 Task: Look for space in Pearl, United States from 6th September, 2023 to 15th September, 2023 for 6 adults in price range Rs.8000 to Rs.12000. Place can be entire place or private room with 6 bedrooms having 6 beds and 6 bathrooms. Property type can be house, flat, guest house. Amenities needed are: wifi, TV, free parkinig on premises, gym, breakfast. Booking option can be shelf check-in. Required host language is English.
Action: Mouse moved to (539, 121)
Screenshot: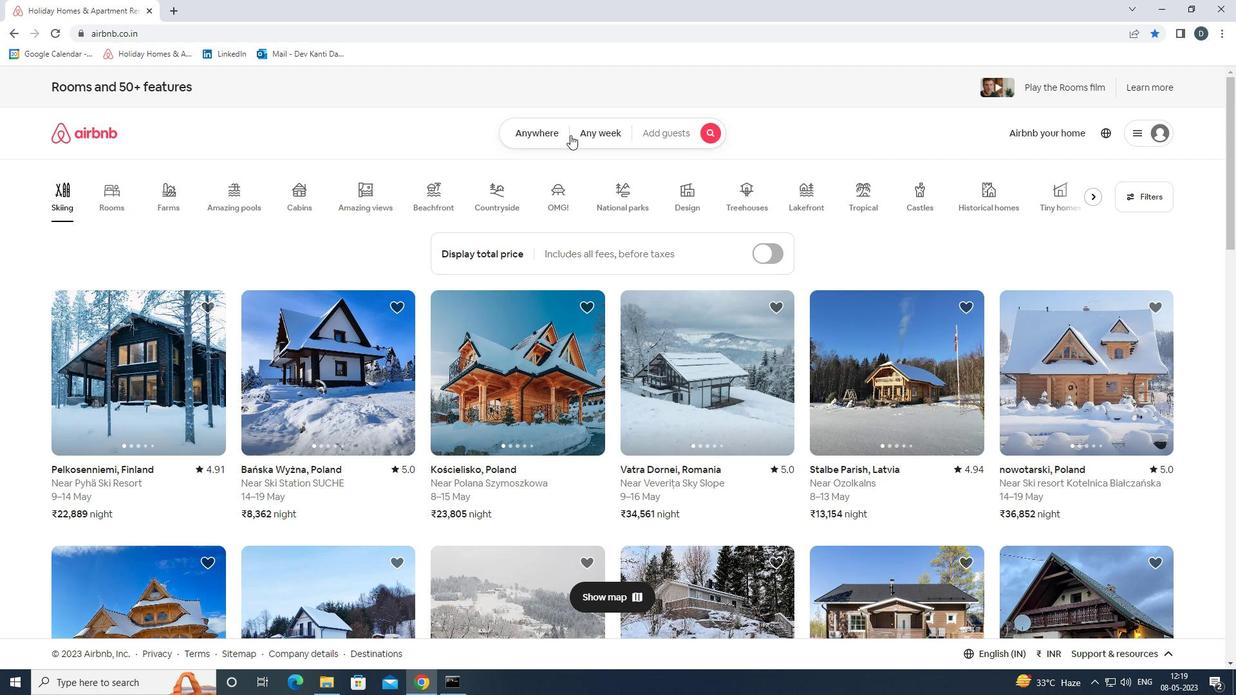 
Action: Mouse pressed left at (539, 121)
Screenshot: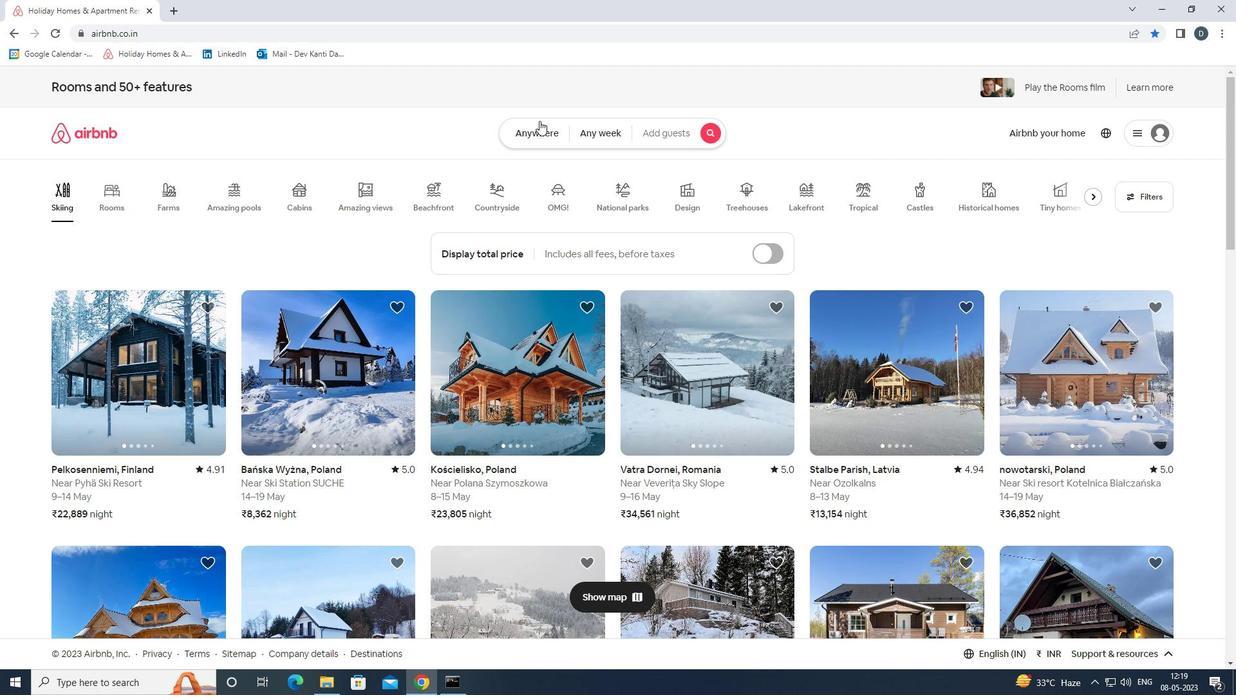 
Action: Mouse moved to (447, 183)
Screenshot: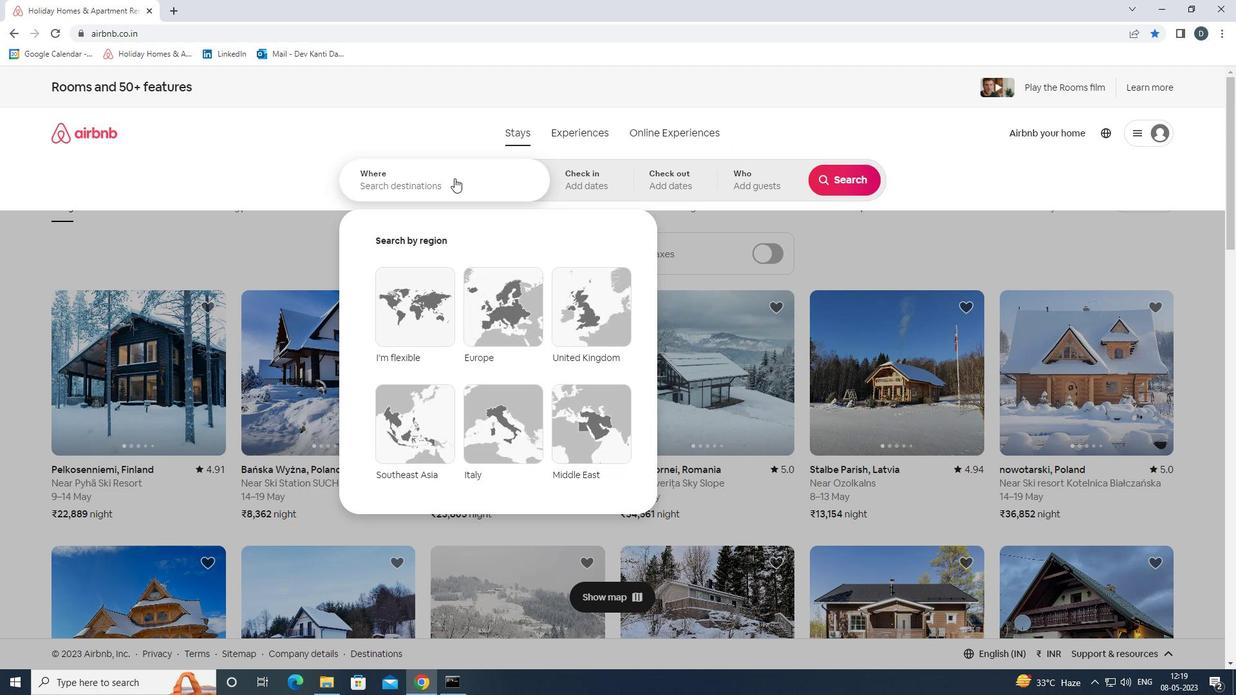 
Action: Mouse pressed left at (447, 183)
Screenshot: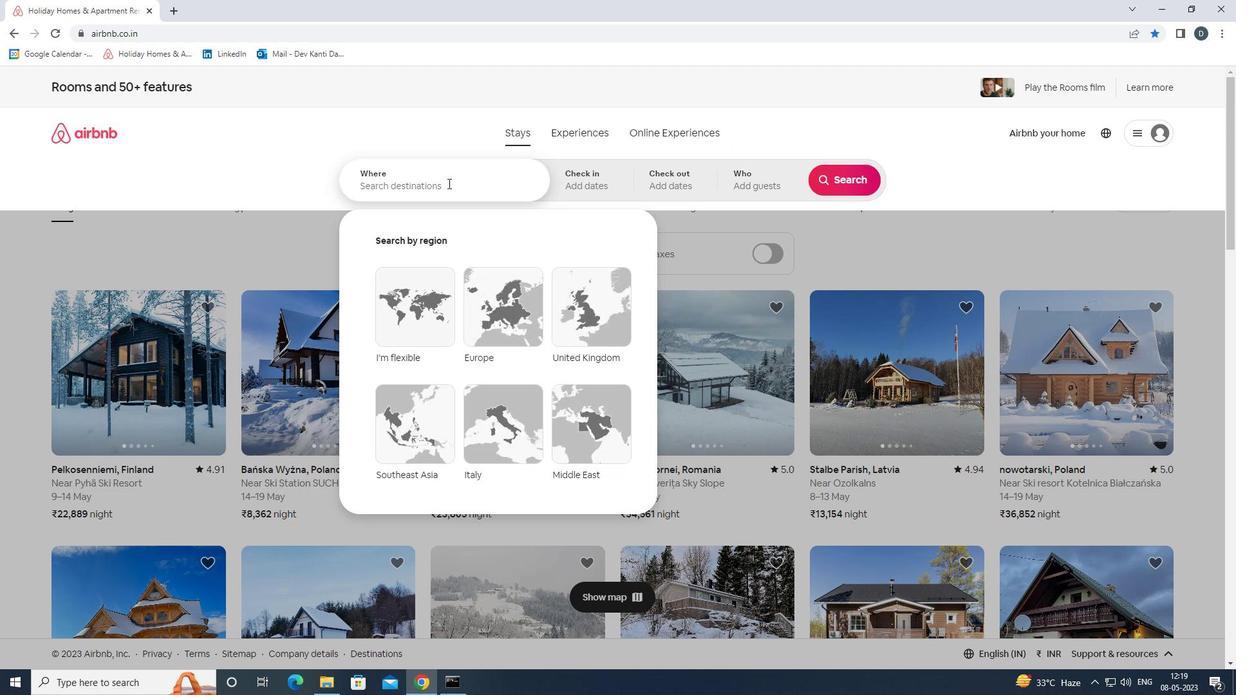 
Action: Mouse moved to (446, 177)
Screenshot: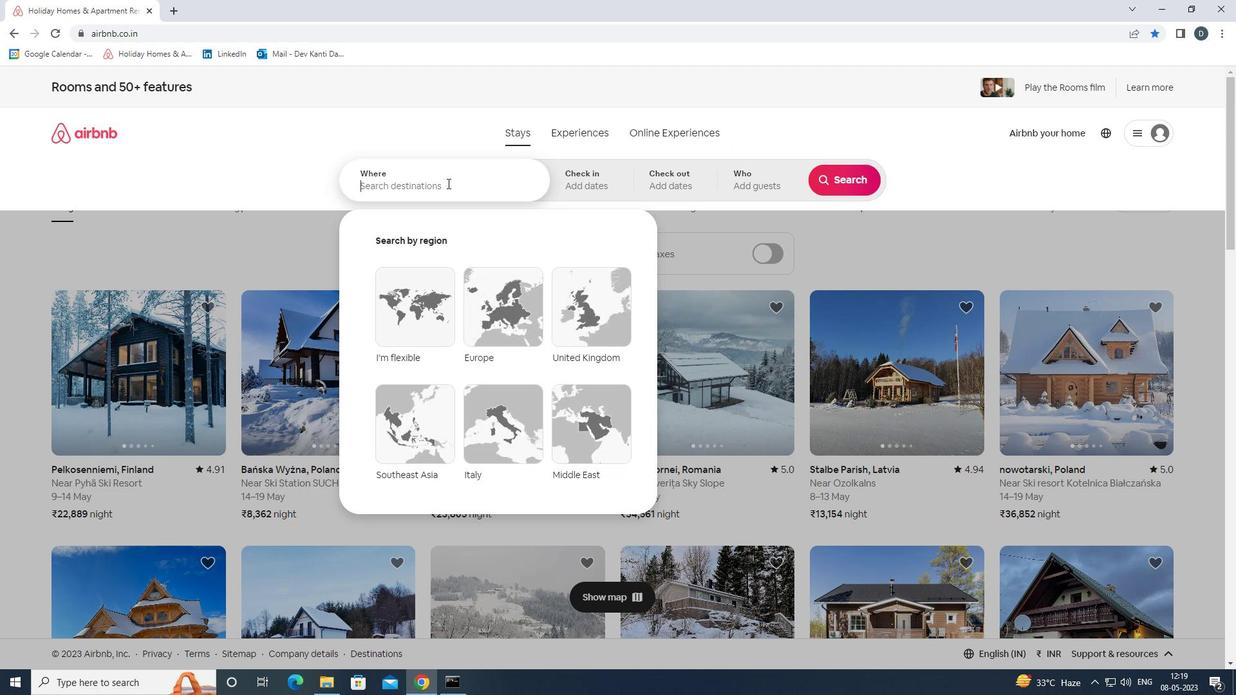 
Action: Key pressed <Key.shift>
Screenshot: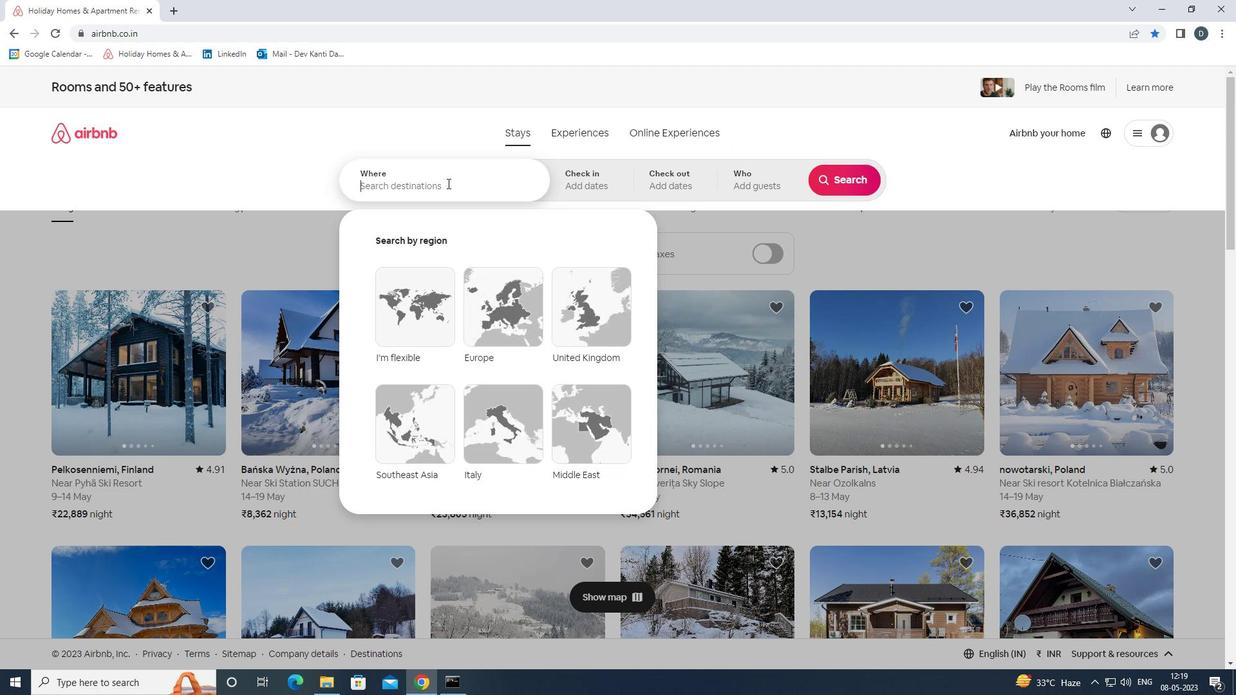 
Action: Mouse moved to (463, 173)
Screenshot: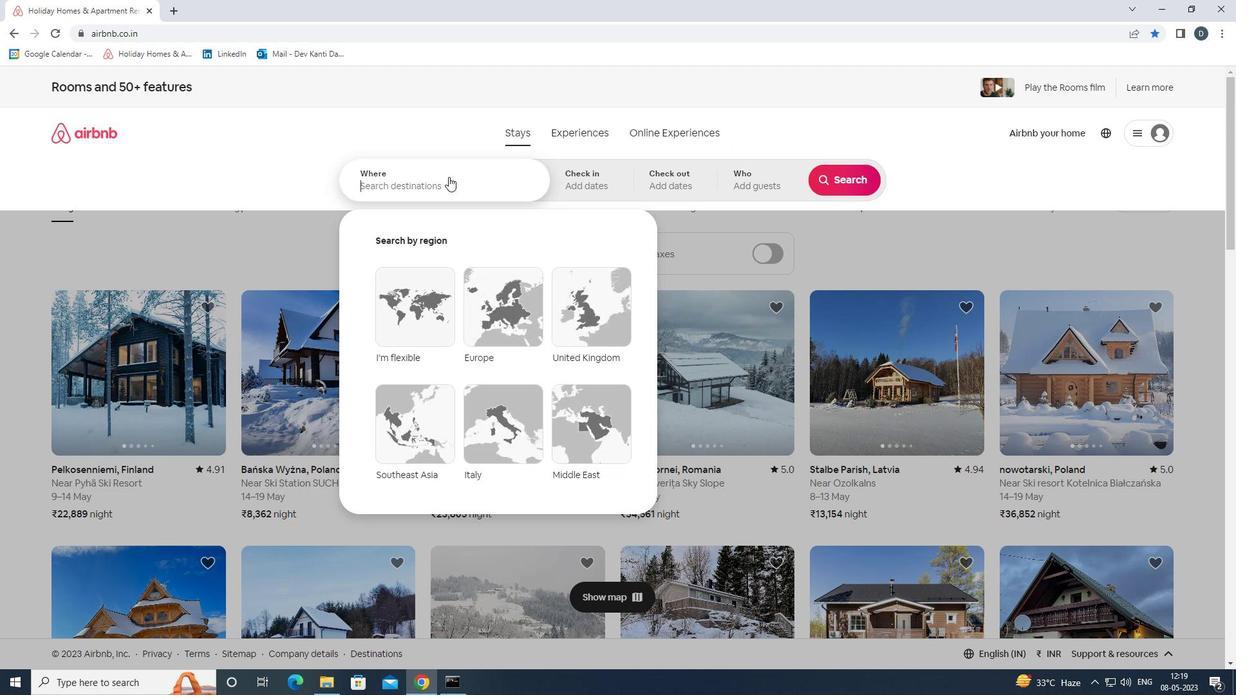 
Action: Key pressed <Key.shift><Key.shift><Key.shift><Key.shift><Key.shift><Key.shift><Key.shift>PEARL,<Key.space><Key.shift><Key.shift><Key.shift><Key.shift><Key.shift>UNITED<Key.space><Key.shift><Key.shift><Key.shift>STATESSSSSS<Key.backspace><Key.backspace><Key.backspace><Key.backspace><Key.backspace><Key.enter>
Screenshot: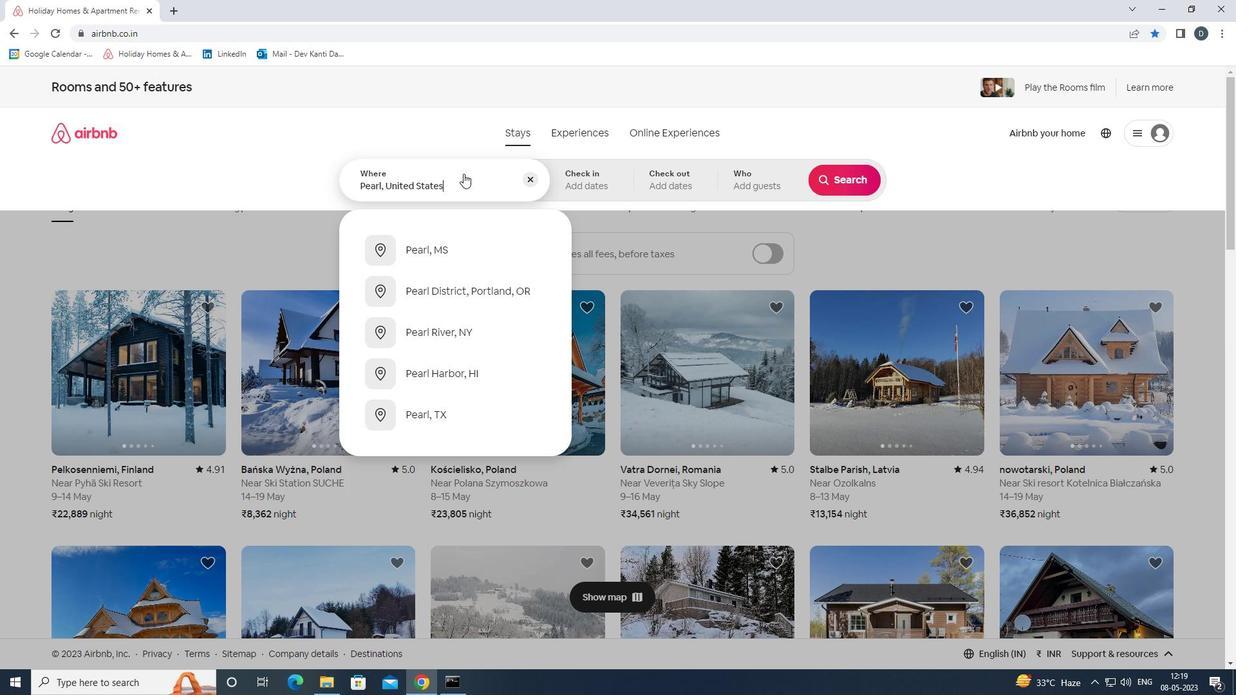
Action: Mouse moved to (847, 281)
Screenshot: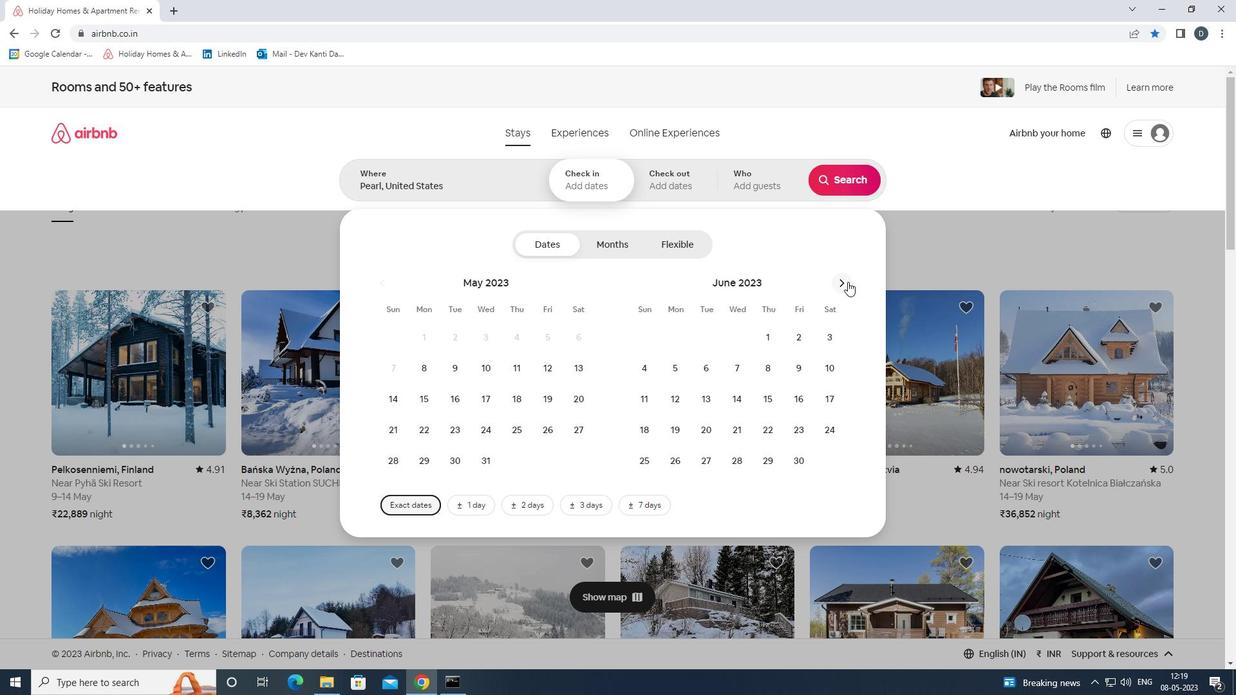 
Action: Mouse pressed left at (847, 281)
Screenshot: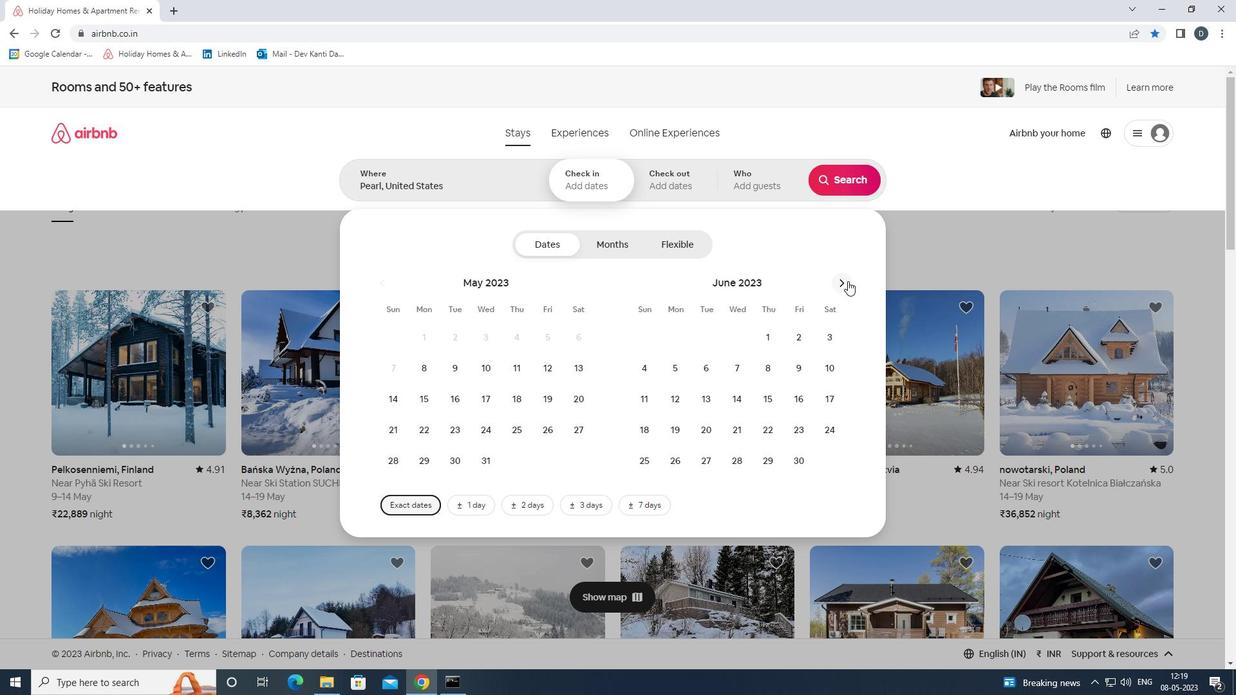 
Action: Mouse pressed left at (847, 281)
Screenshot: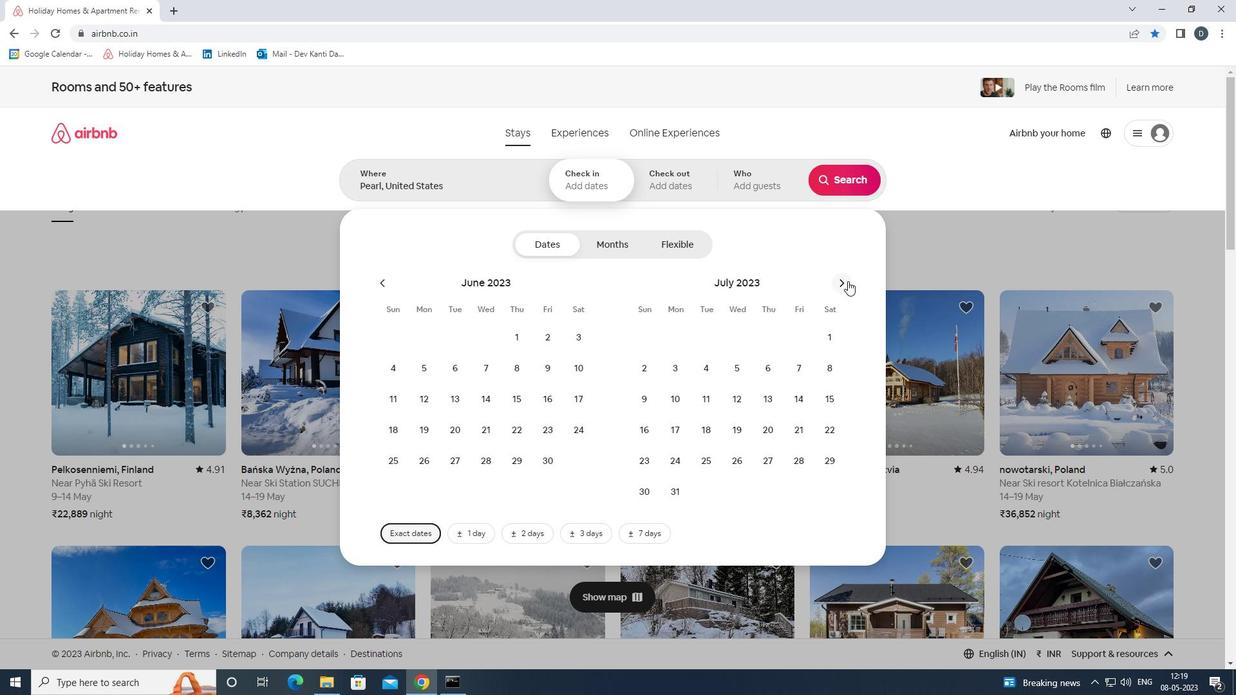 
Action: Mouse pressed left at (847, 281)
Screenshot: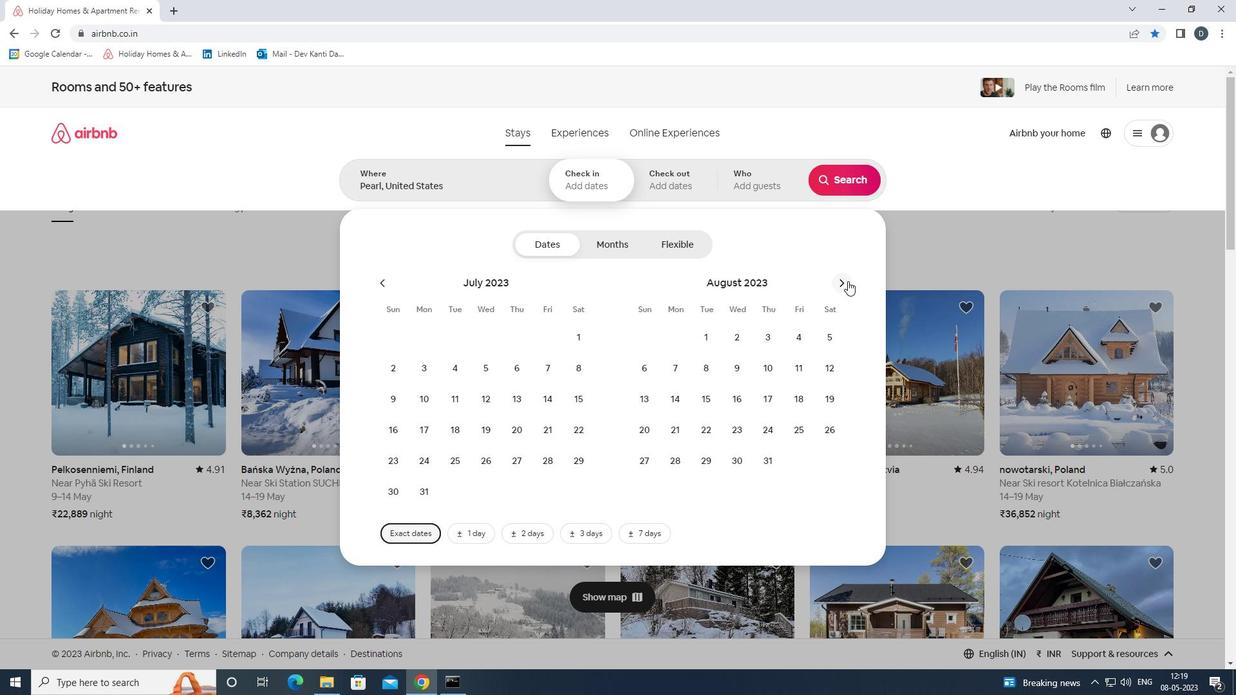 
Action: Mouse moved to (741, 364)
Screenshot: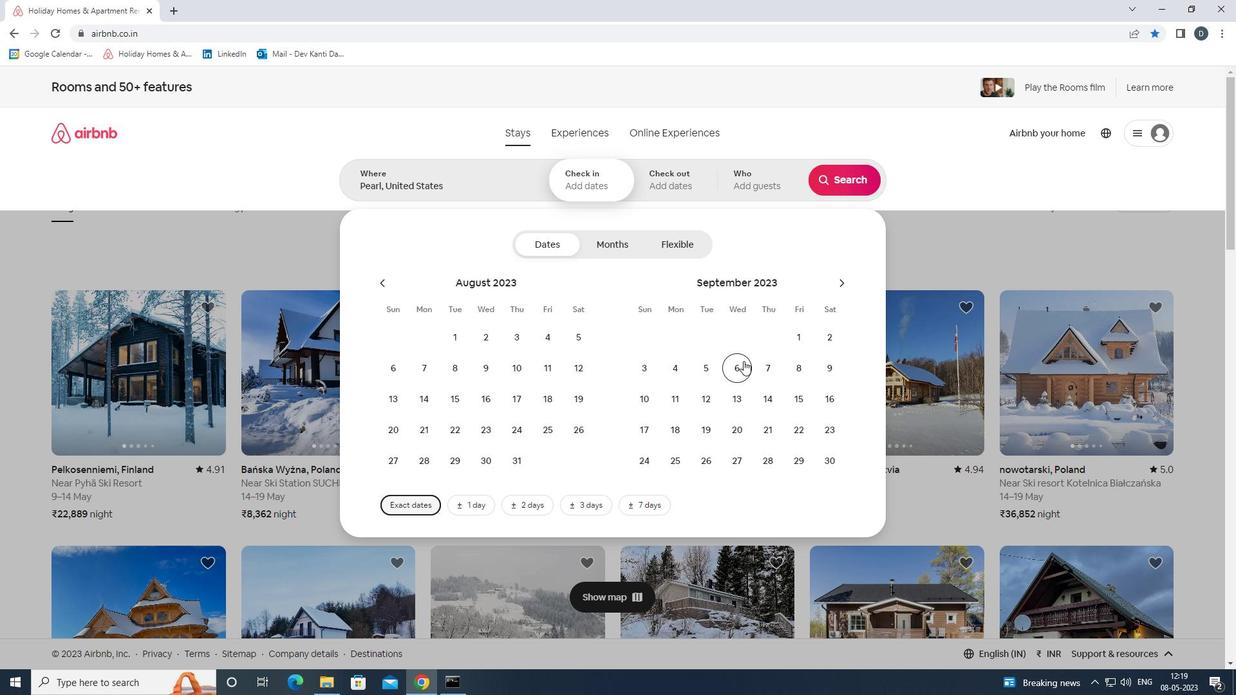 
Action: Mouse pressed left at (741, 364)
Screenshot: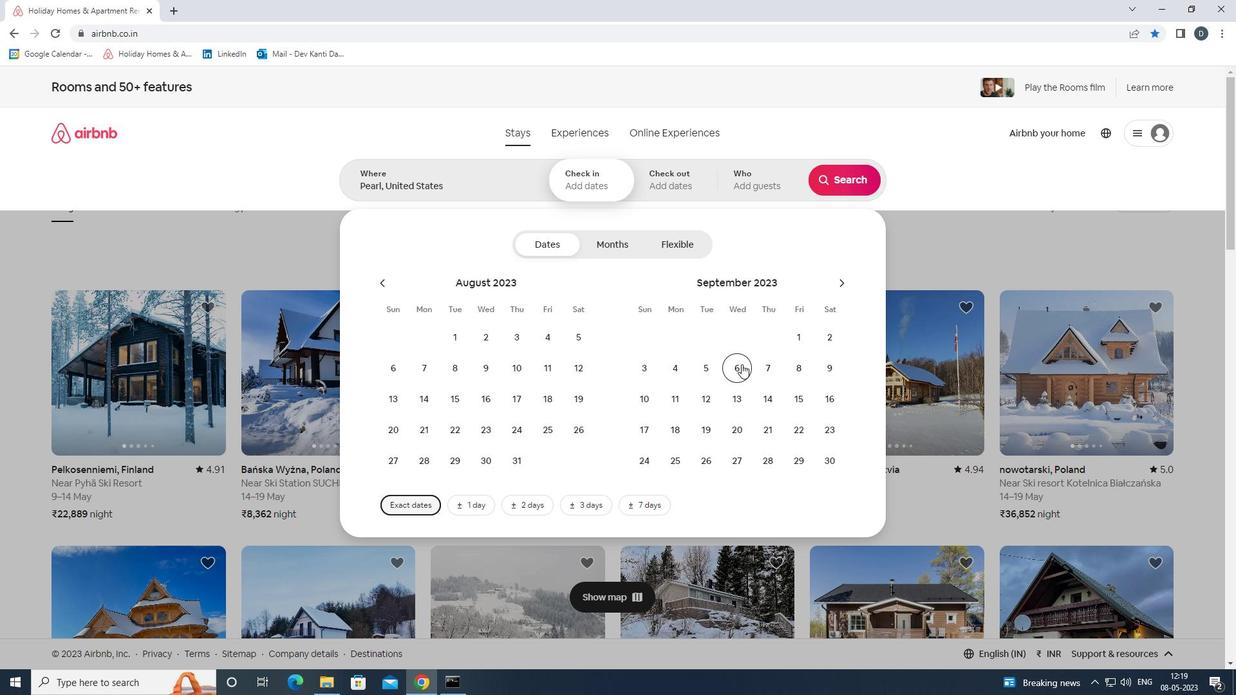
Action: Mouse moved to (792, 395)
Screenshot: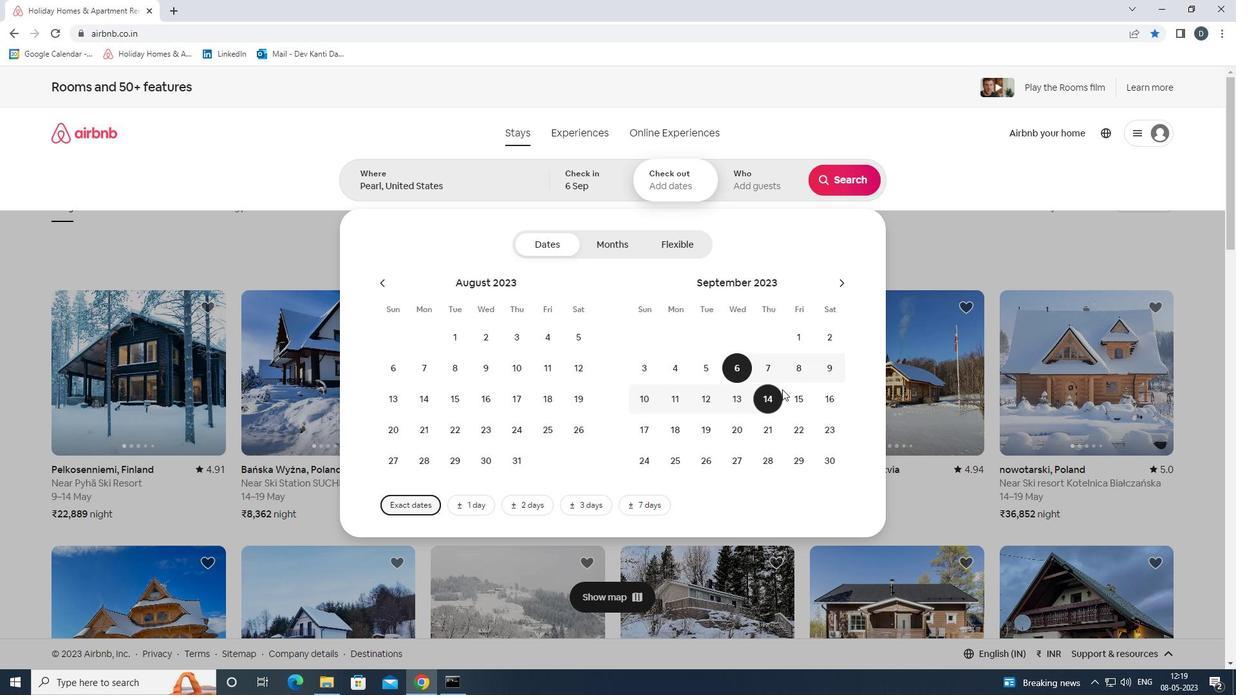
Action: Mouse pressed left at (792, 395)
Screenshot: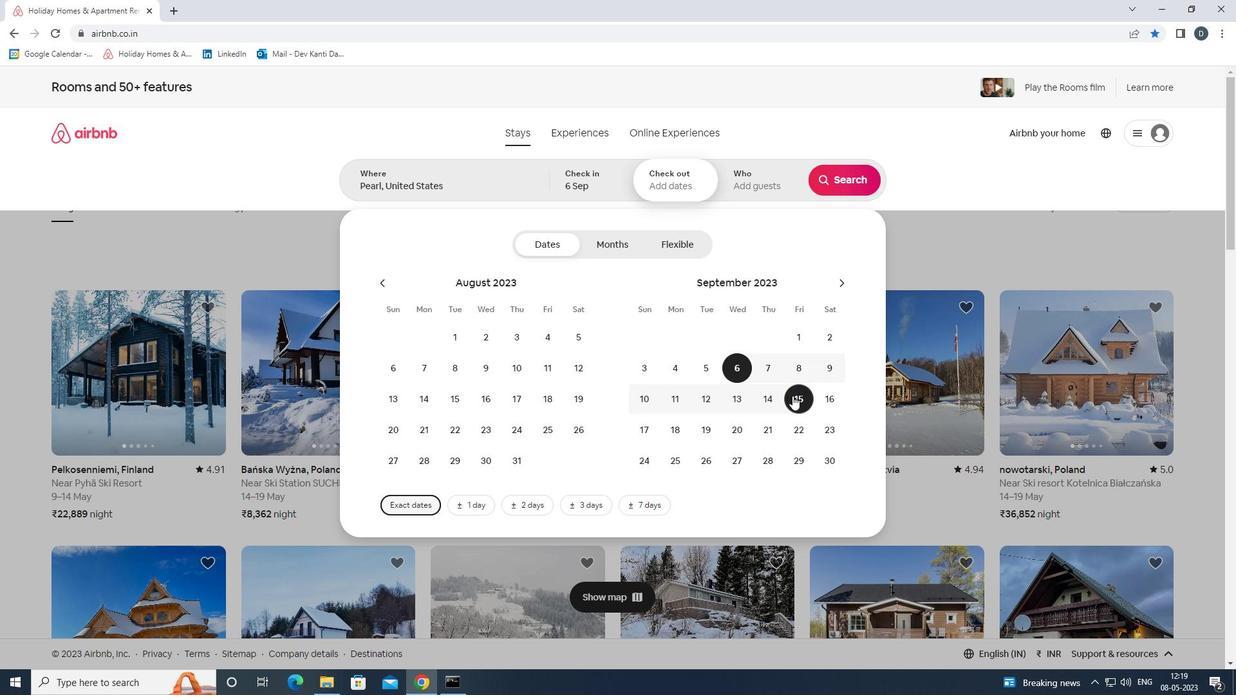 
Action: Mouse moved to (775, 192)
Screenshot: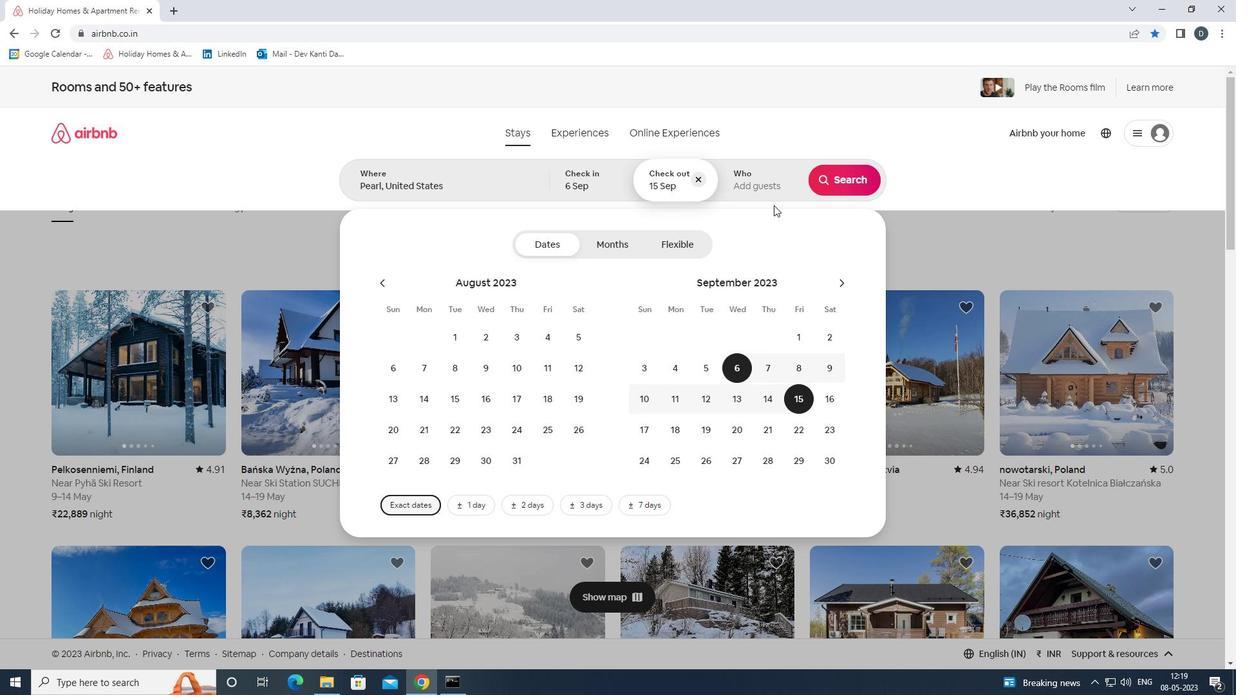 
Action: Mouse pressed left at (775, 192)
Screenshot: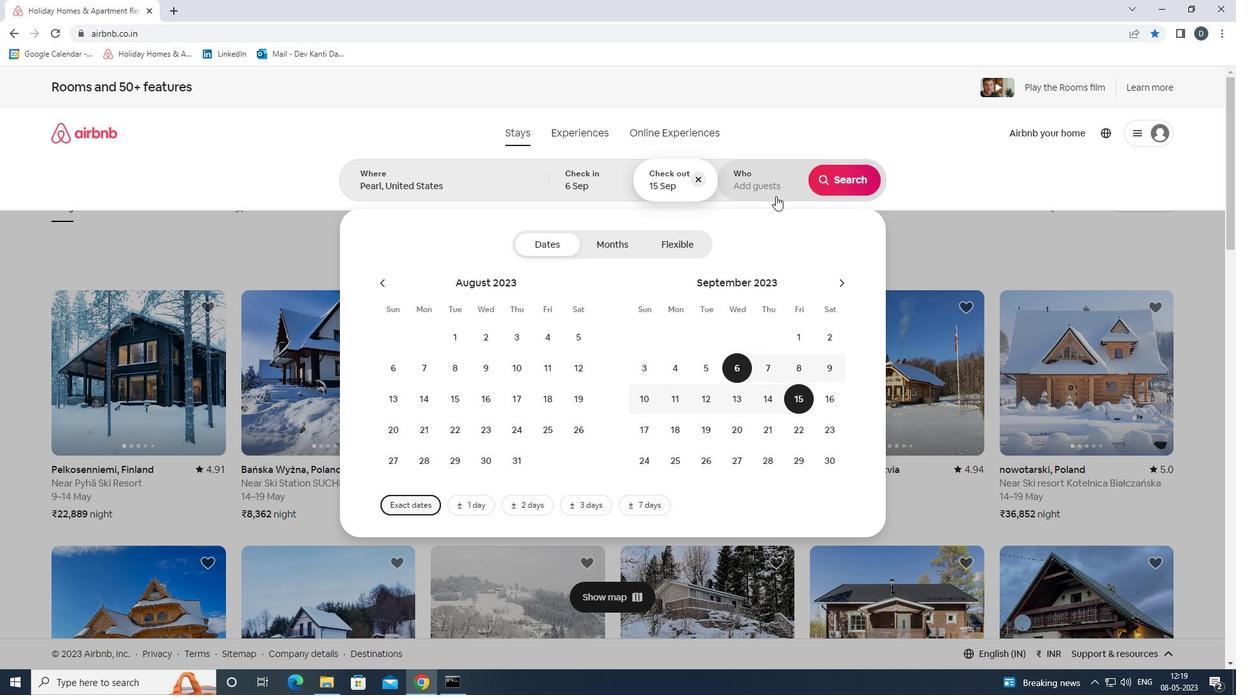 
Action: Mouse moved to (847, 247)
Screenshot: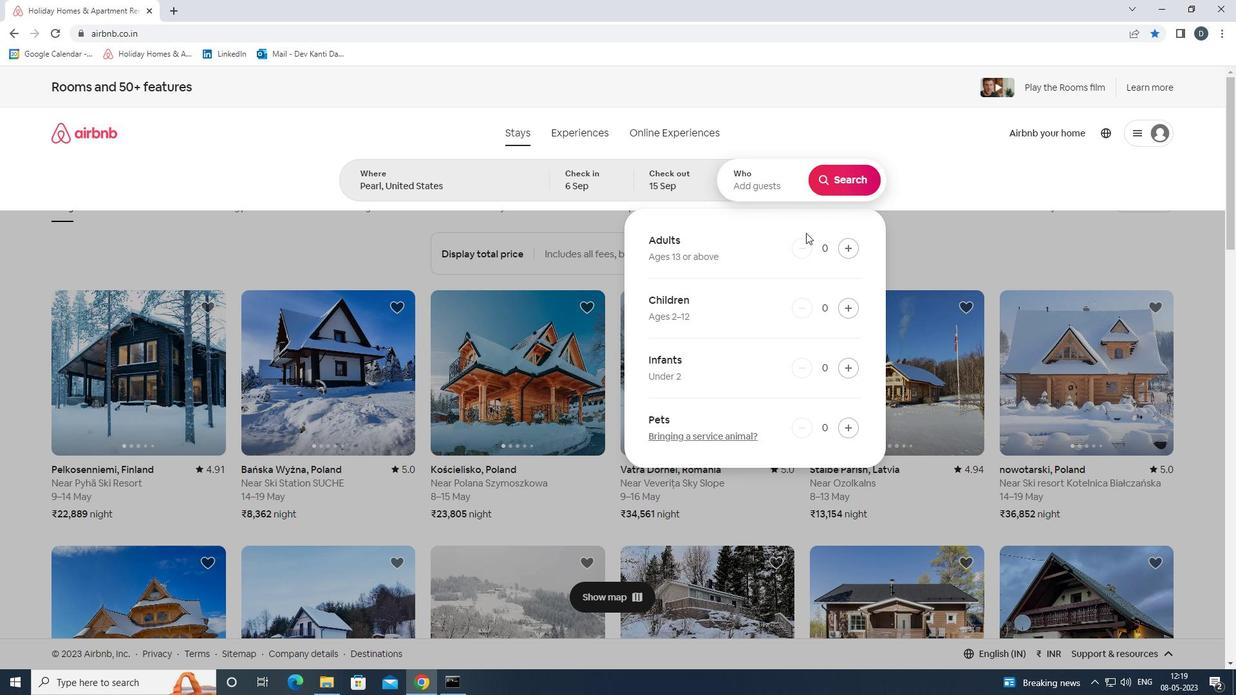 
Action: Mouse pressed left at (847, 247)
Screenshot: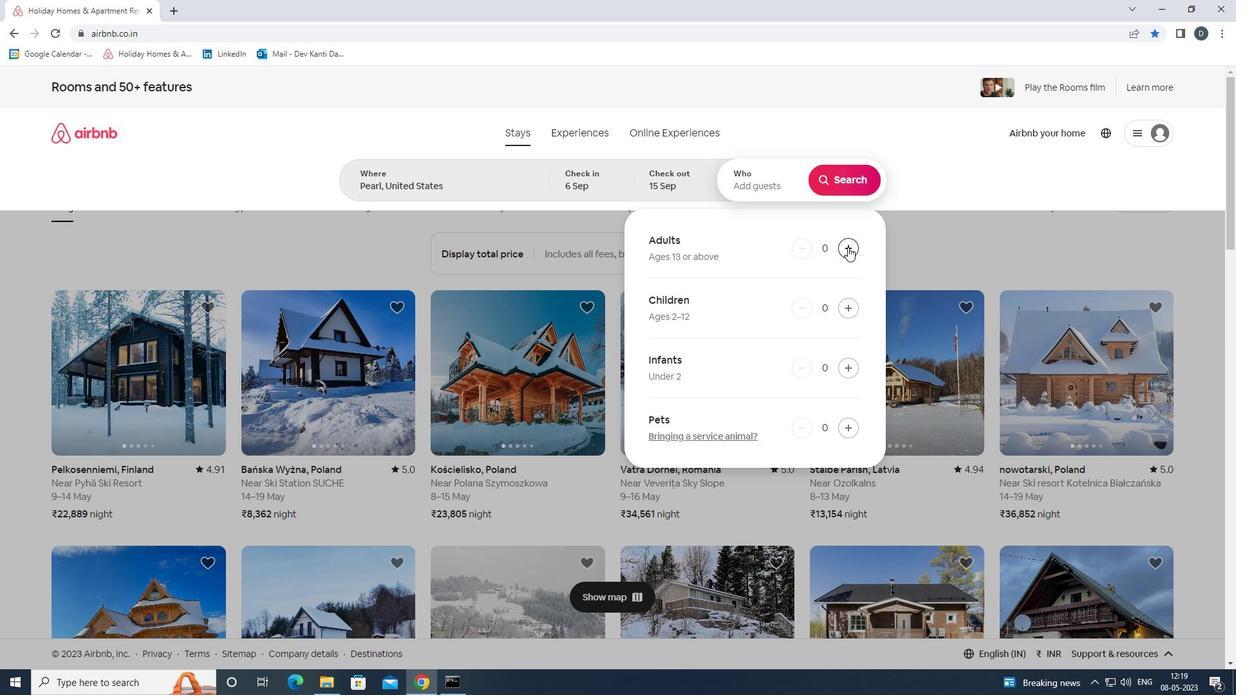 
Action: Mouse pressed left at (847, 247)
Screenshot: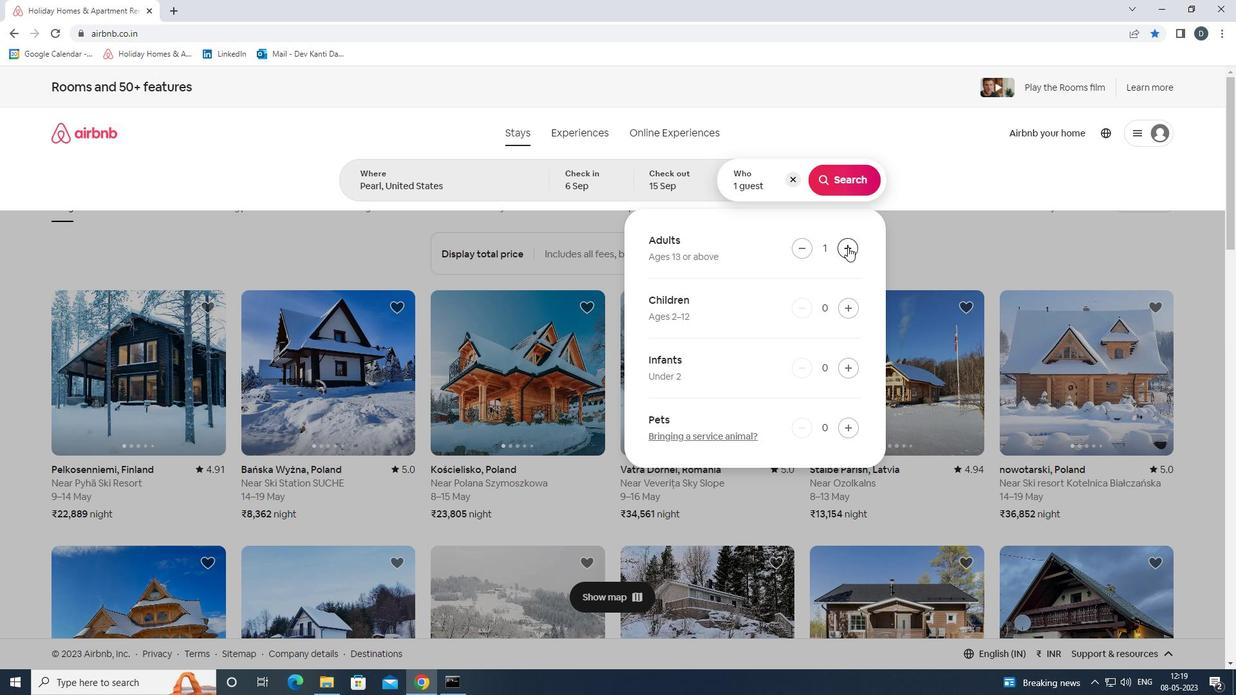 
Action: Mouse pressed left at (847, 247)
Screenshot: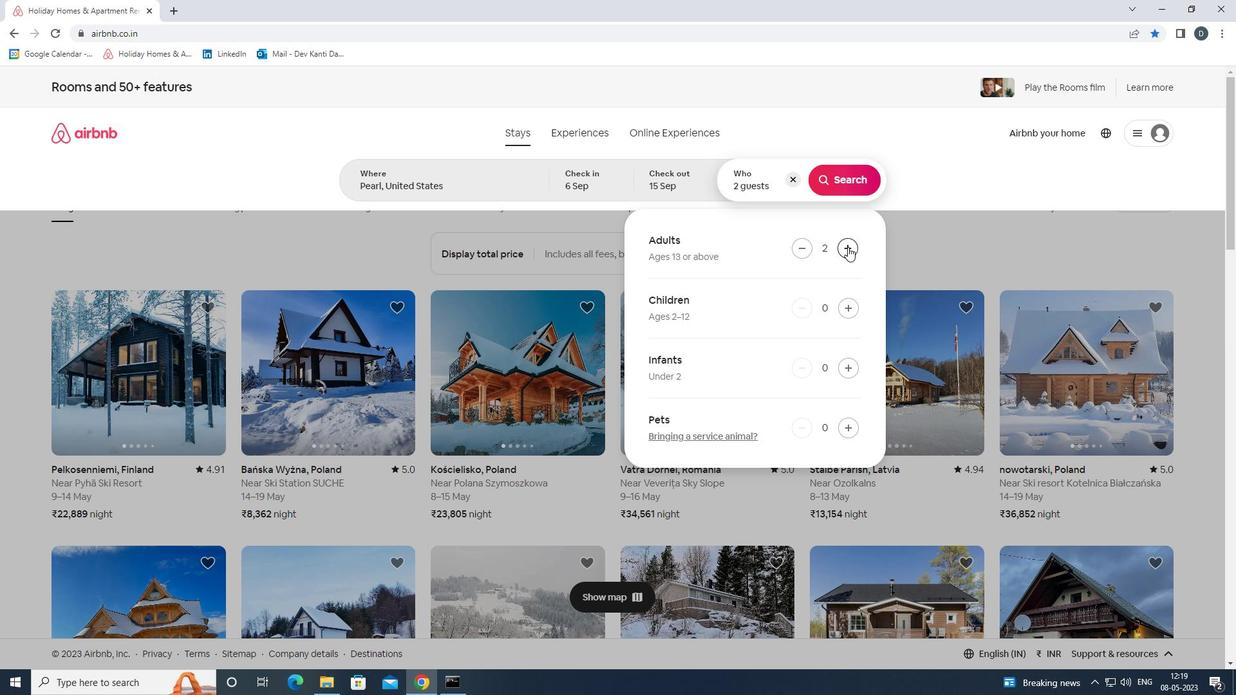 
Action: Mouse pressed left at (847, 247)
Screenshot: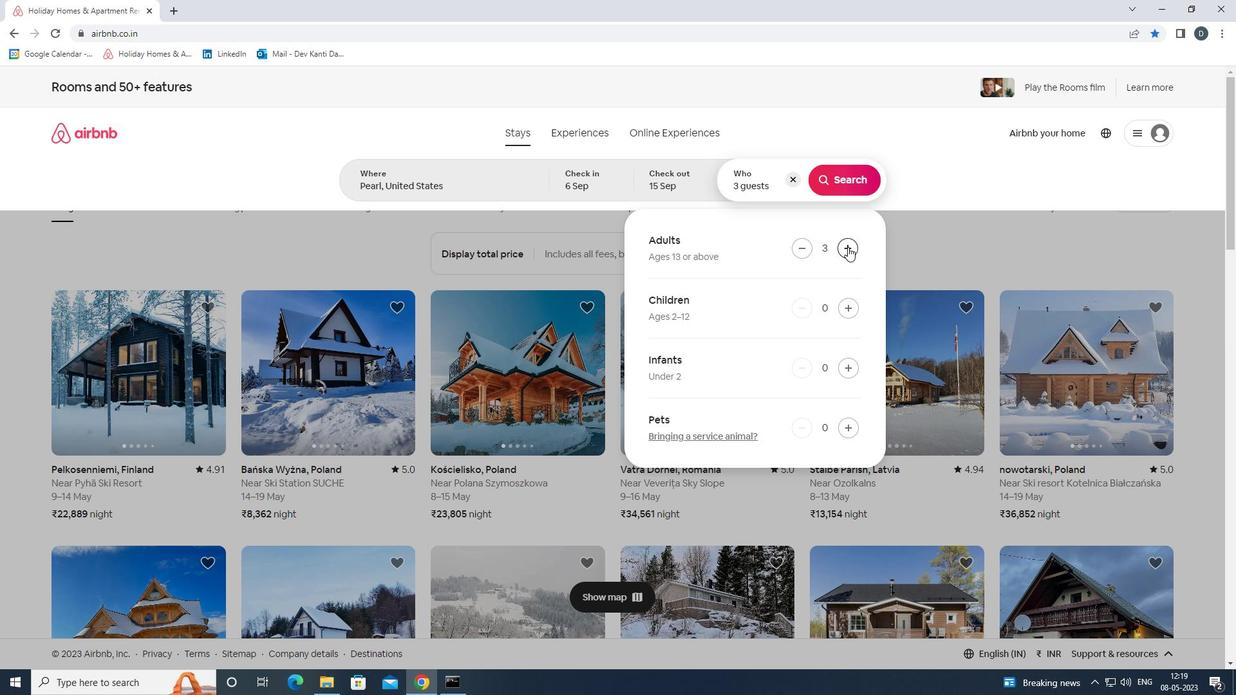 
Action: Mouse pressed left at (847, 247)
Screenshot: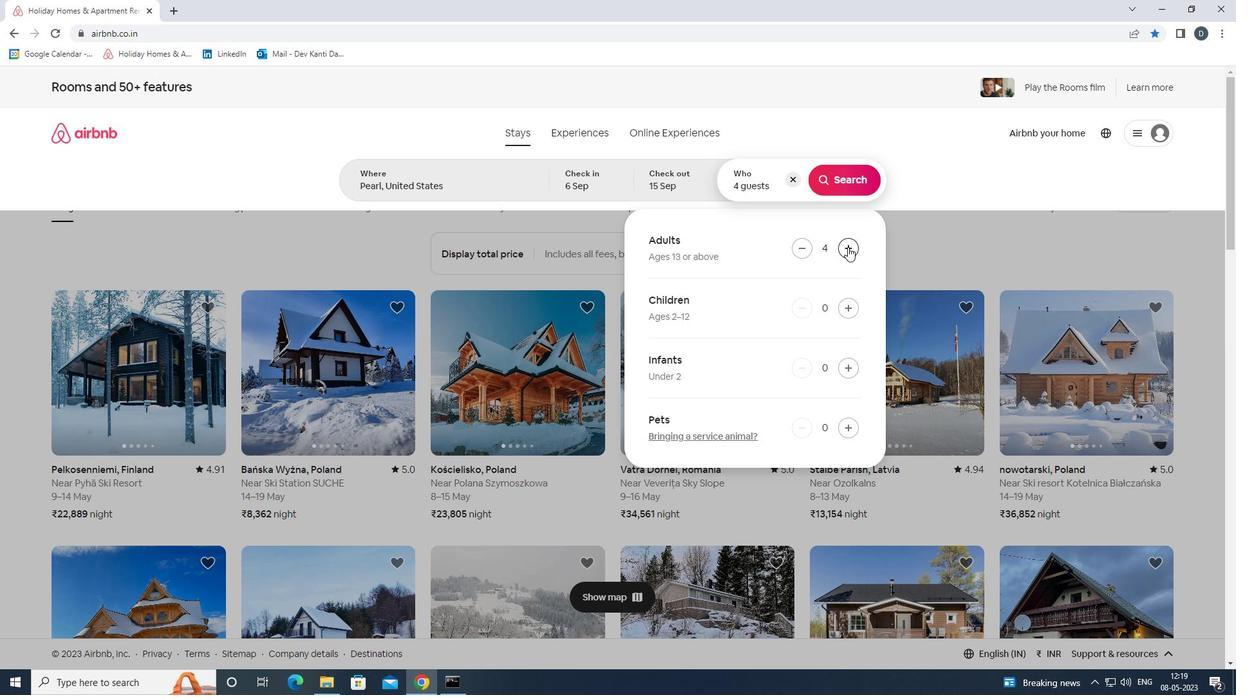 
Action: Mouse pressed left at (847, 247)
Screenshot: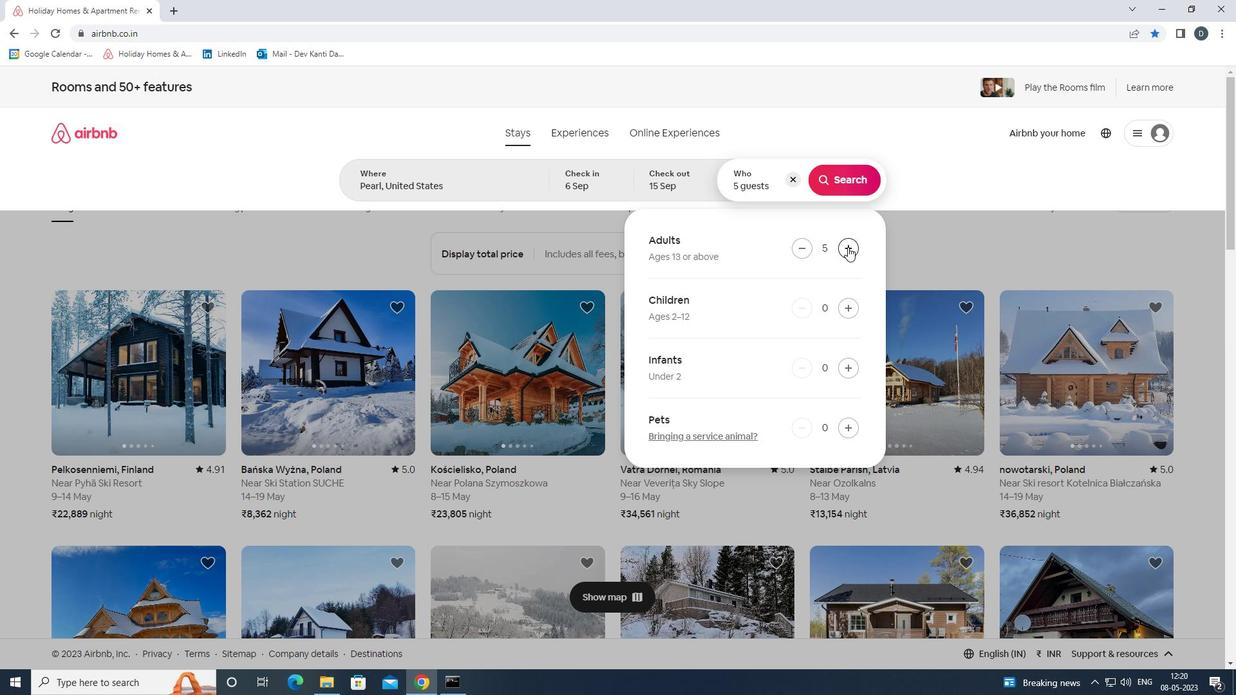 
Action: Mouse moved to (838, 188)
Screenshot: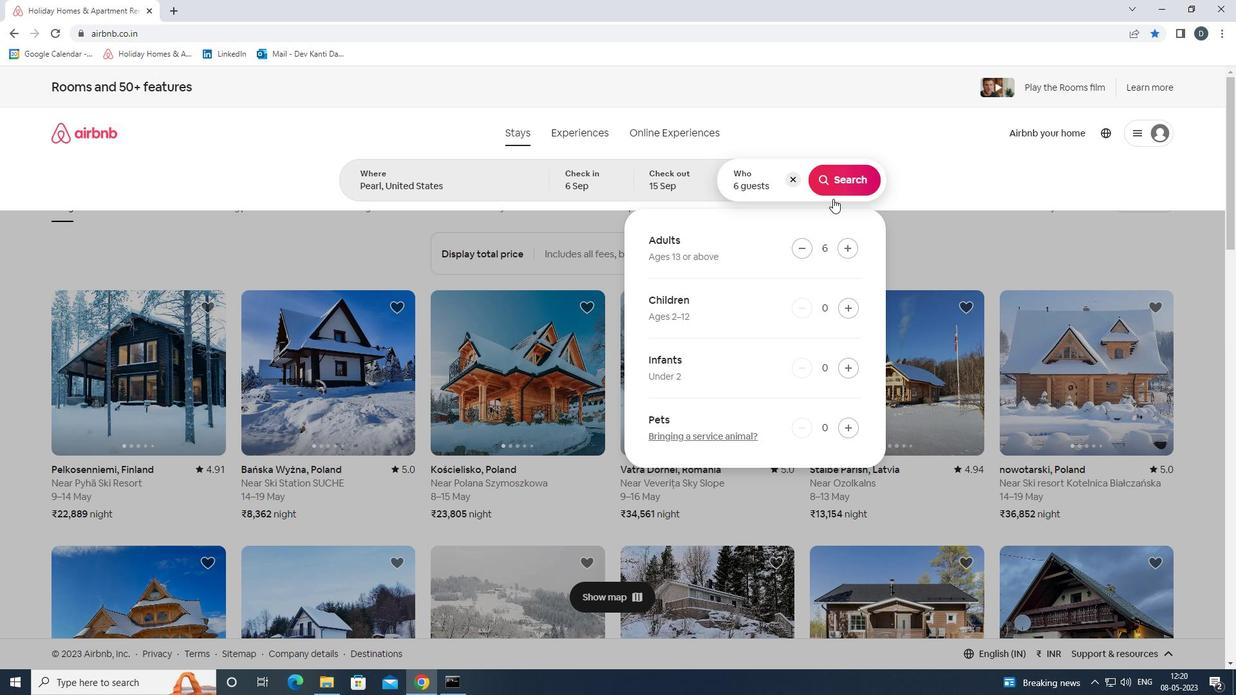 
Action: Mouse pressed left at (838, 188)
Screenshot: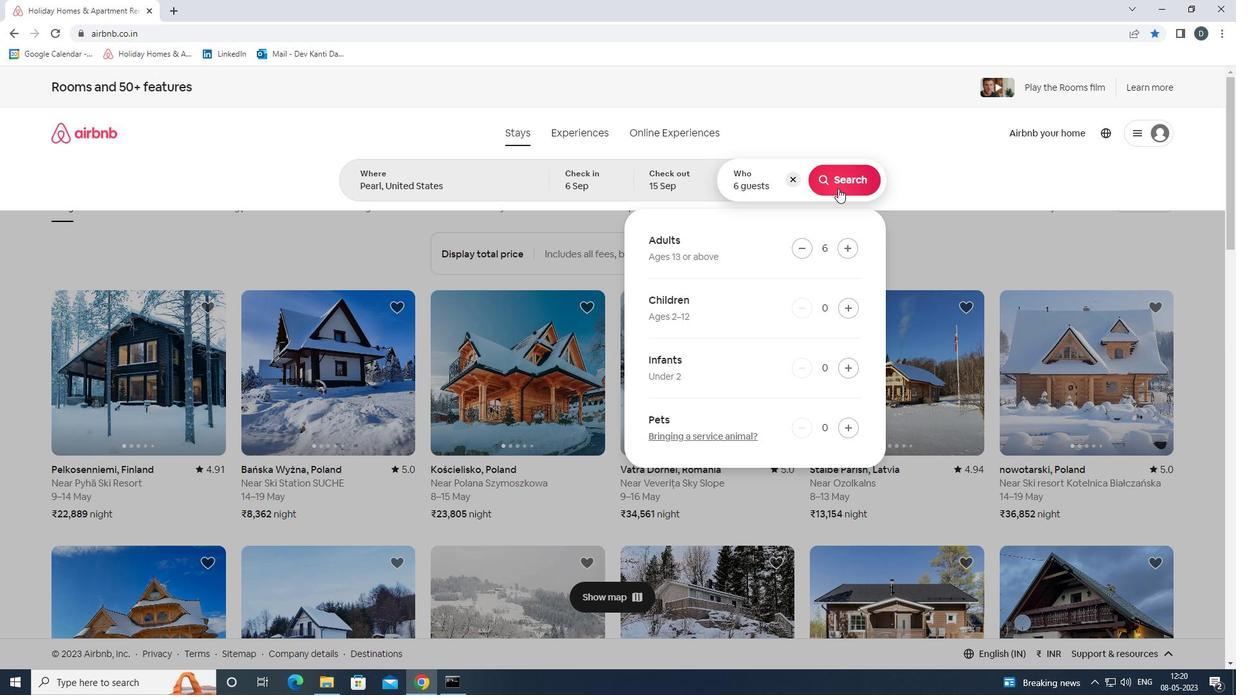 
Action: Mouse moved to (1189, 142)
Screenshot: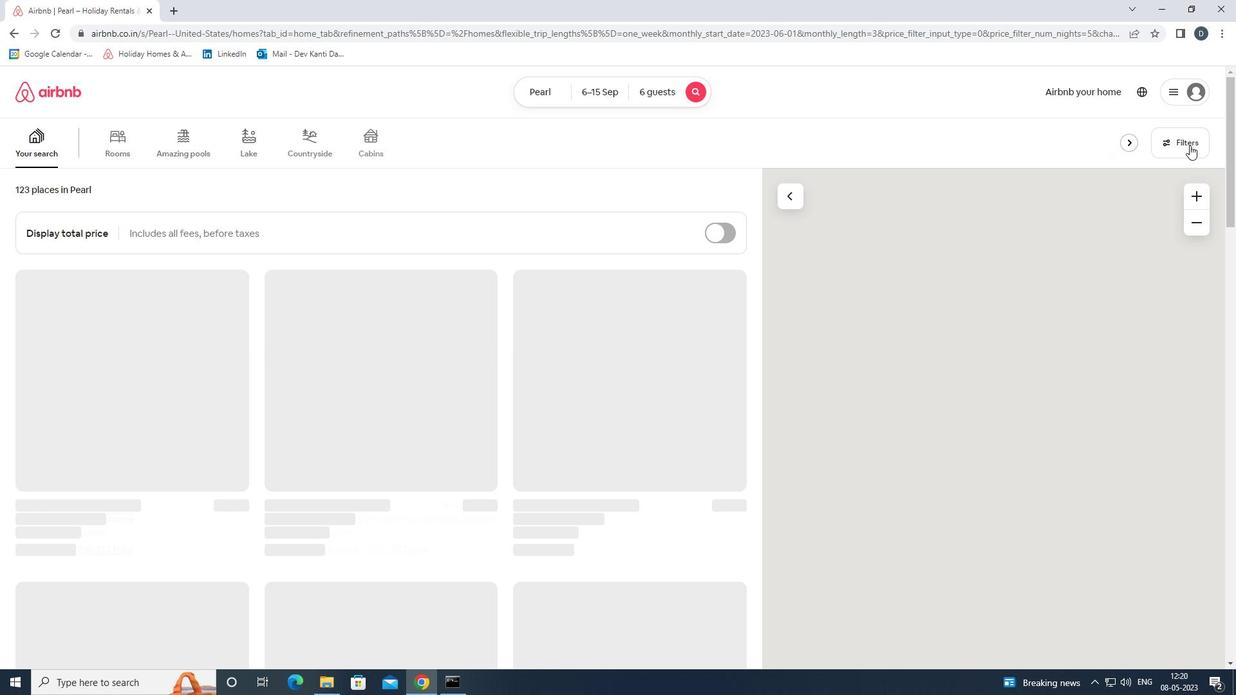 
Action: Mouse pressed left at (1189, 142)
Screenshot: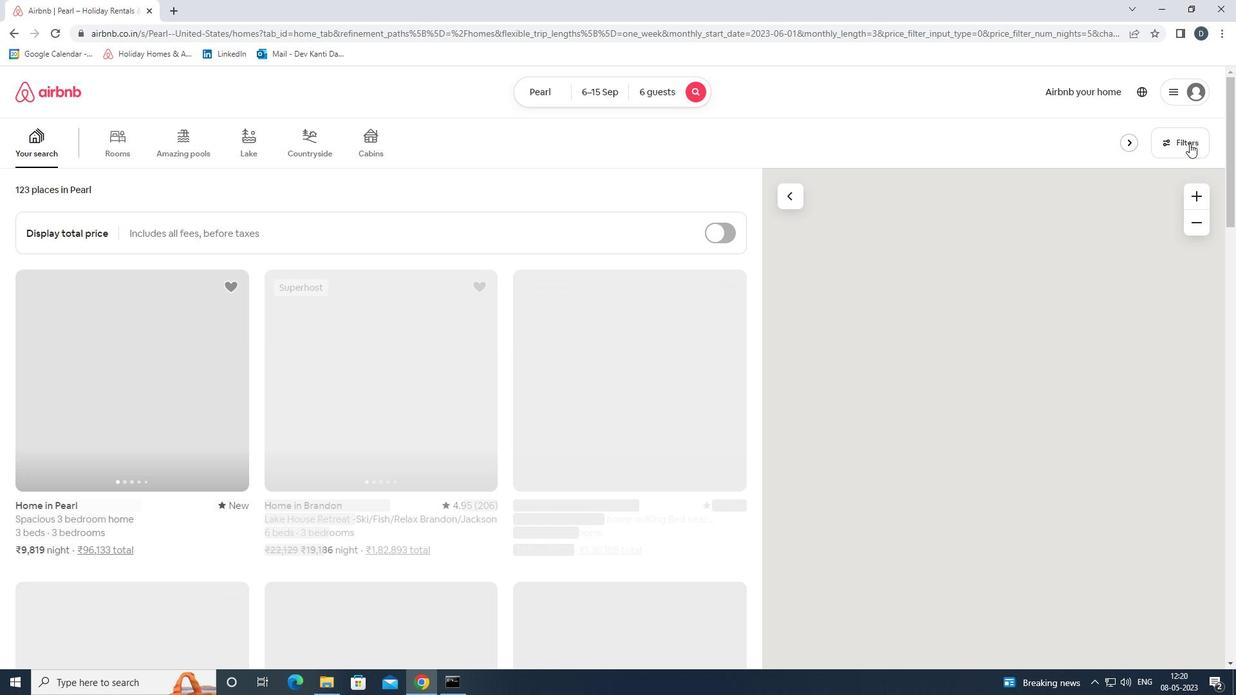 
Action: Mouse moved to (535, 455)
Screenshot: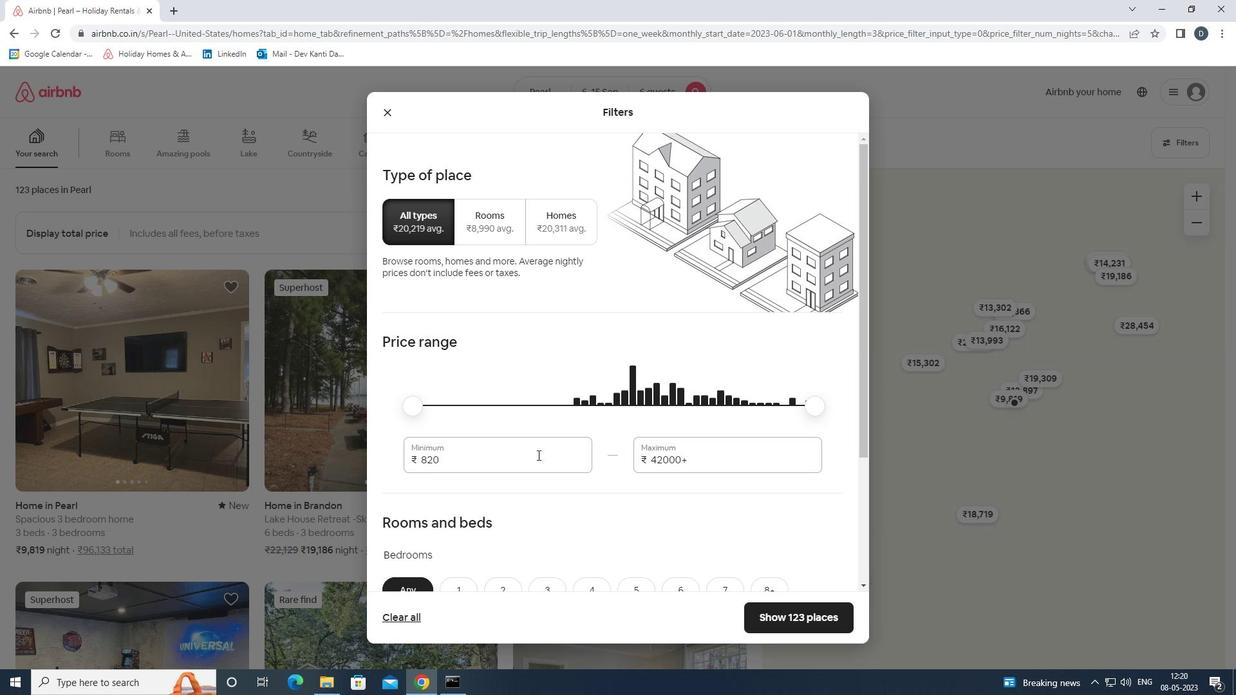 
Action: Mouse pressed left at (535, 455)
Screenshot: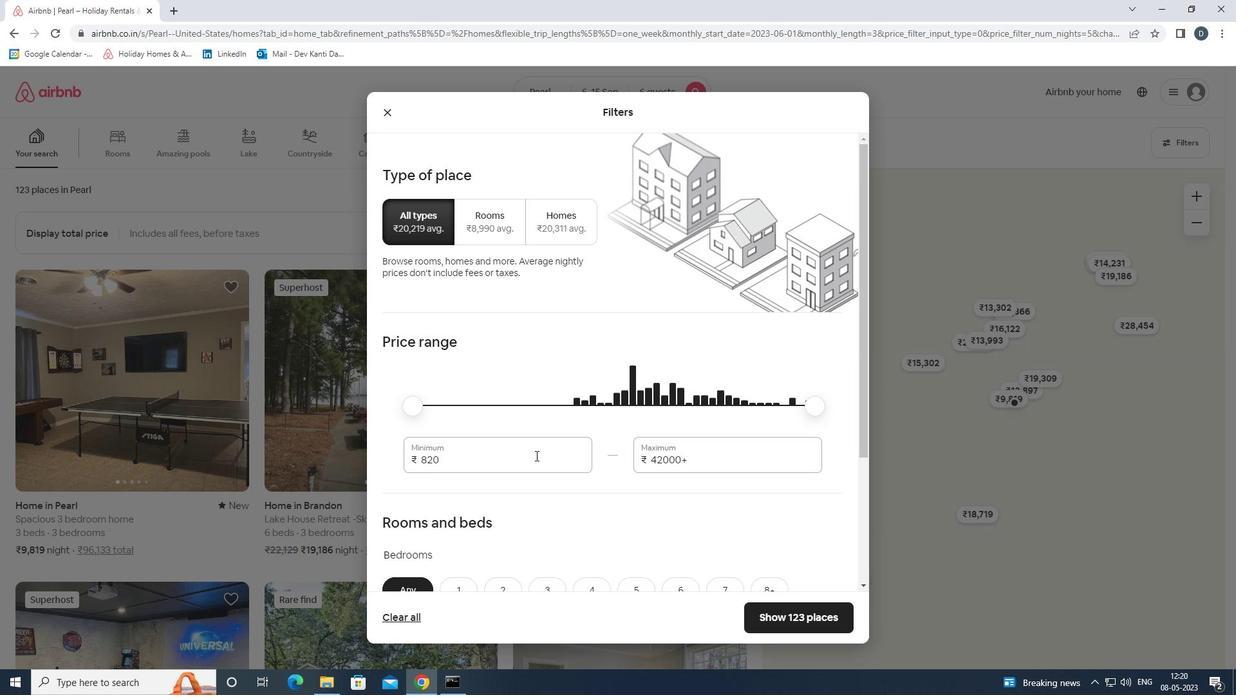 
Action: Mouse pressed left at (535, 455)
Screenshot: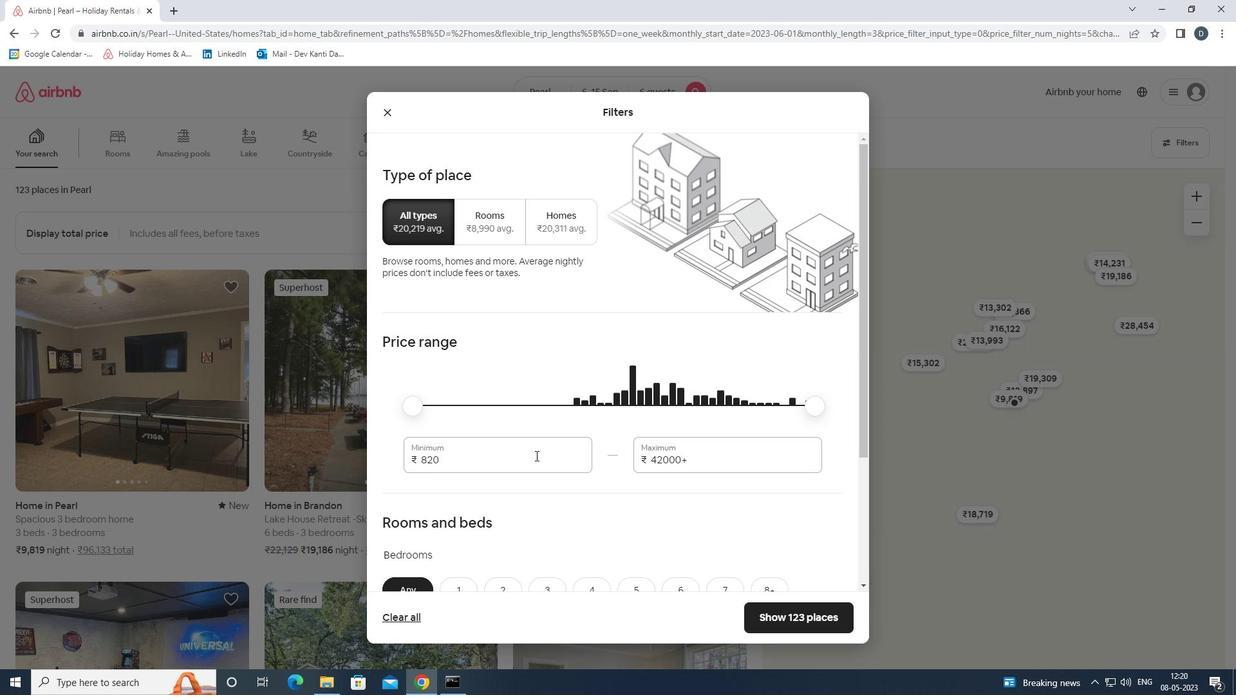 
Action: Mouse moved to (522, 425)
Screenshot: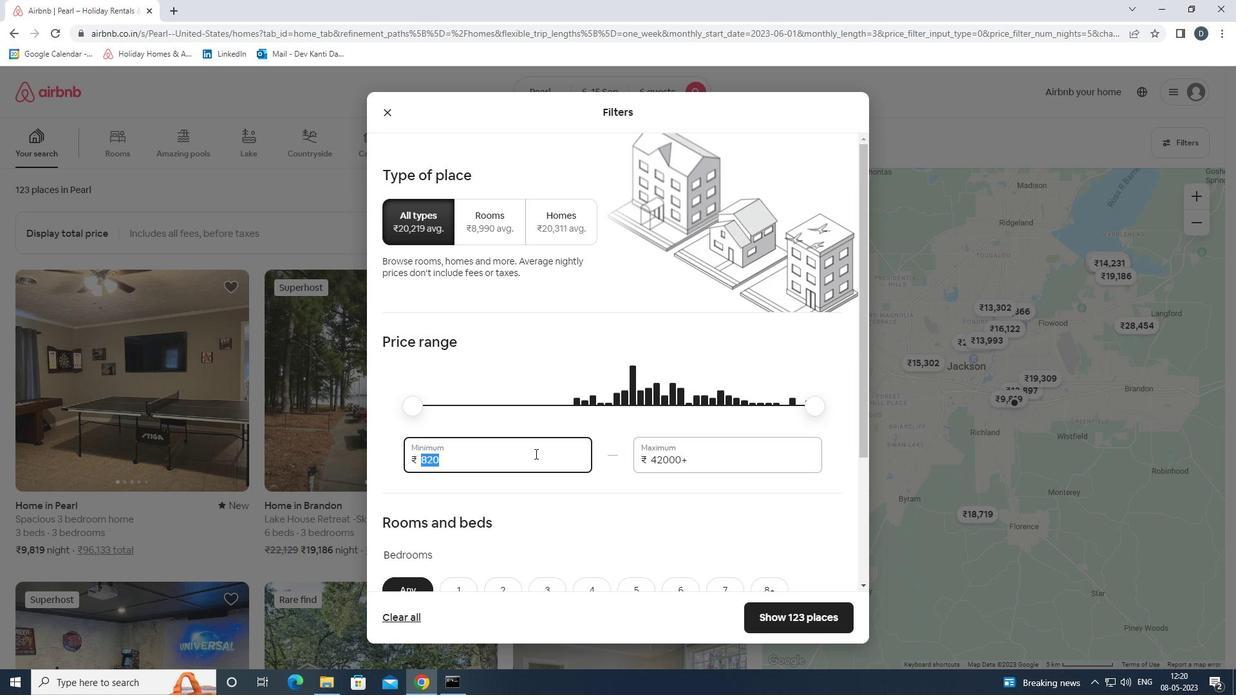 
Action: Key pressed 8000<Key.tab>12000
Screenshot: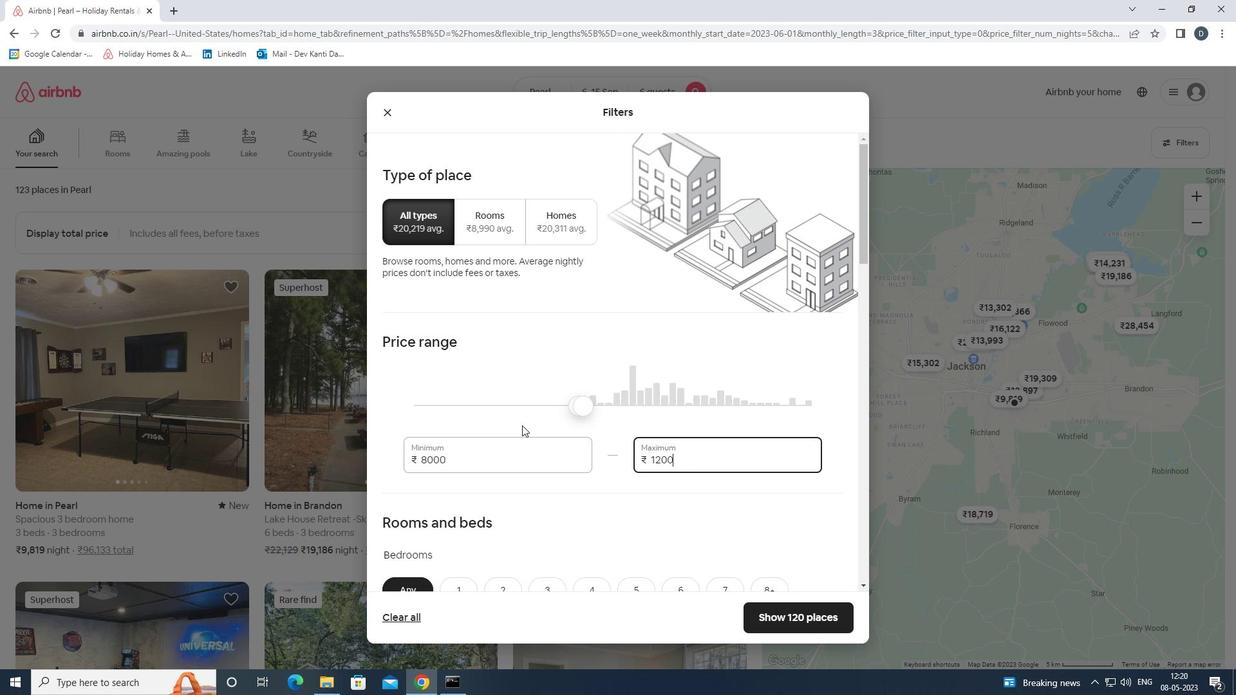 
Action: Mouse moved to (522, 417)
Screenshot: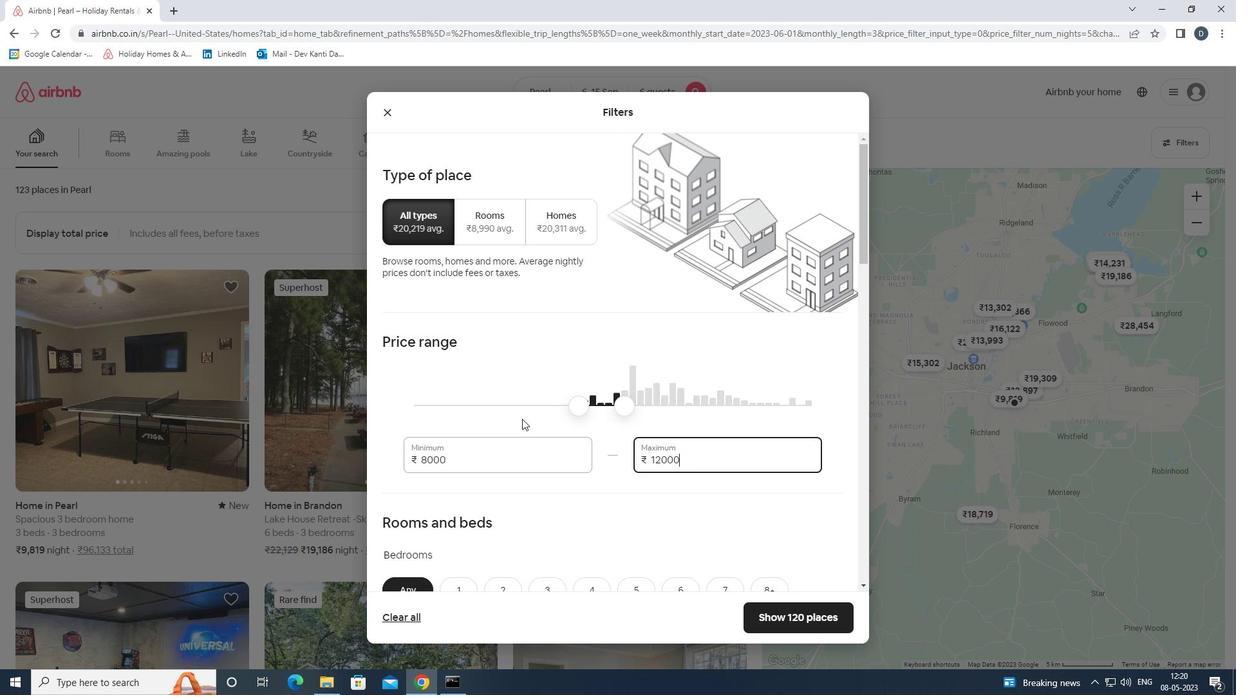
Action: Mouse scrolled (522, 417) with delta (0, 0)
Screenshot: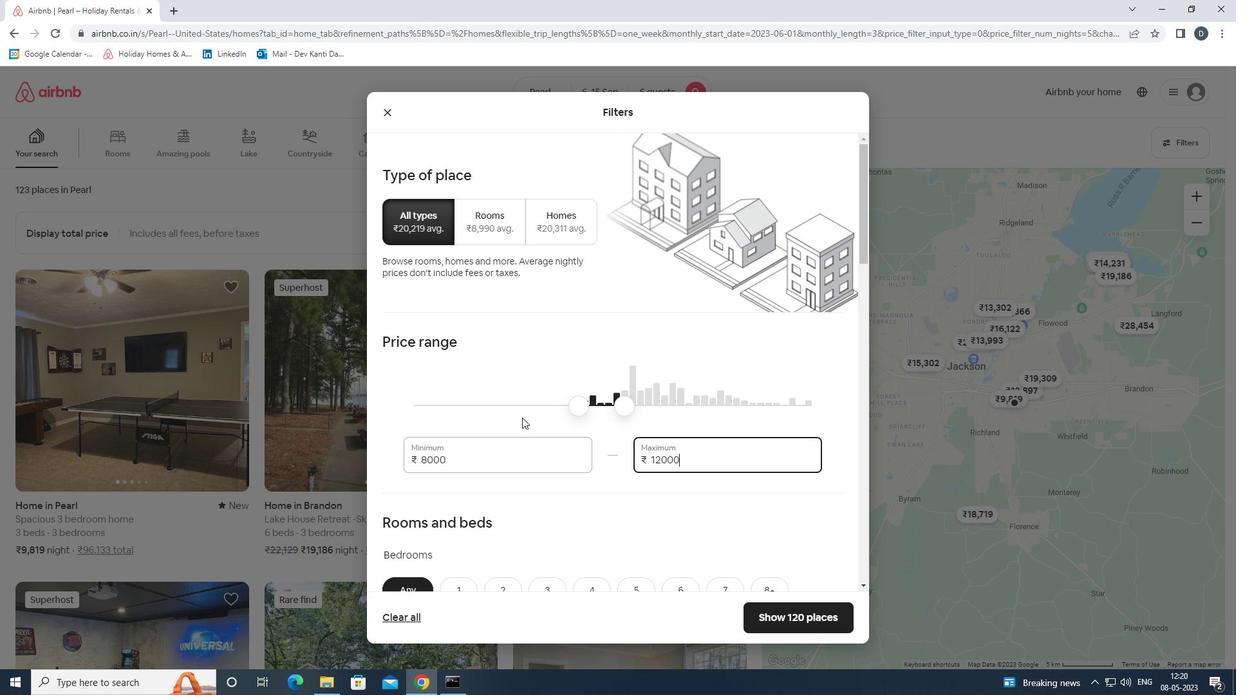 
Action: Mouse scrolled (522, 417) with delta (0, 0)
Screenshot: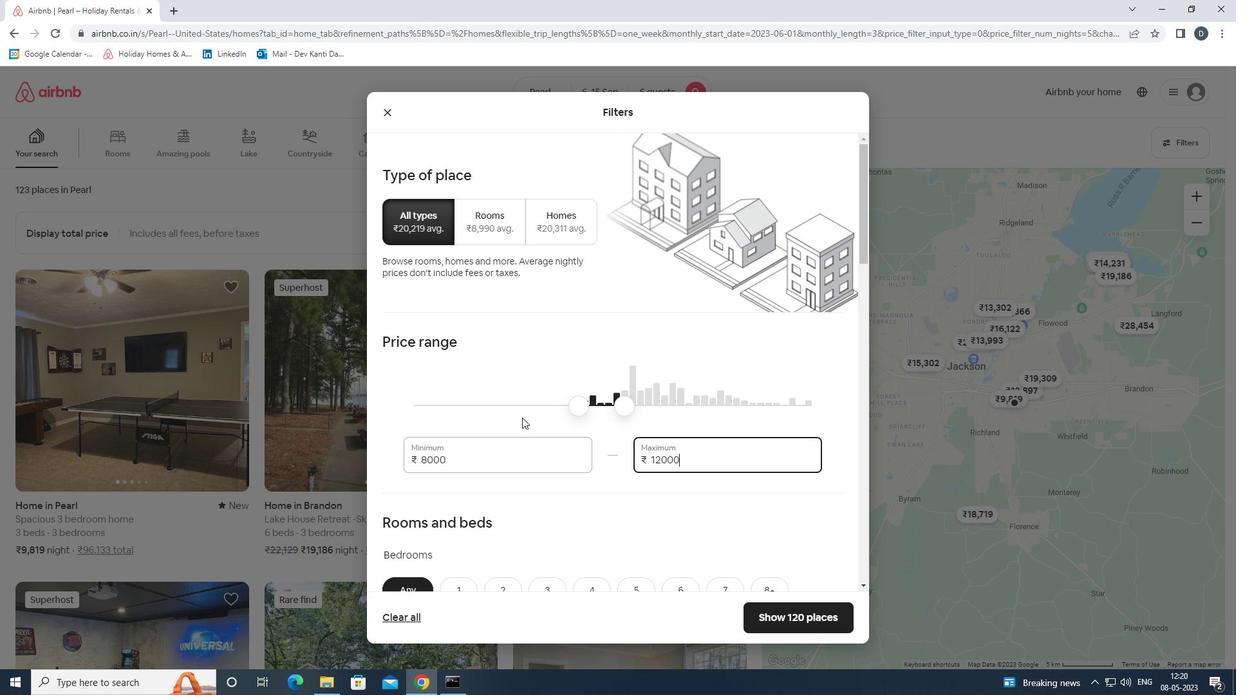 
Action: Mouse moved to (522, 417)
Screenshot: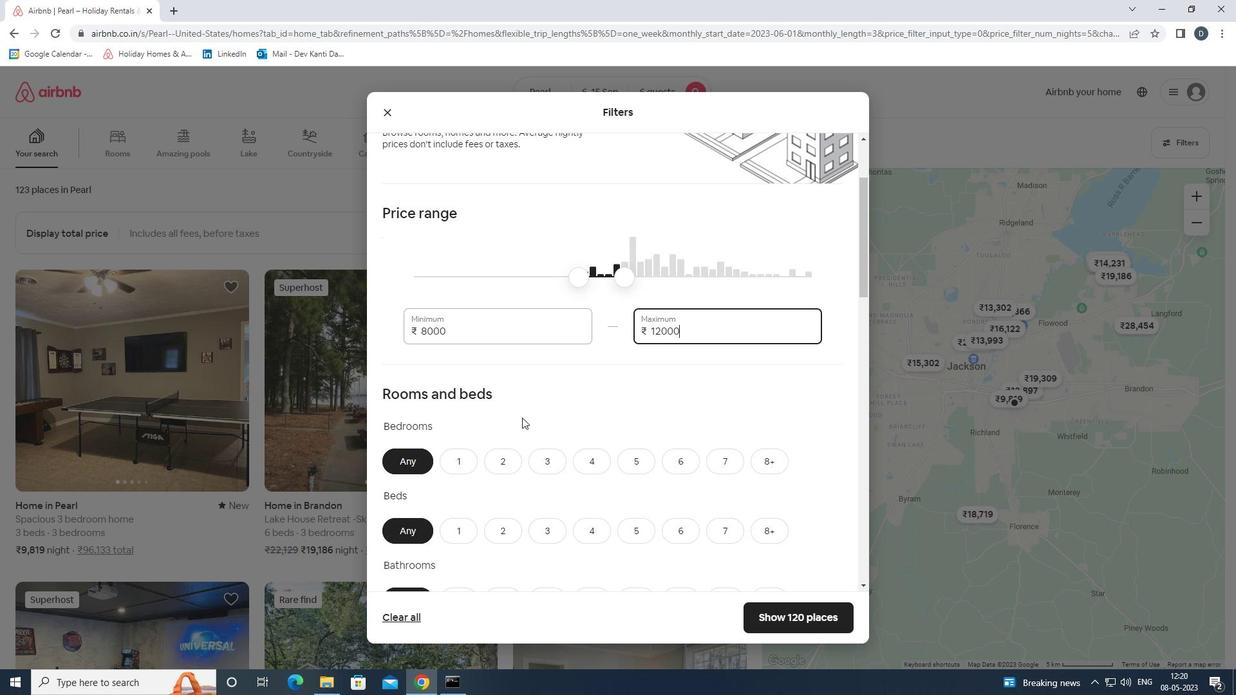 
Action: Mouse scrolled (522, 417) with delta (0, 0)
Screenshot: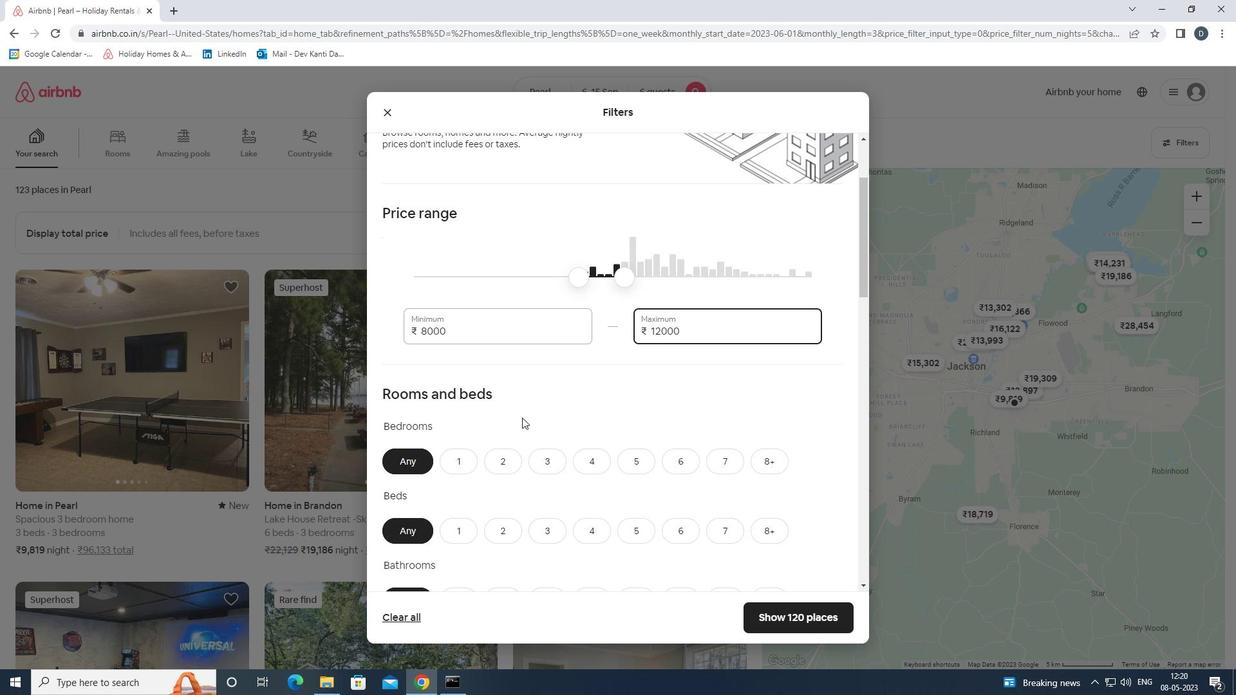 
Action: Mouse scrolled (522, 417) with delta (0, 0)
Screenshot: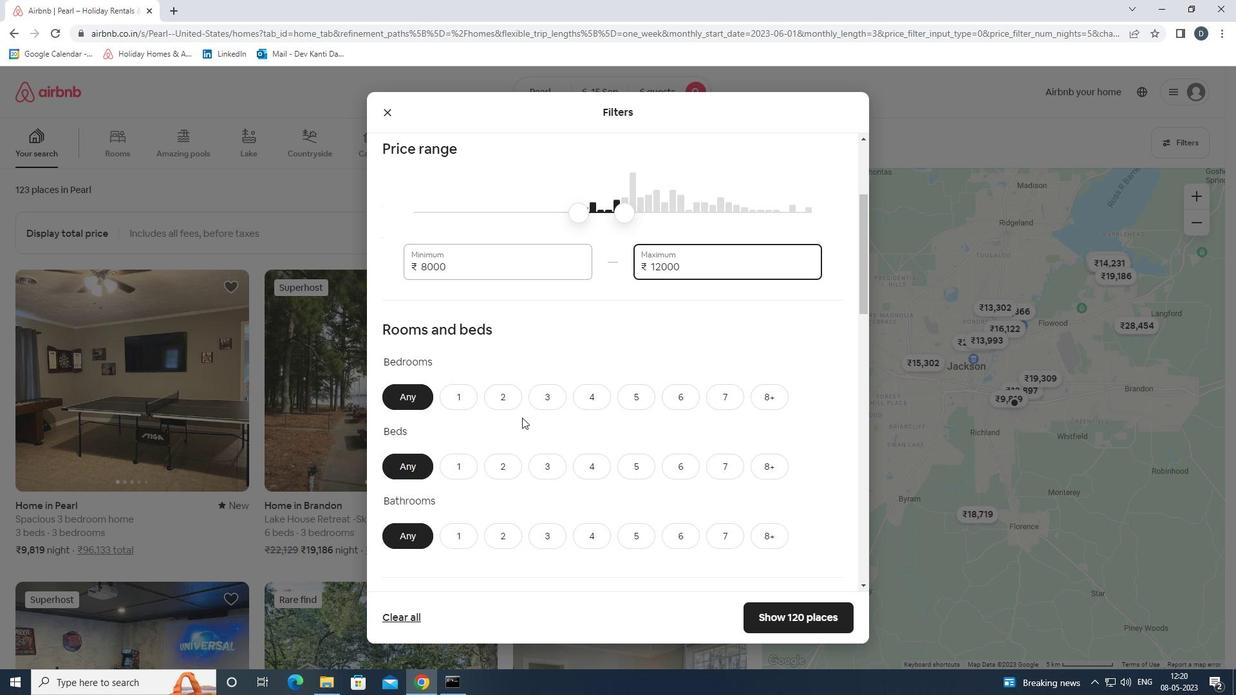 
Action: Mouse moved to (674, 328)
Screenshot: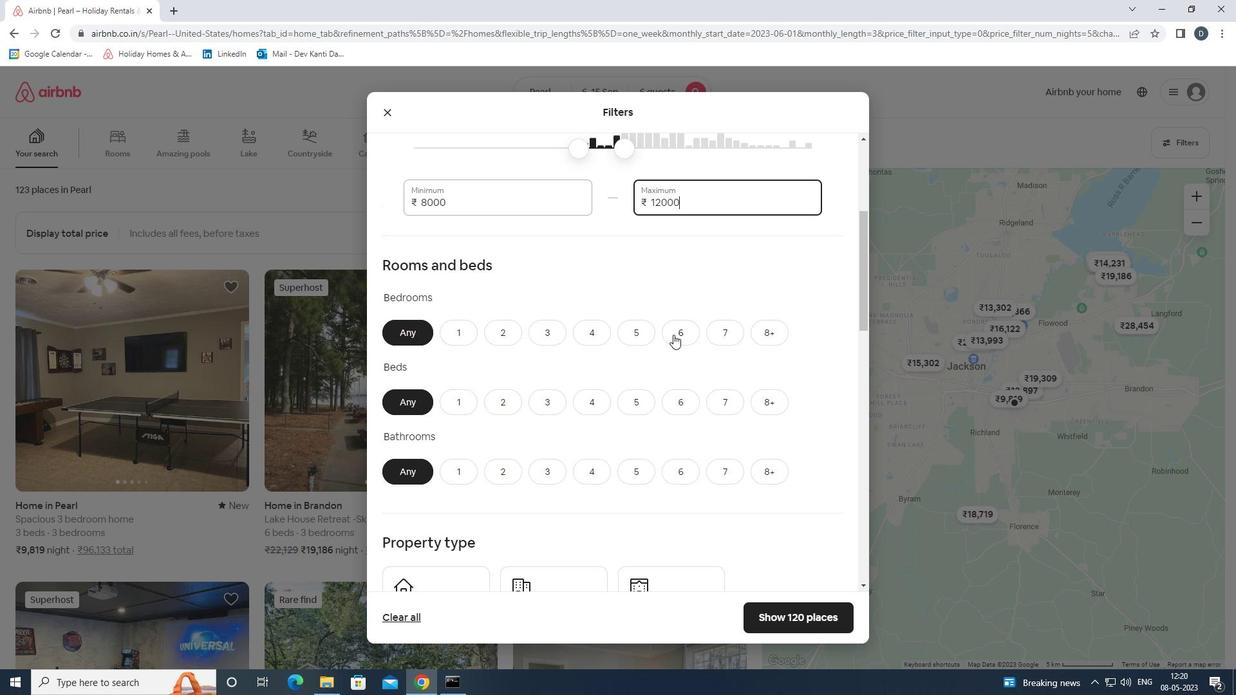 
Action: Mouse pressed left at (674, 328)
Screenshot: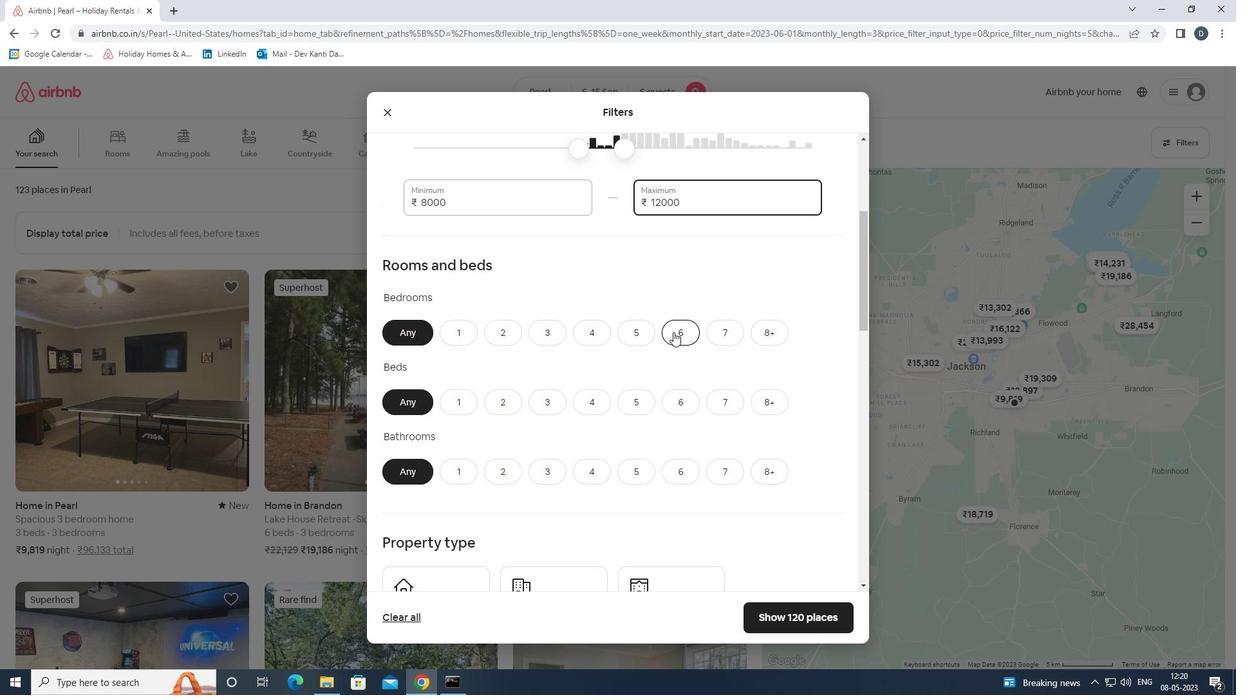 
Action: Mouse moved to (681, 399)
Screenshot: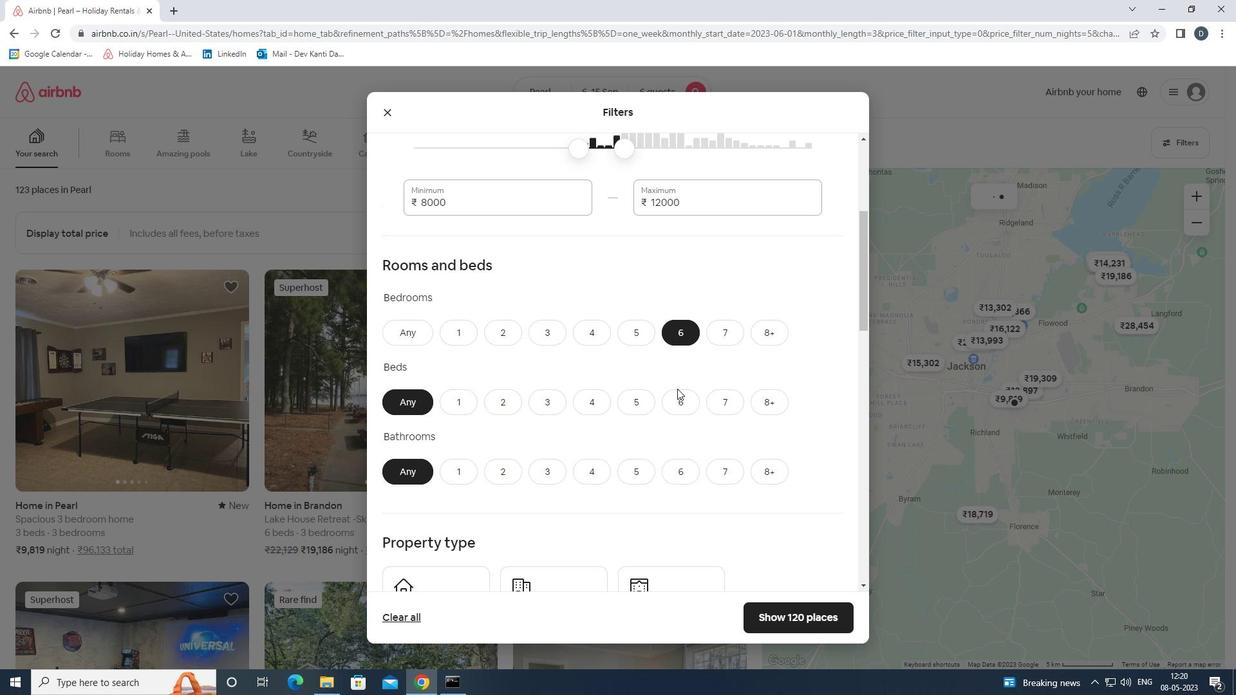
Action: Mouse pressed left at (681, 399)
Screenshot: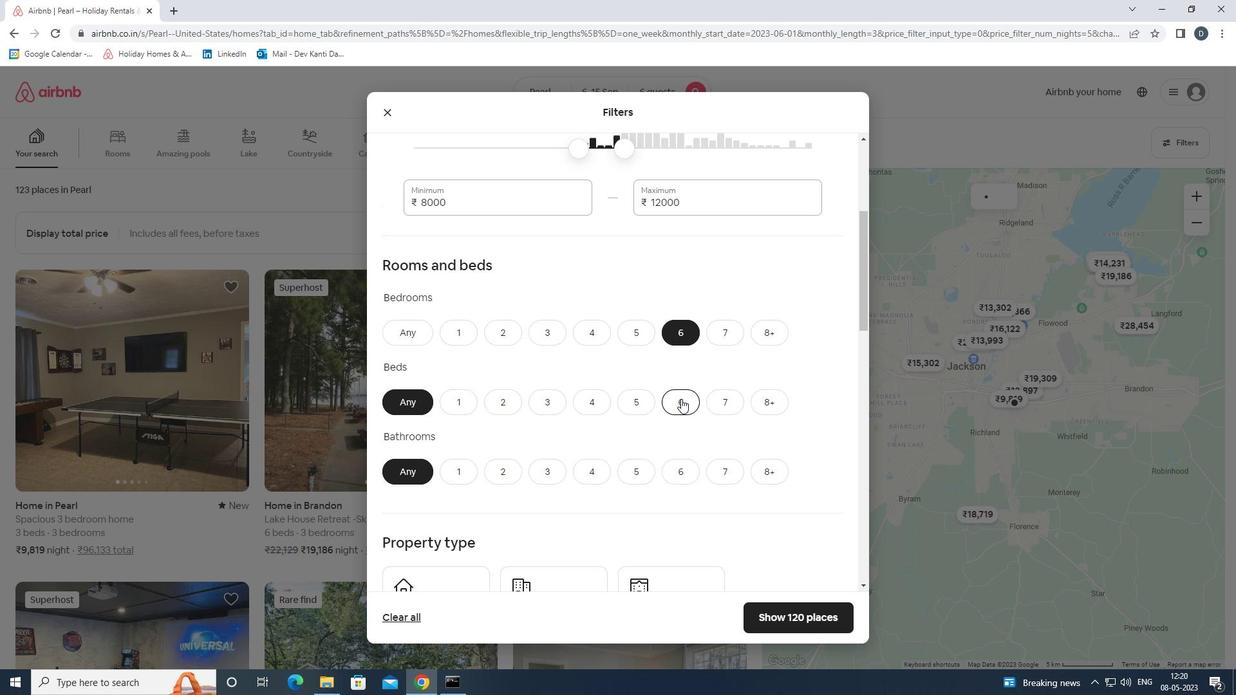 
Action: Mouse moved to (674, 464)
Screenshot: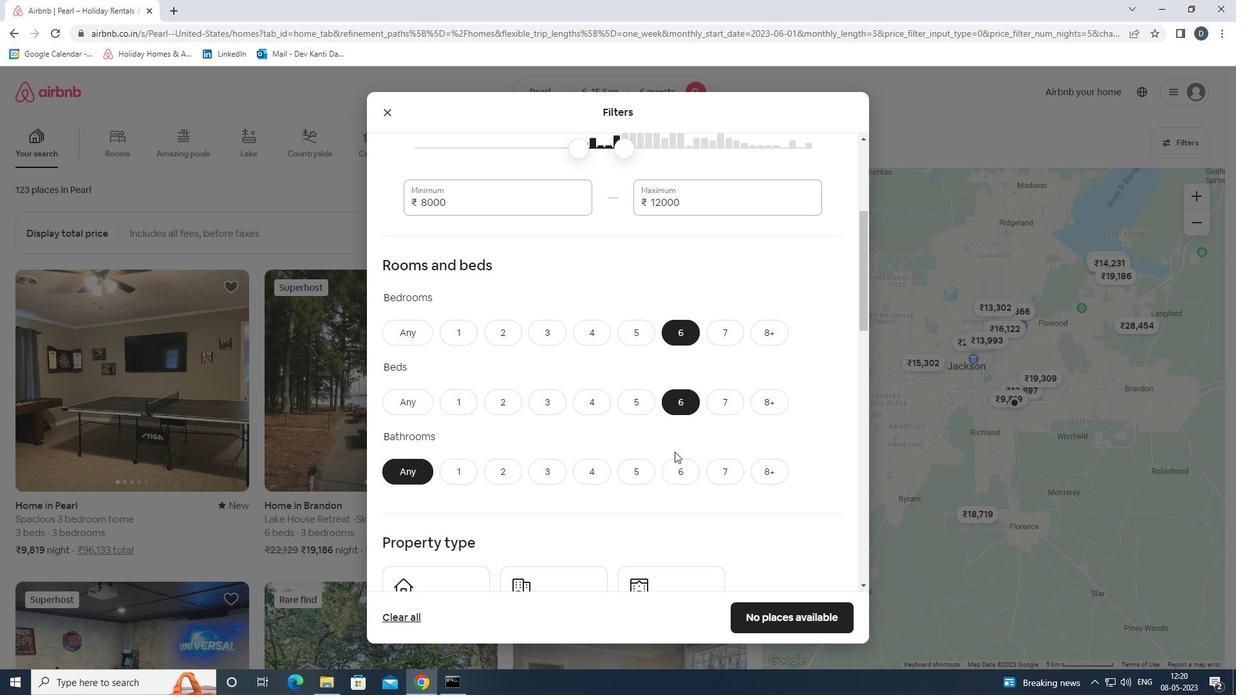 
Action: Mouse pressed left at (674, 464)
Screenshot: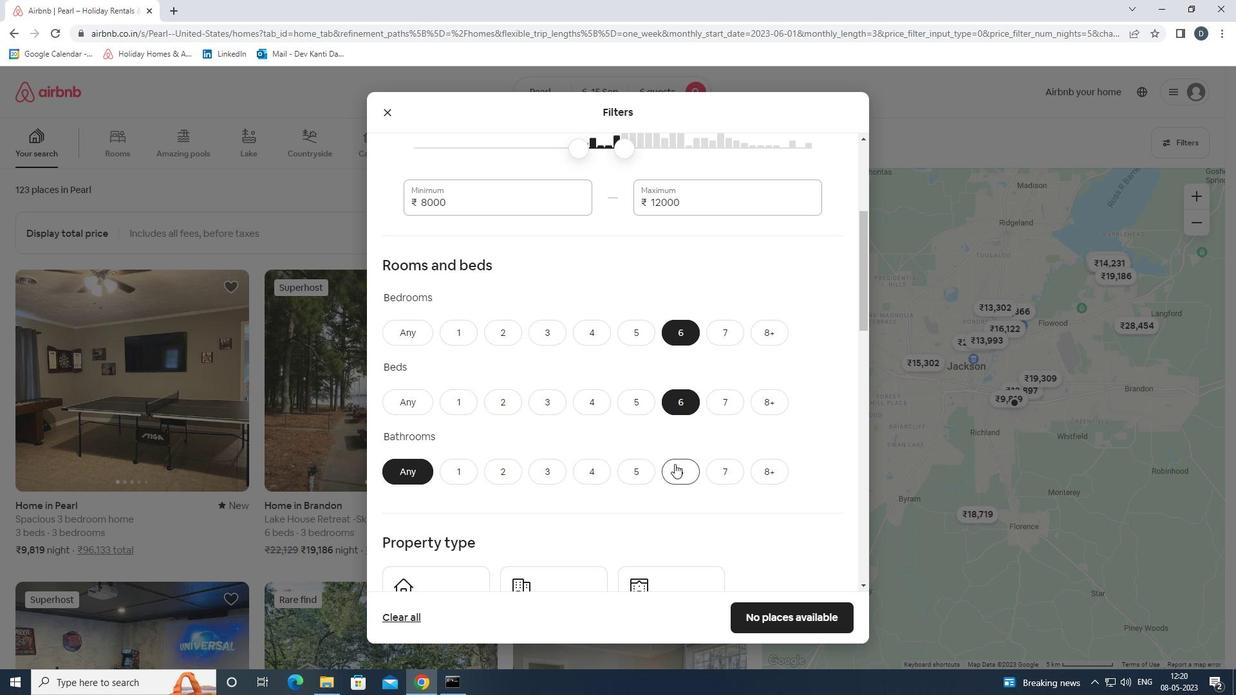 
Action: Mouse scrolled (674, 463) with delta (0, 0)
Screenshot: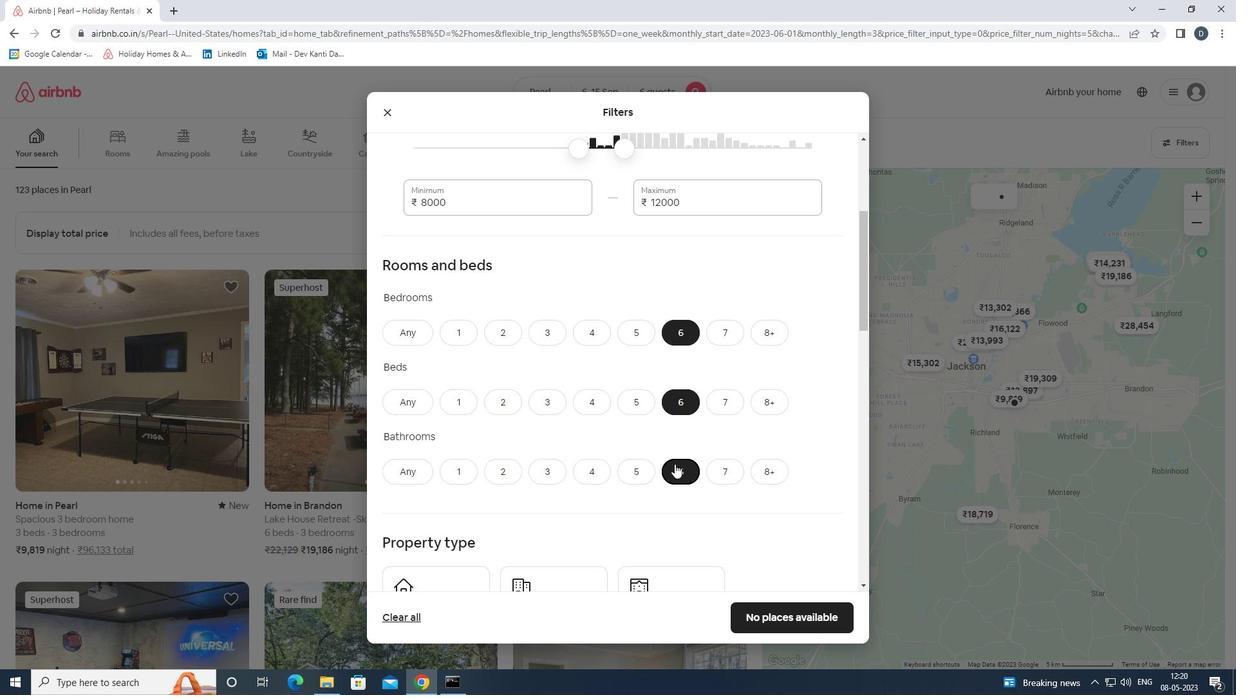 
Action: Mouse scrolled (674, 463) with delta (0, 0)
Screenshot: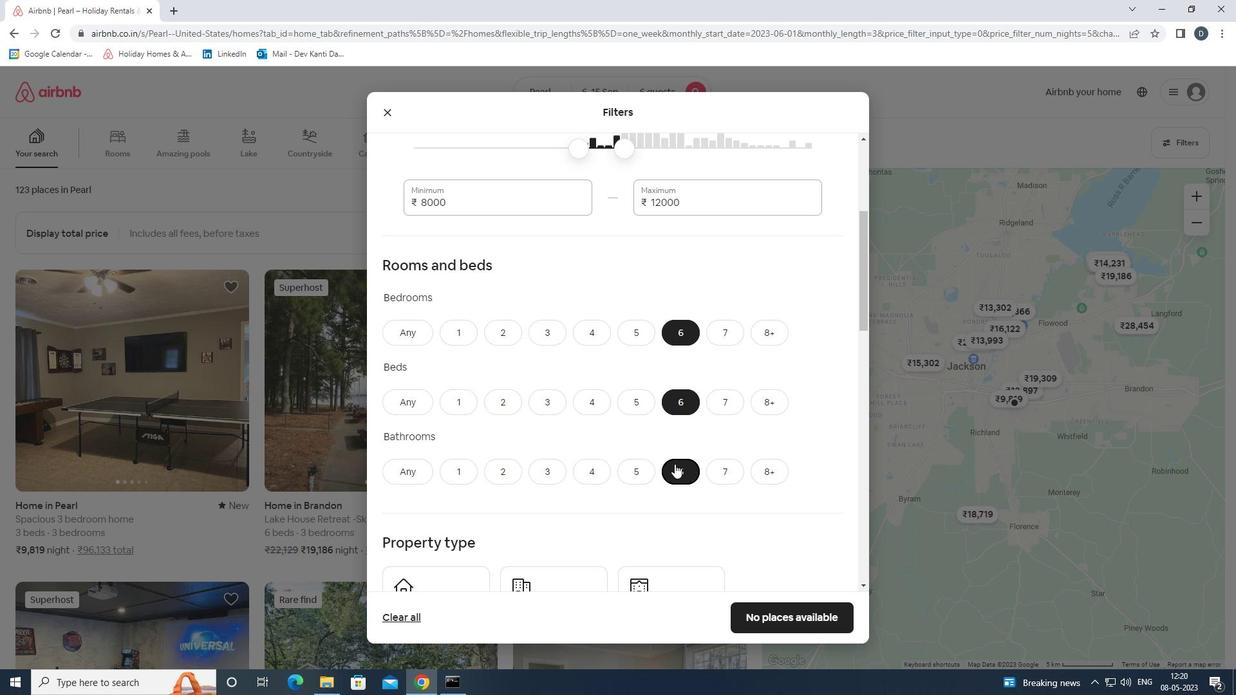 
Action: Mouse scrolled (674, 463) with delta (0, 0)
Screenshot: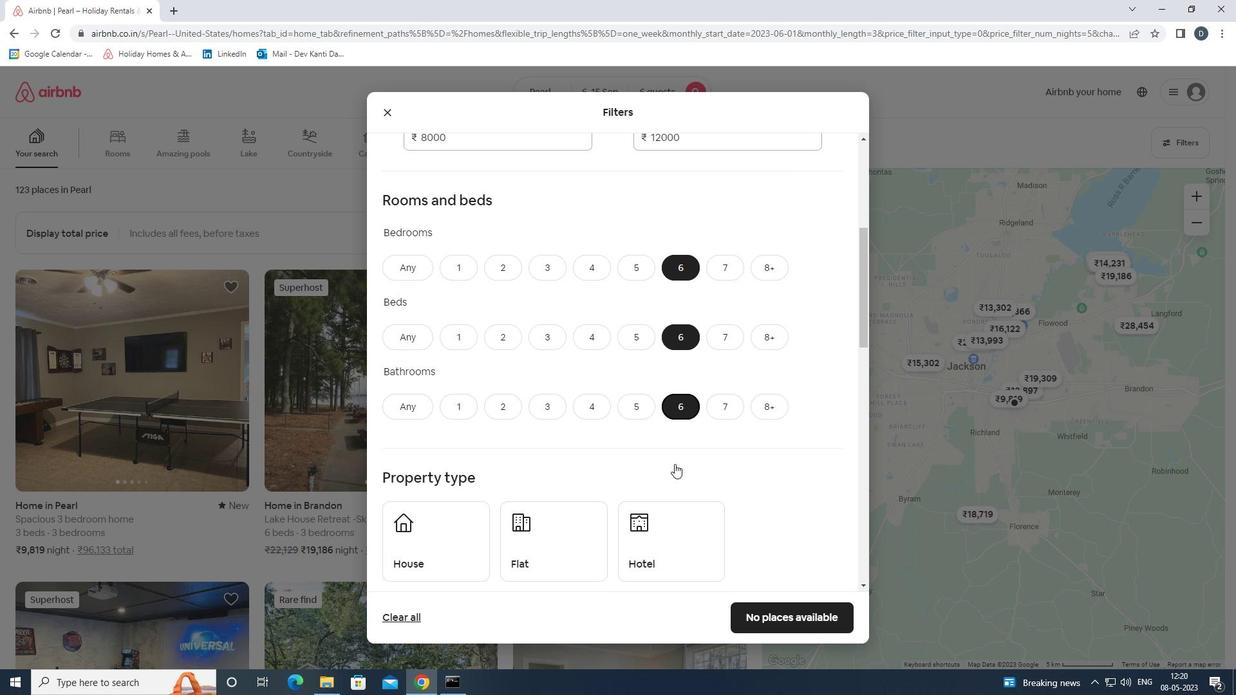 
Action: Mouse moved to (460, 416)
Screenshot: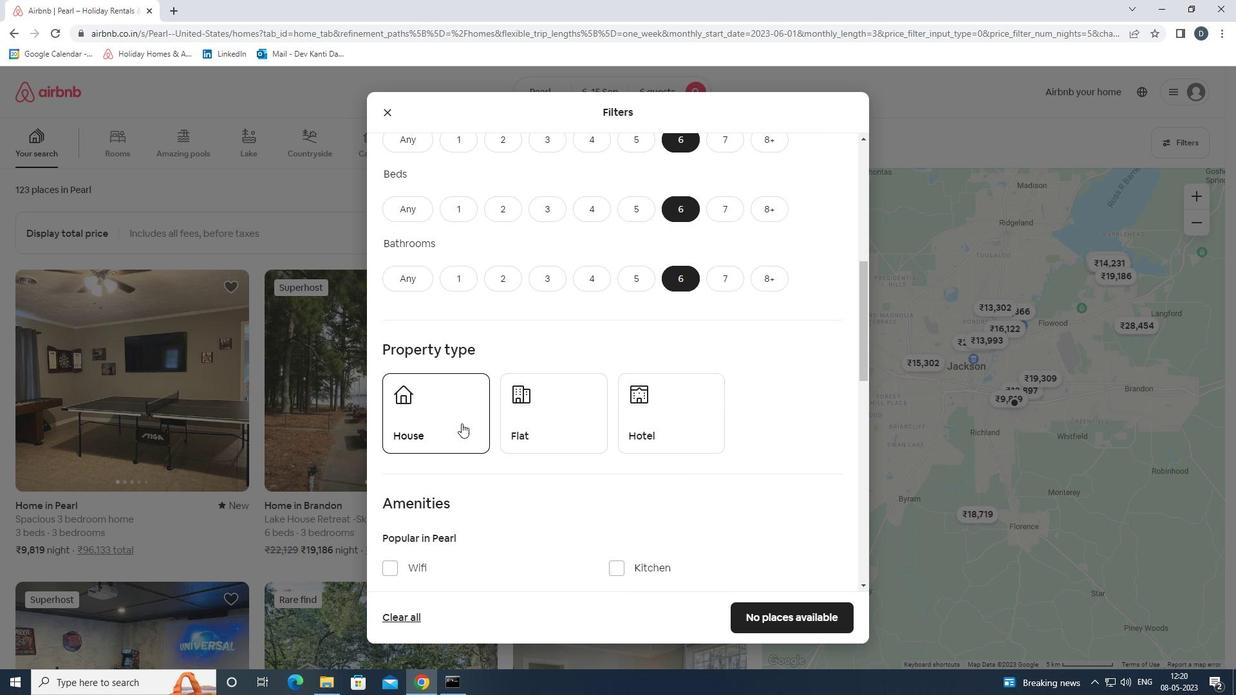 
Action: Mouse pressed left at (460, 416)
Screenshot: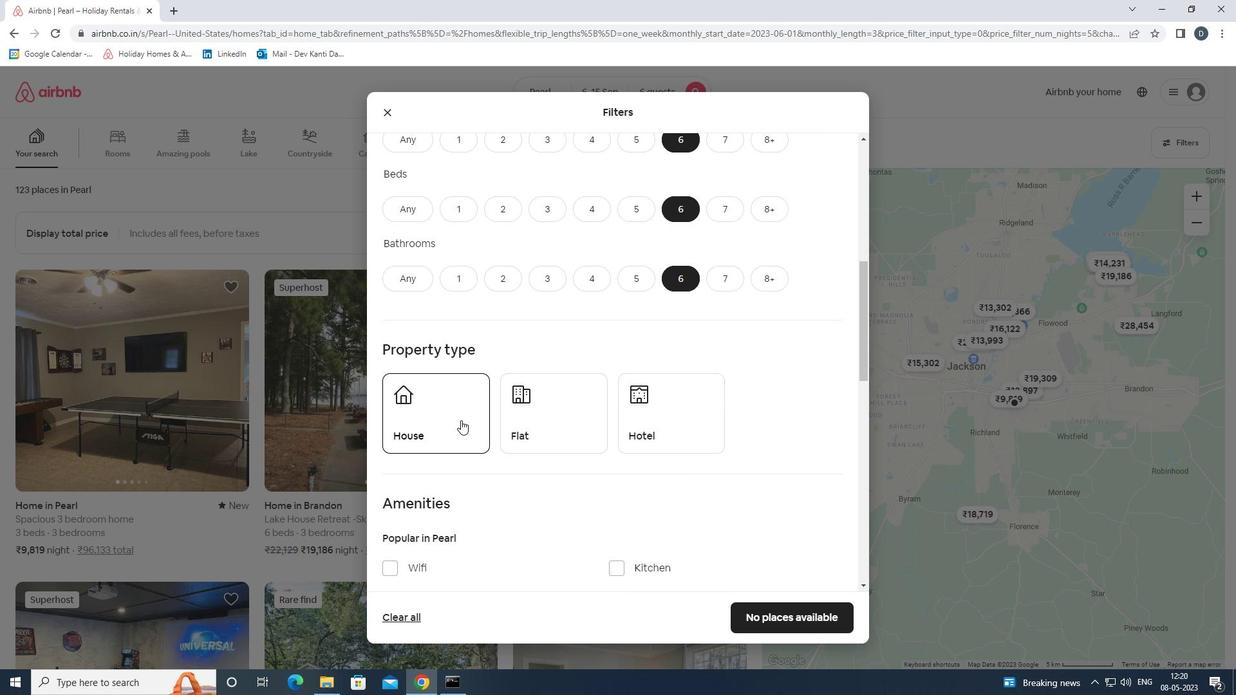
Action: Mouse moved to (554, 410)
Screenshot: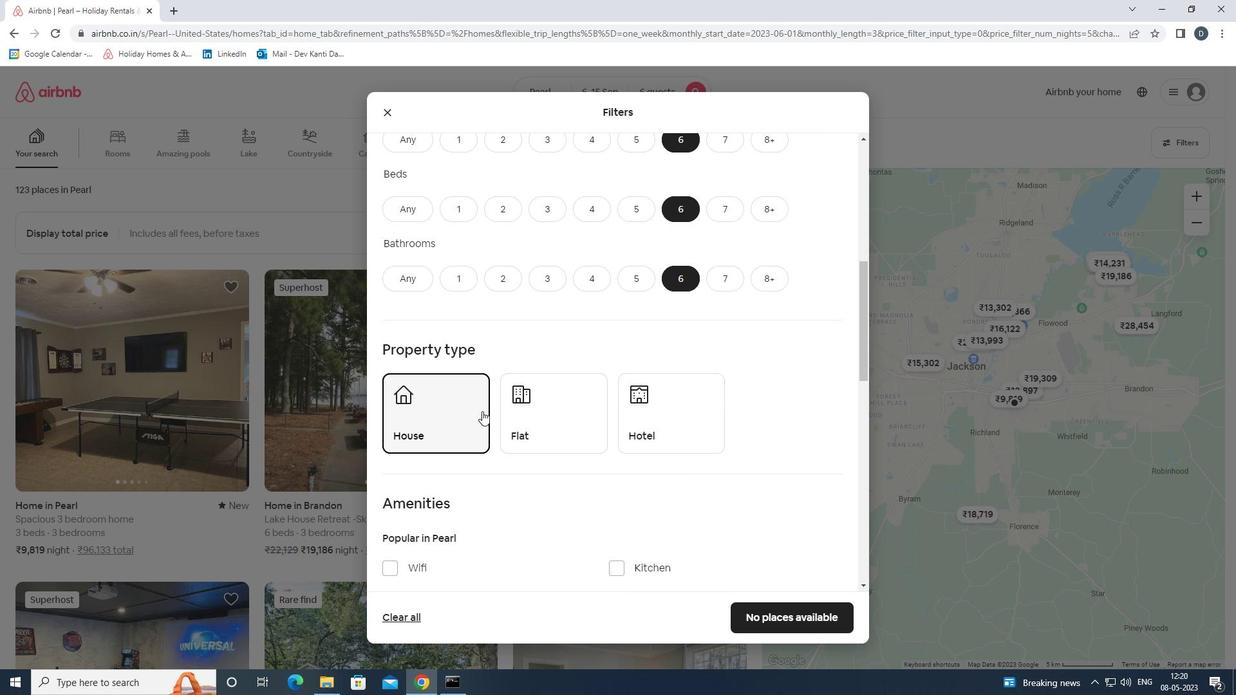 
Action: Mouse pressed left at (554, 410)
Screenshot: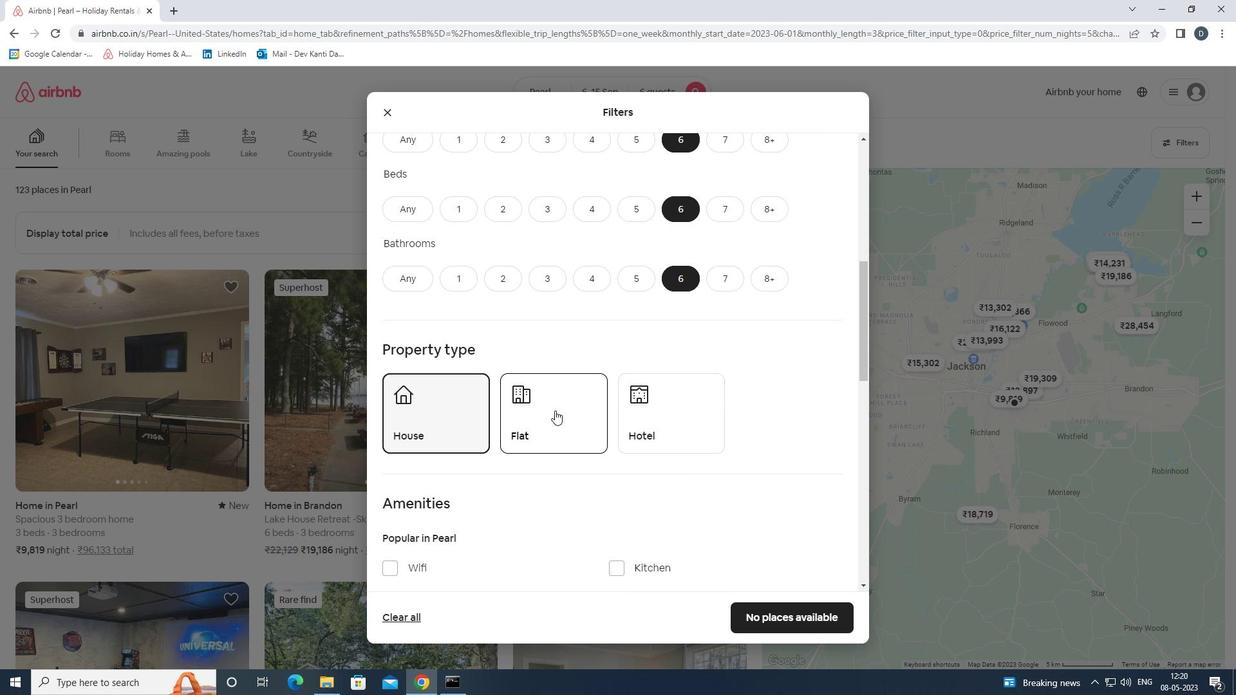 
Action: Mouse moved to (671, 409)
Screenshot: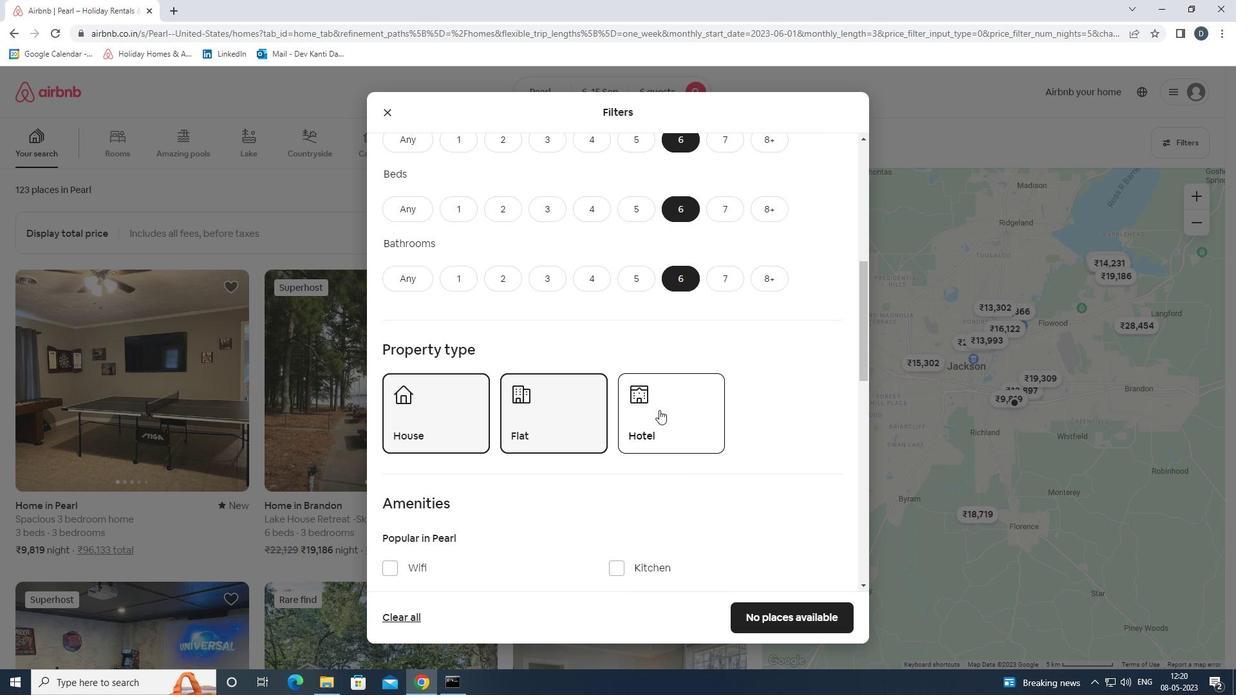 
Action: Mouse scrolled (671, 408) with delta (0, 0)
Screenshot: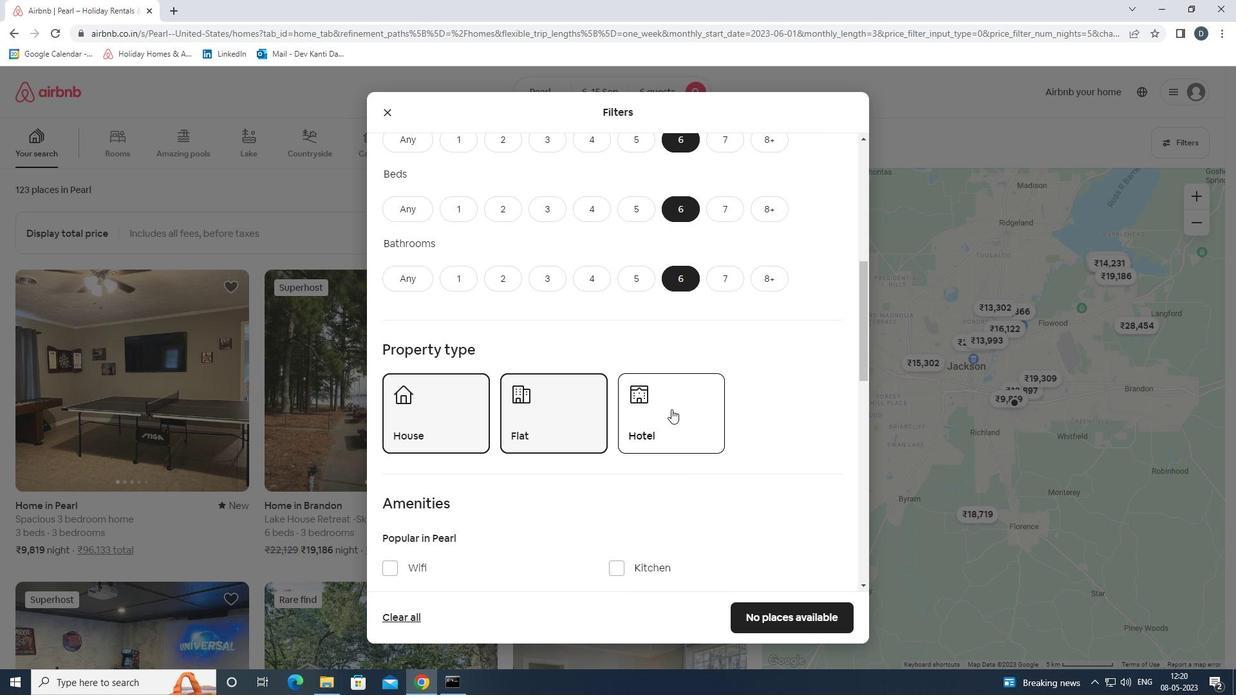 
Action: Mouse scrolled (671, 408) with delta (0, 0)
Screenshot: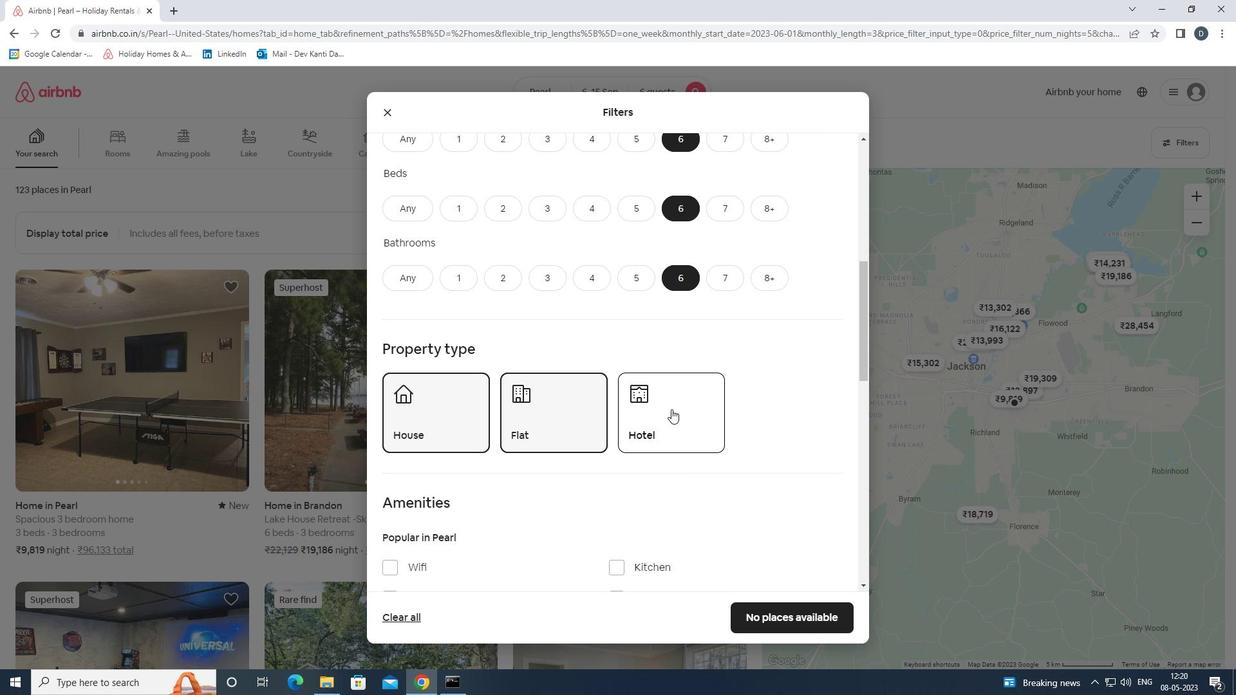 
Action: Mouse scrolled (671, 408) with delta (0, 0)
Screenshot: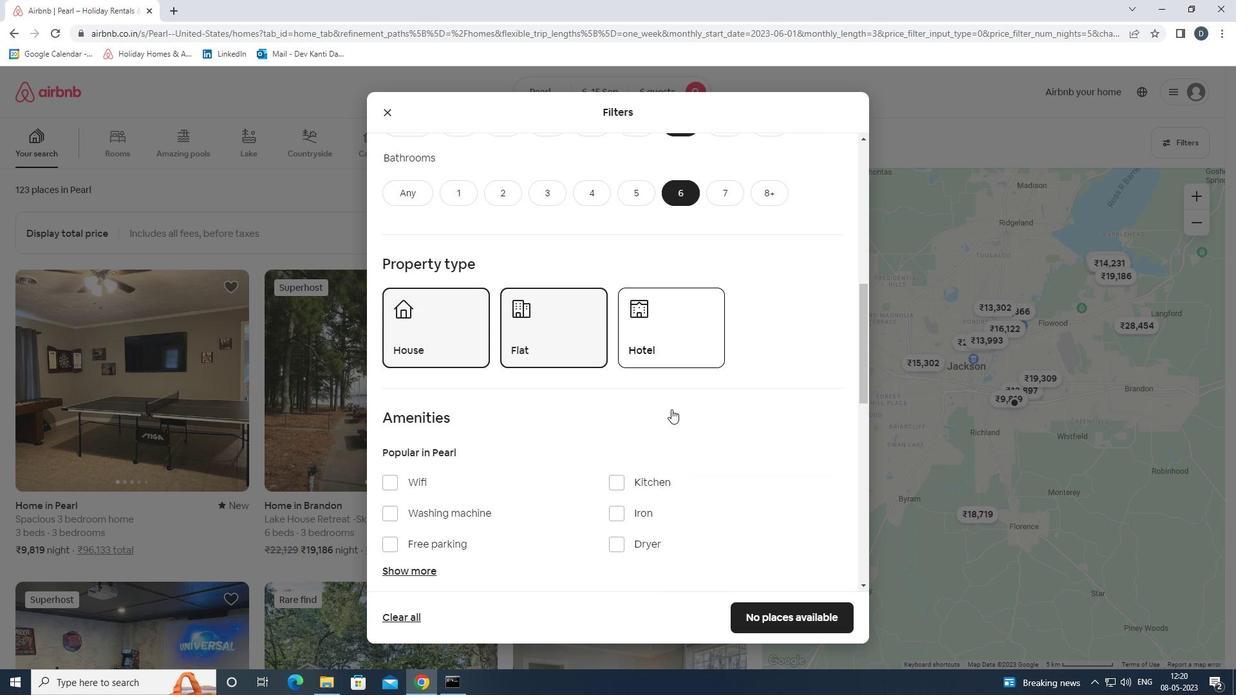 
Action: Mouse moved to (413, 376)
Screenshot: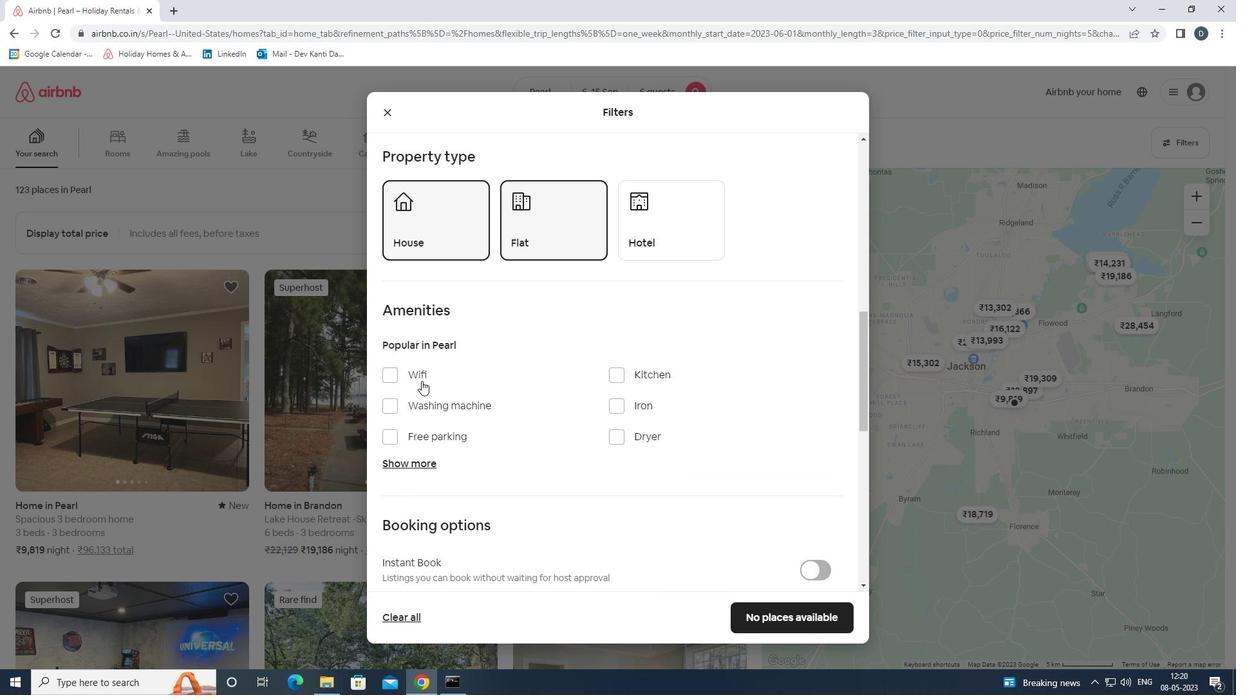
Action: Mouse pressed left at (413, 376)
Screenshot: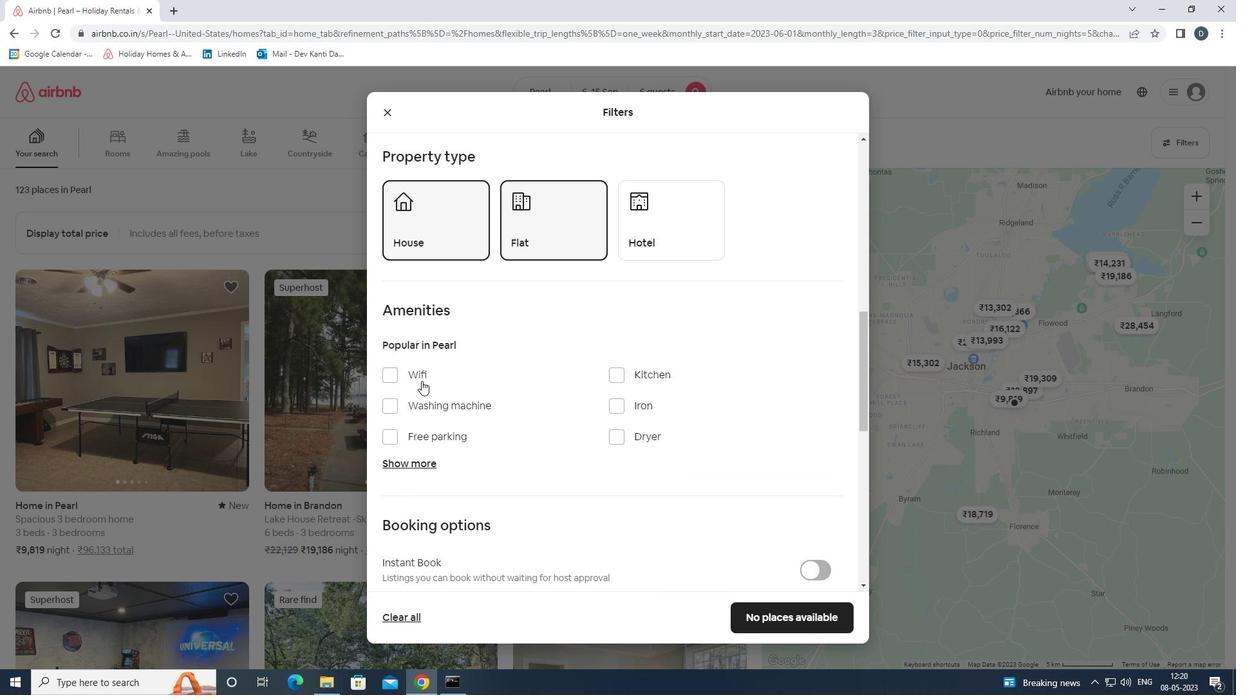 
Action: Mouse moved to (426, 373)
Screenshot: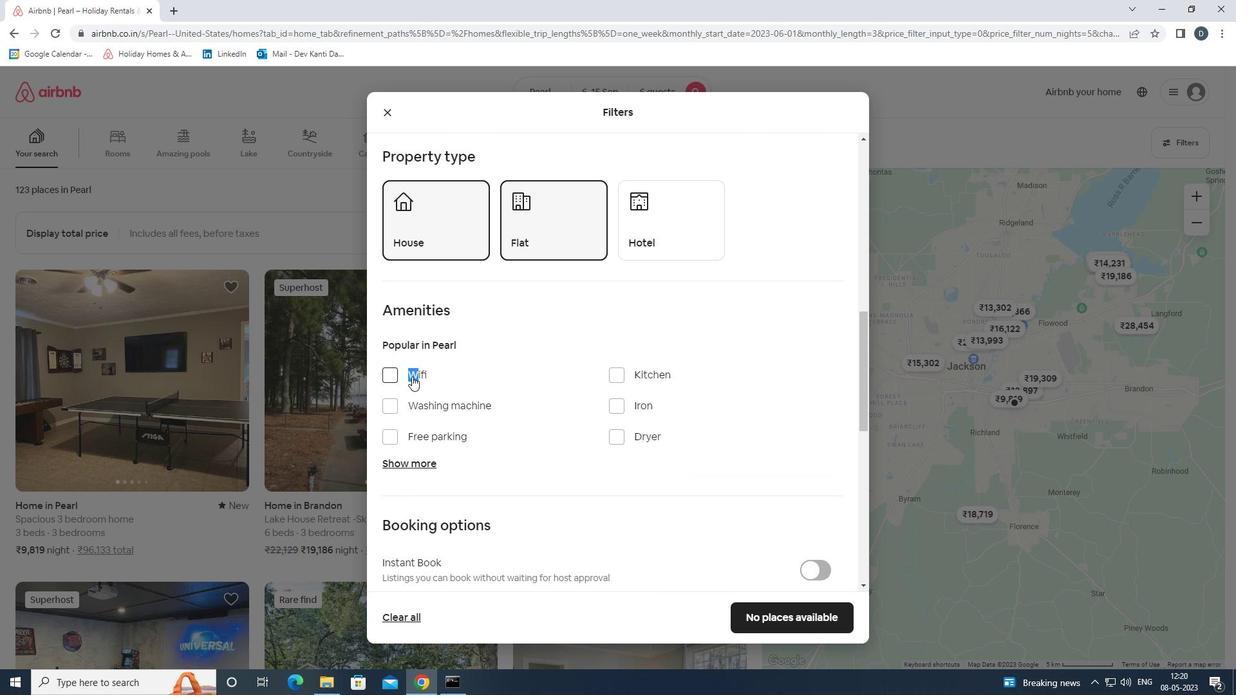 
Action: Mouse pressed left at (426, 373)
Screenshot: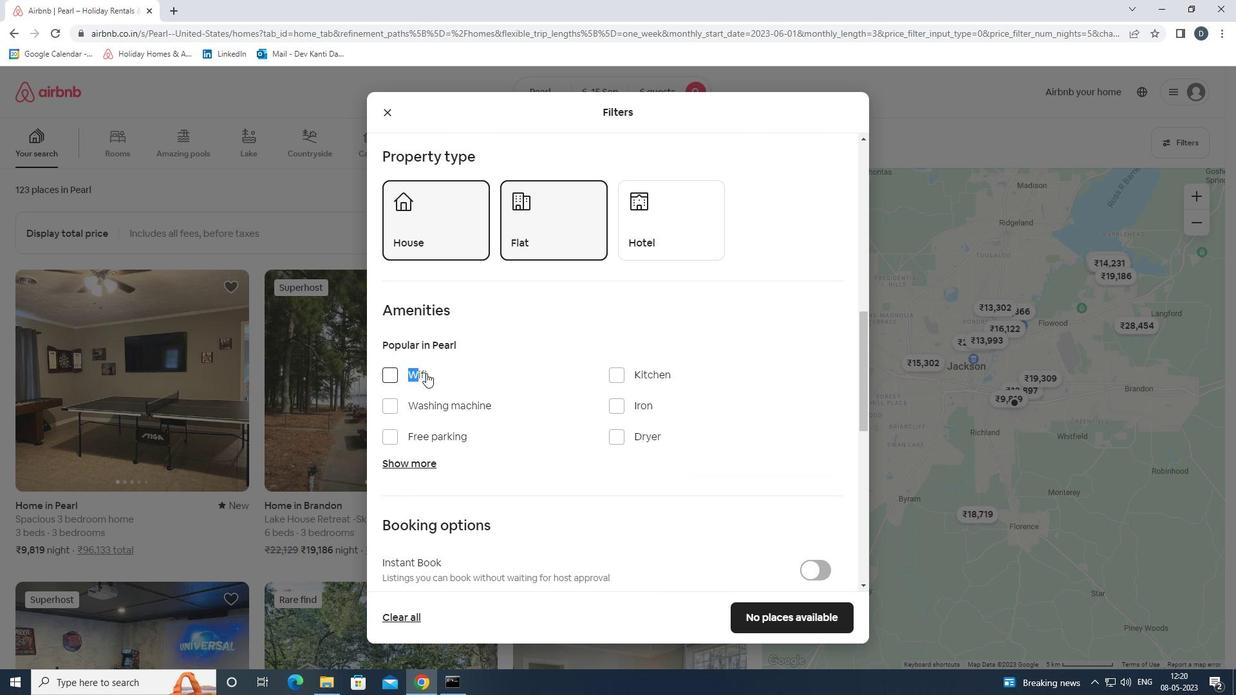 
Action: Mouse moved to (426, 435)
Screenshot: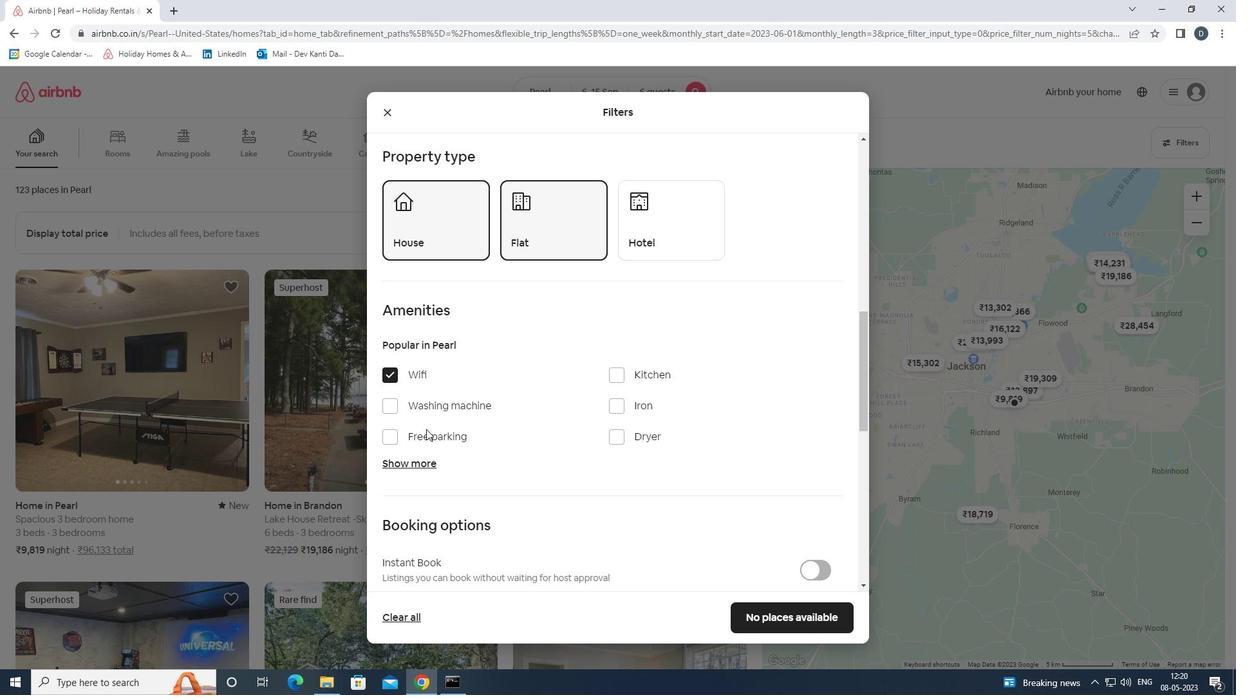 
Action: Mouse pressed left at (426, 435)
Screenshot: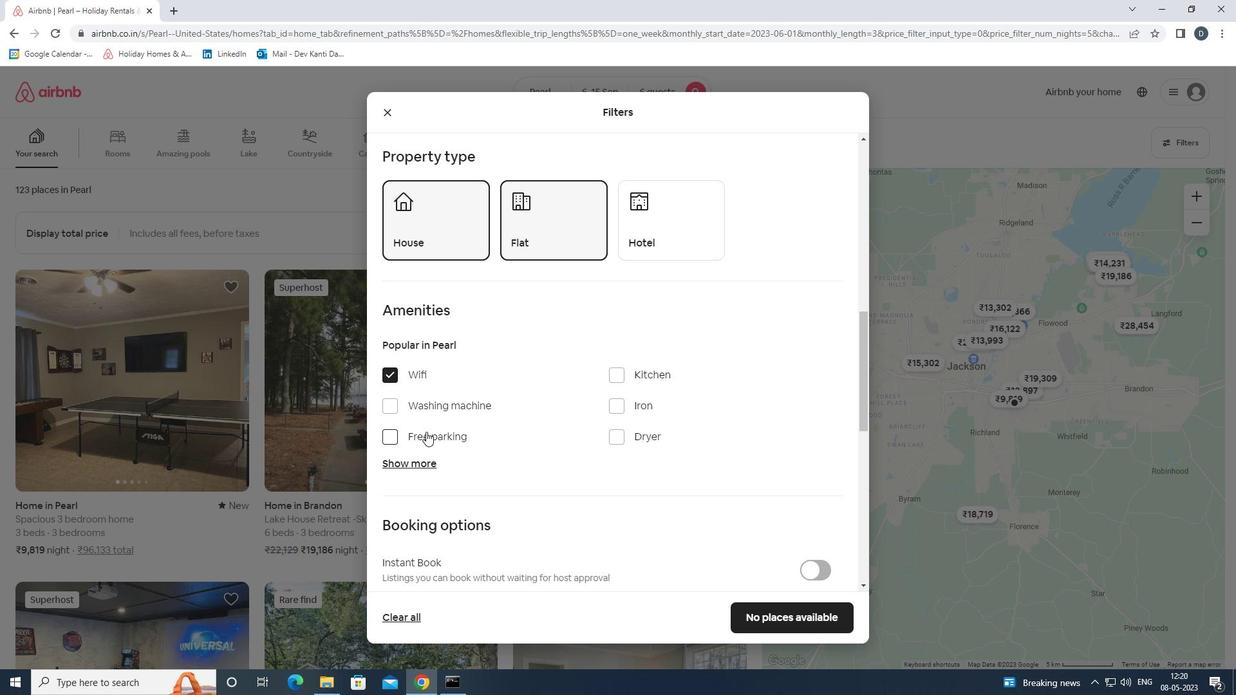 
Action: Mouse moved to (425, 460)
Screenshot: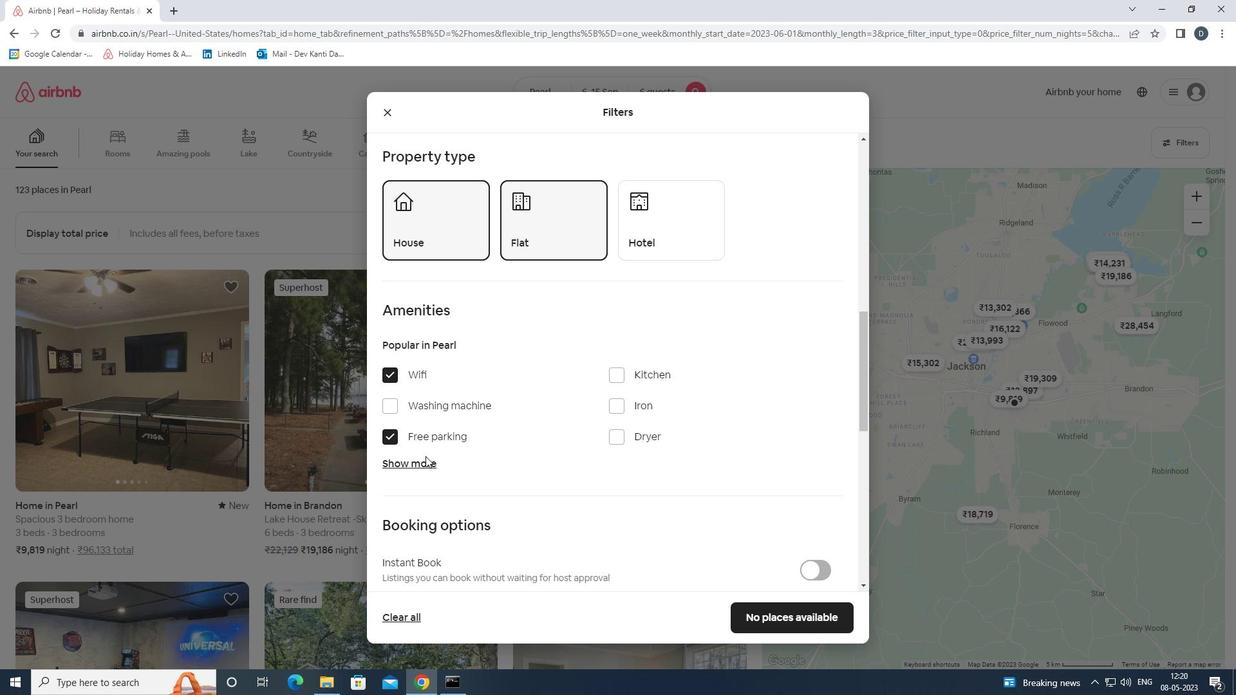 
Action: Mouse pressed left at (425, 460)
Screenshot: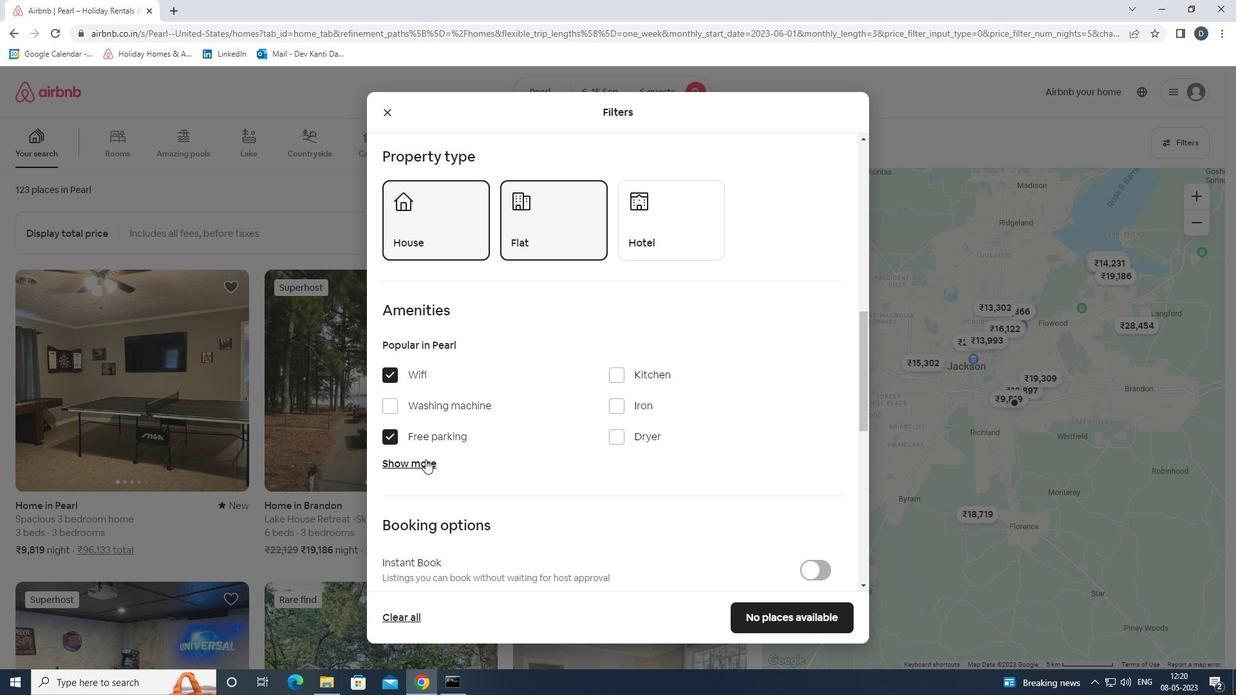 
Action: Mouse moved to (426, 461)
Screenshot: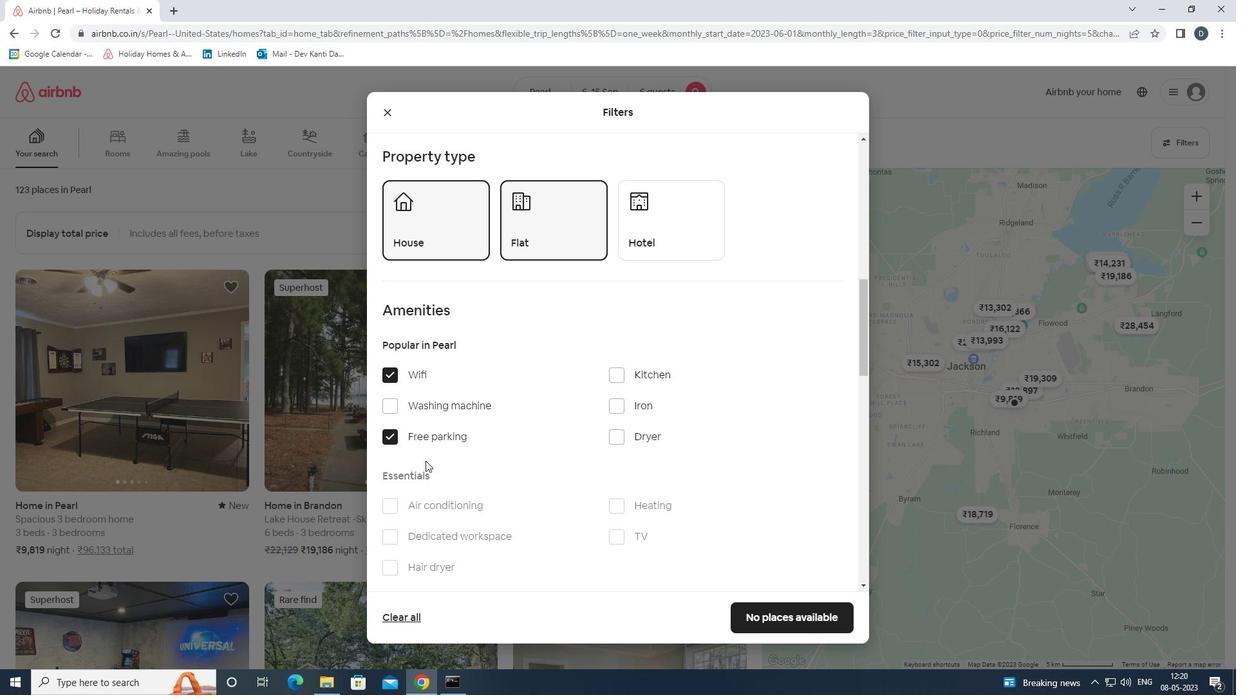 
Action: Mouse scrolled (426, 460) with delta (0, 0)
Screenshot: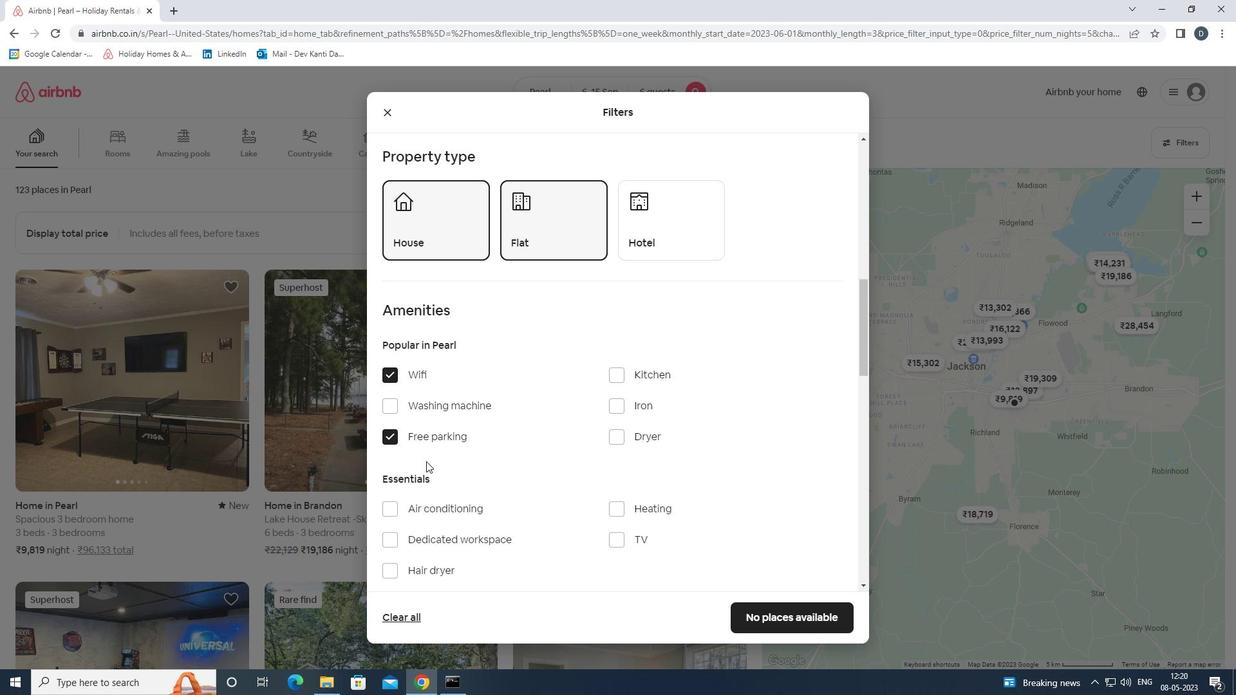 
Action: Mouse moved to (427, 461)
Screenshot: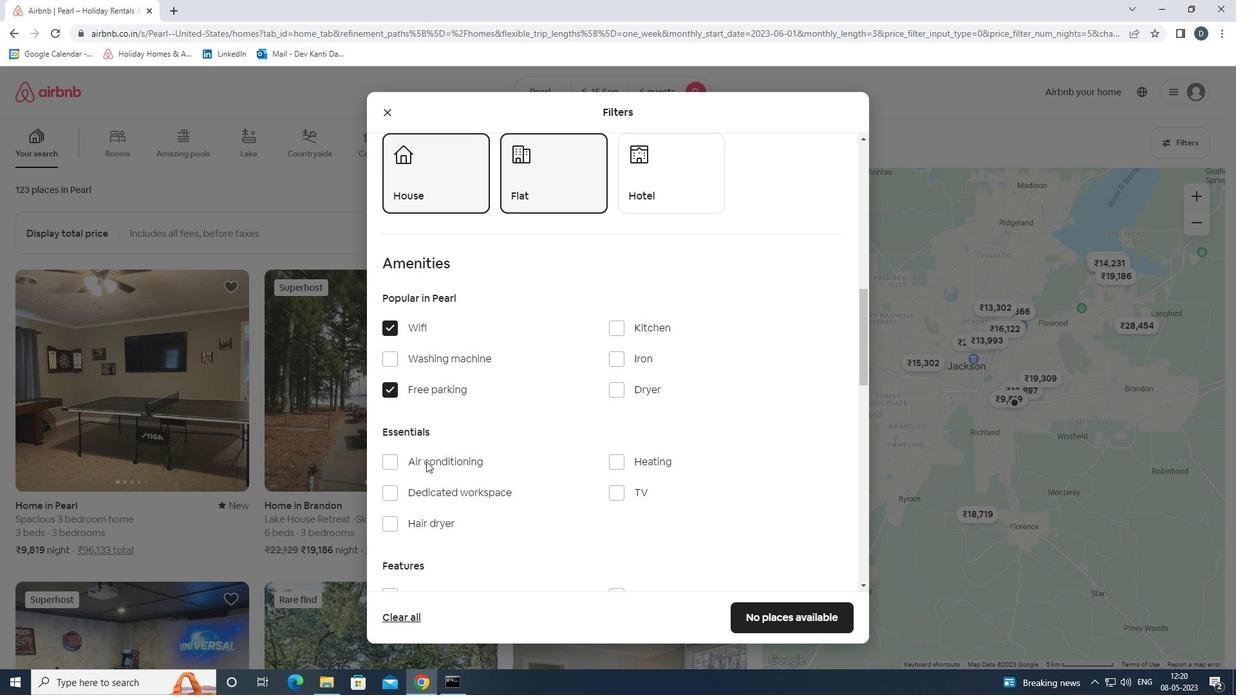 
Action: Mouse scrolled (427, 460) with delta (0, 0)
Screenshot: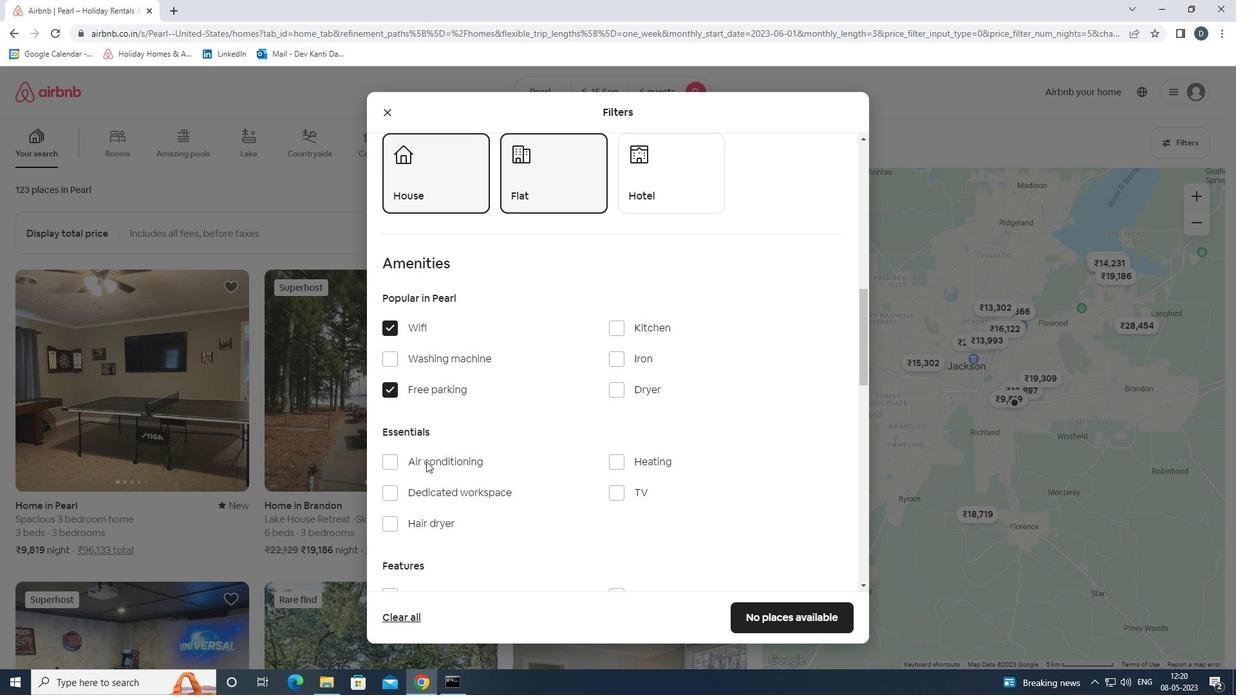 
Action: Mouse moved to (618, 406)
Screenshot: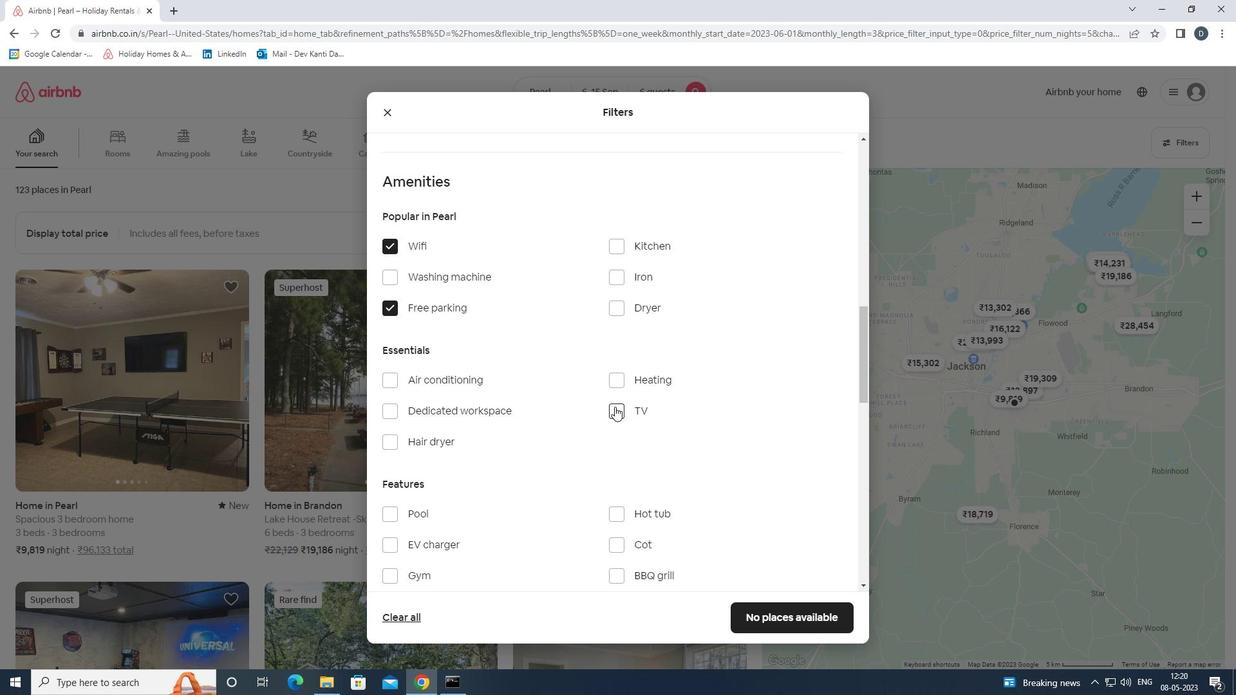 
Action: Mouse pressed left at (618, 406)
Screenshot: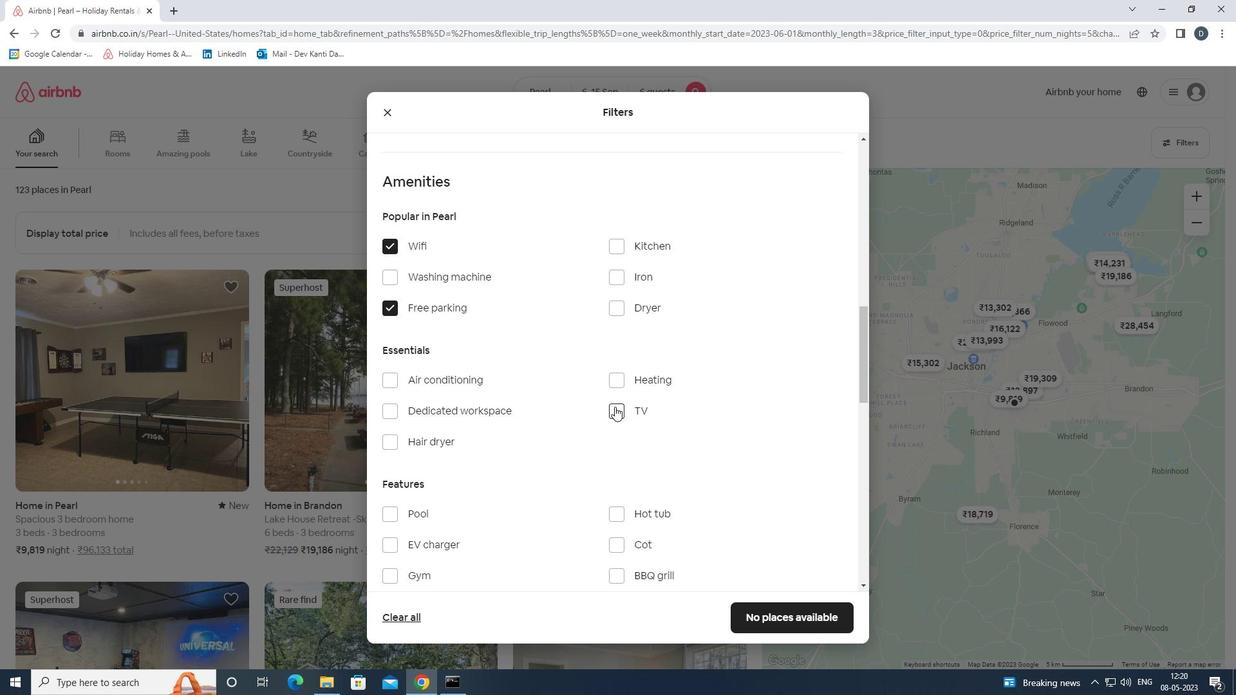
Action: Mouse scrolled (618, 405) with delta (0, 0)
Screenshot: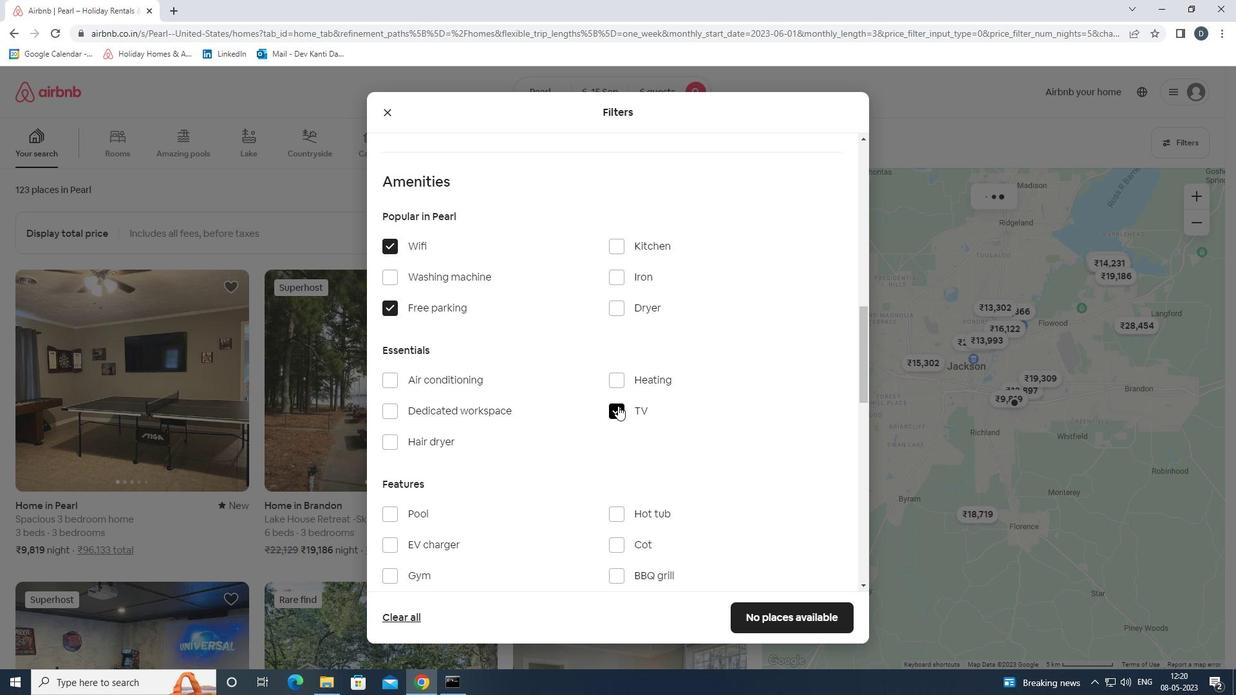 
Action: Mouse moved to (404, 509)
Screenshot: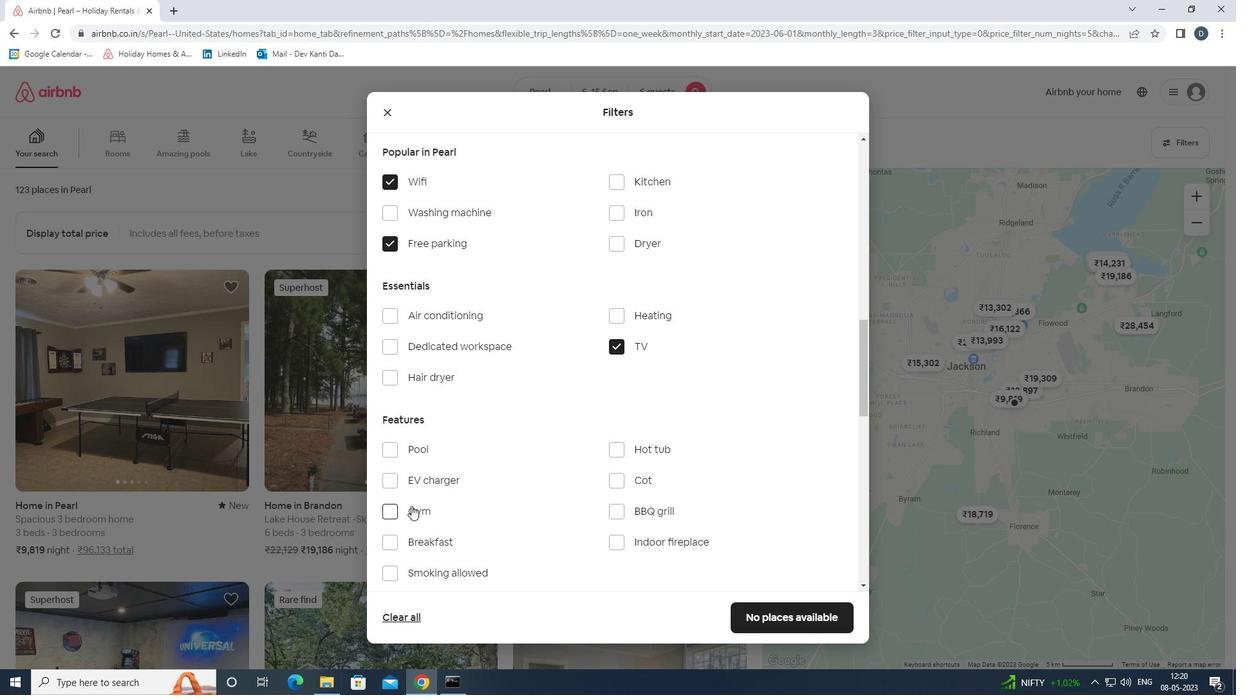 
Action: Mouse pressed left at (404, 509)
Screenshot: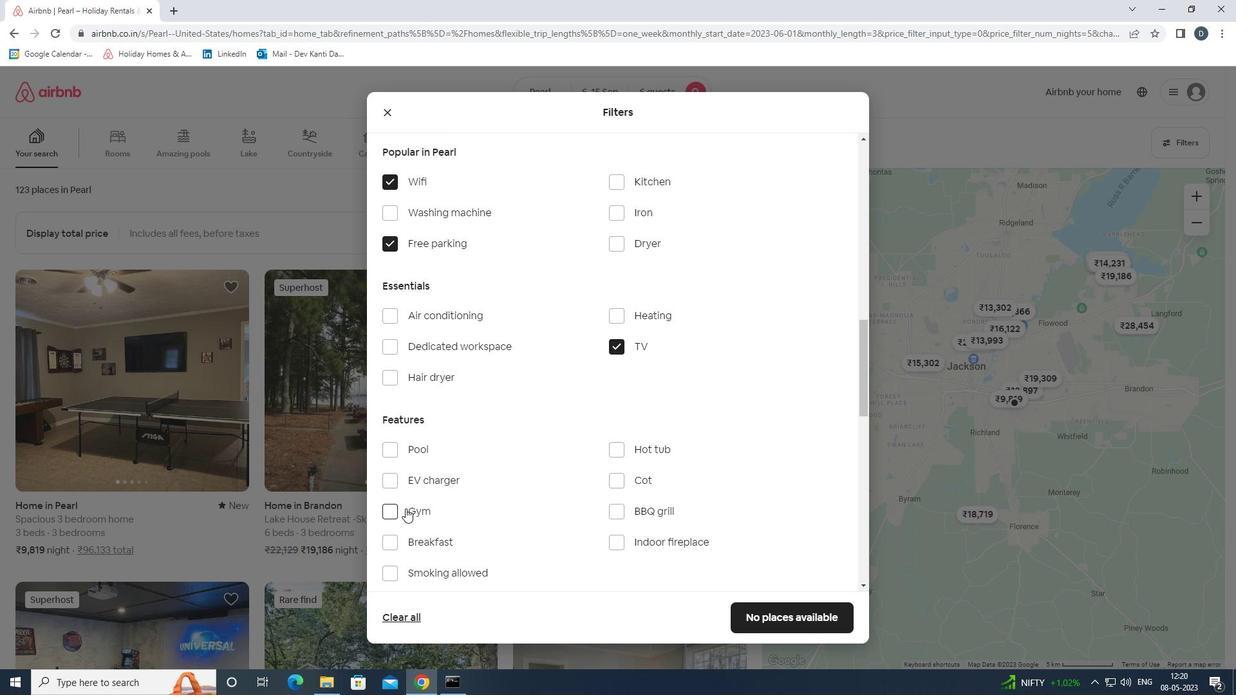 
Action: Mouse moved to (402, 539)
Screenshot: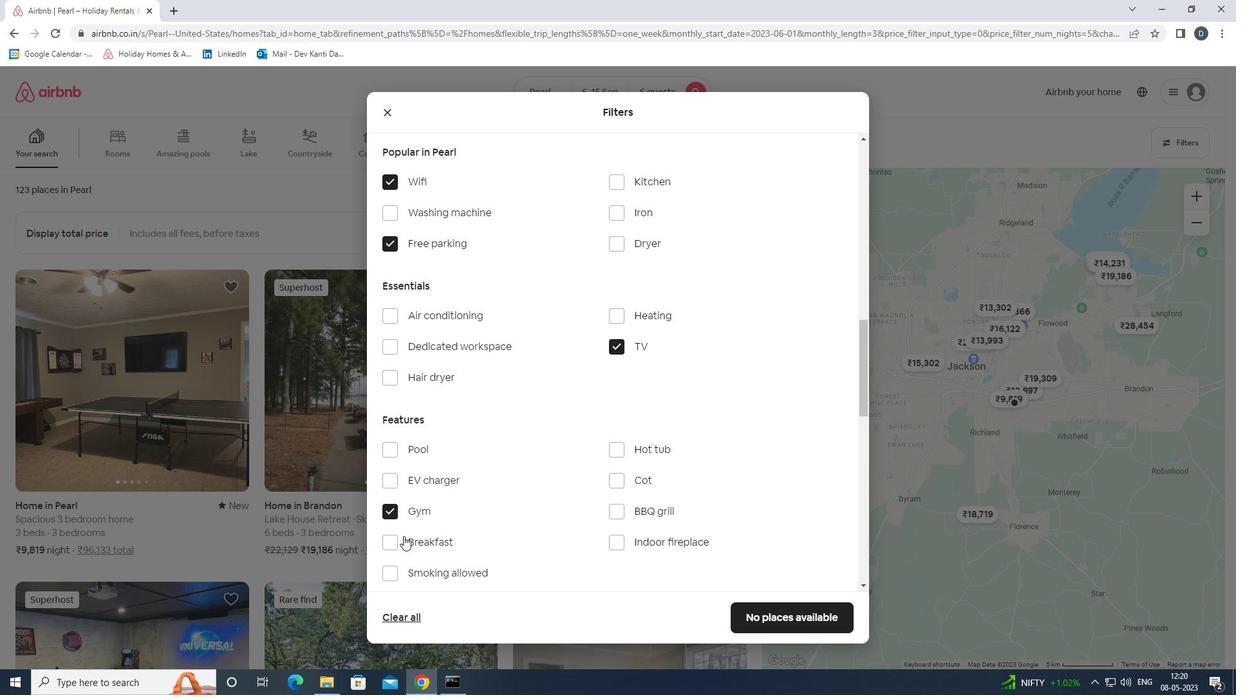 
Action: Mouse pressed left at (402, 539)
Screenshot: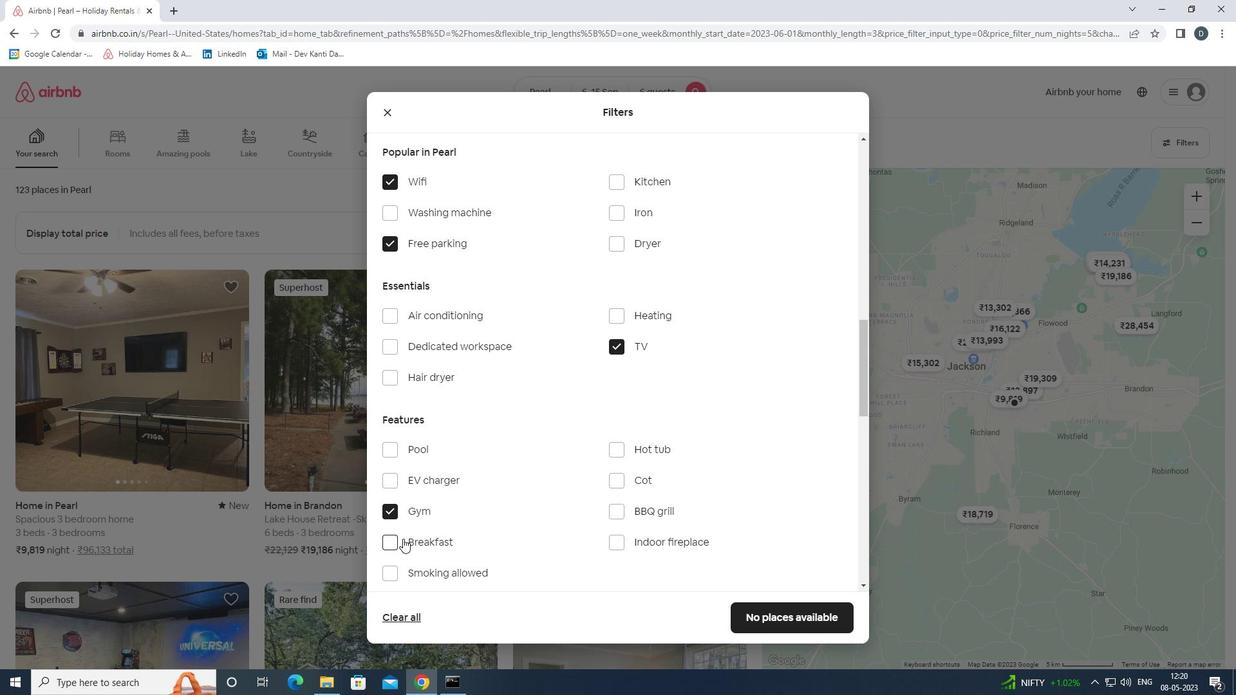 
Action: Mouse moved to (522, 496)
Screenshot: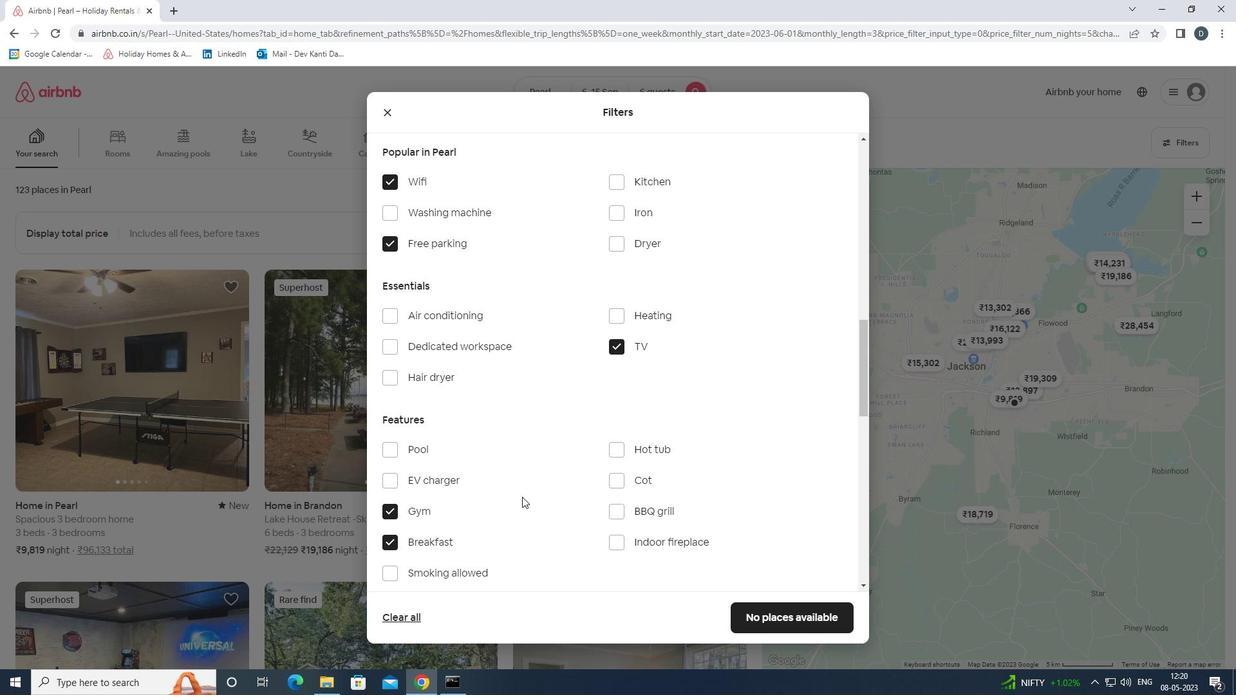 
Action: Mouse scrolled (522, 495) with delta (0, 0)
Screenshot: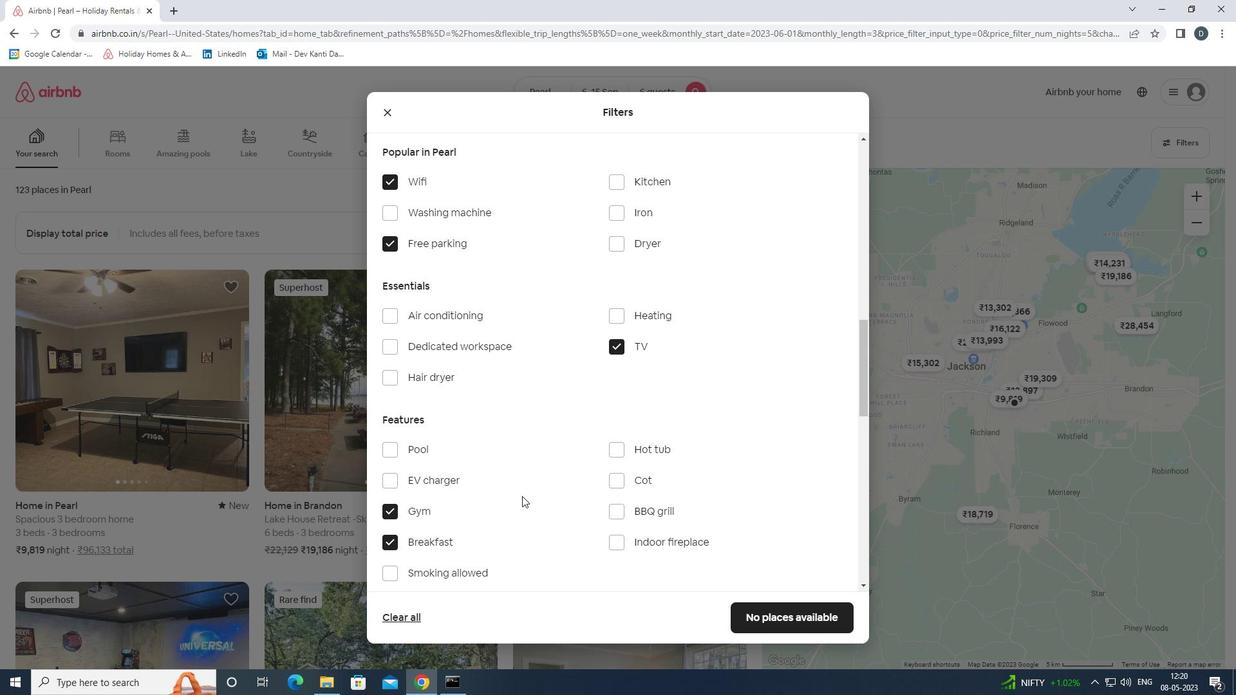 
Action: Mouse scrolled (522, 495) with delta (0, 0)
Screenshot: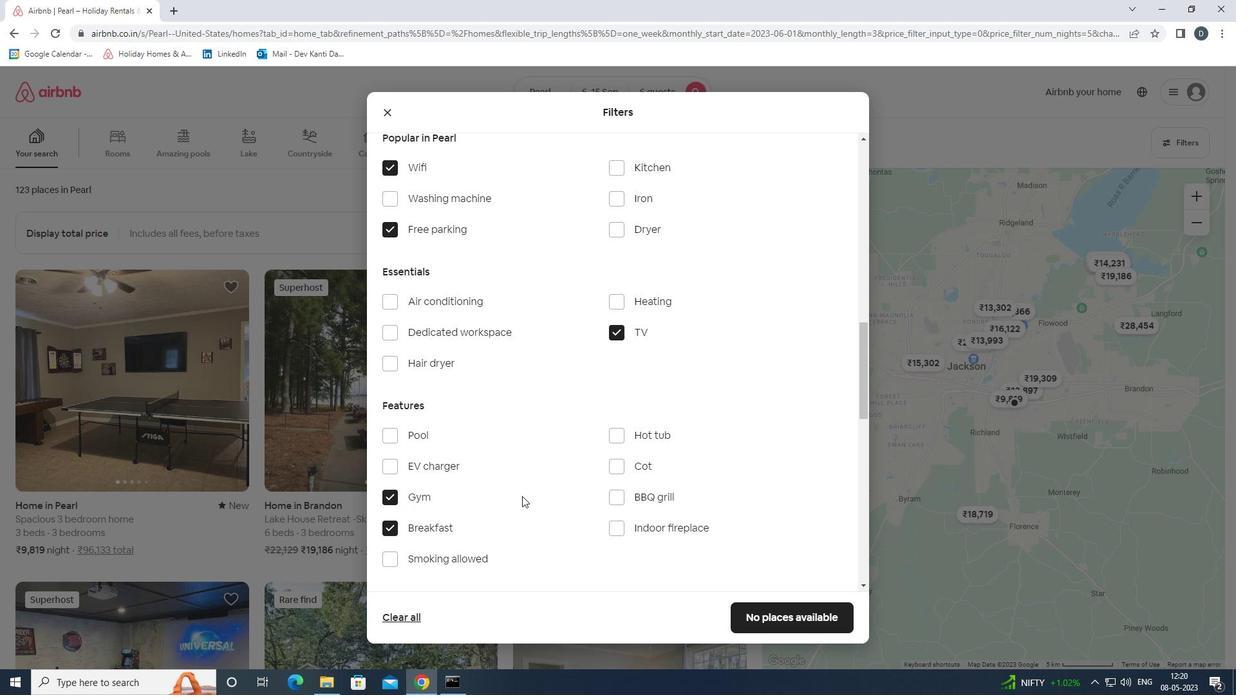 
Action: Mouse scrolled (522, 495) with delta (0, 0)
Screenshot: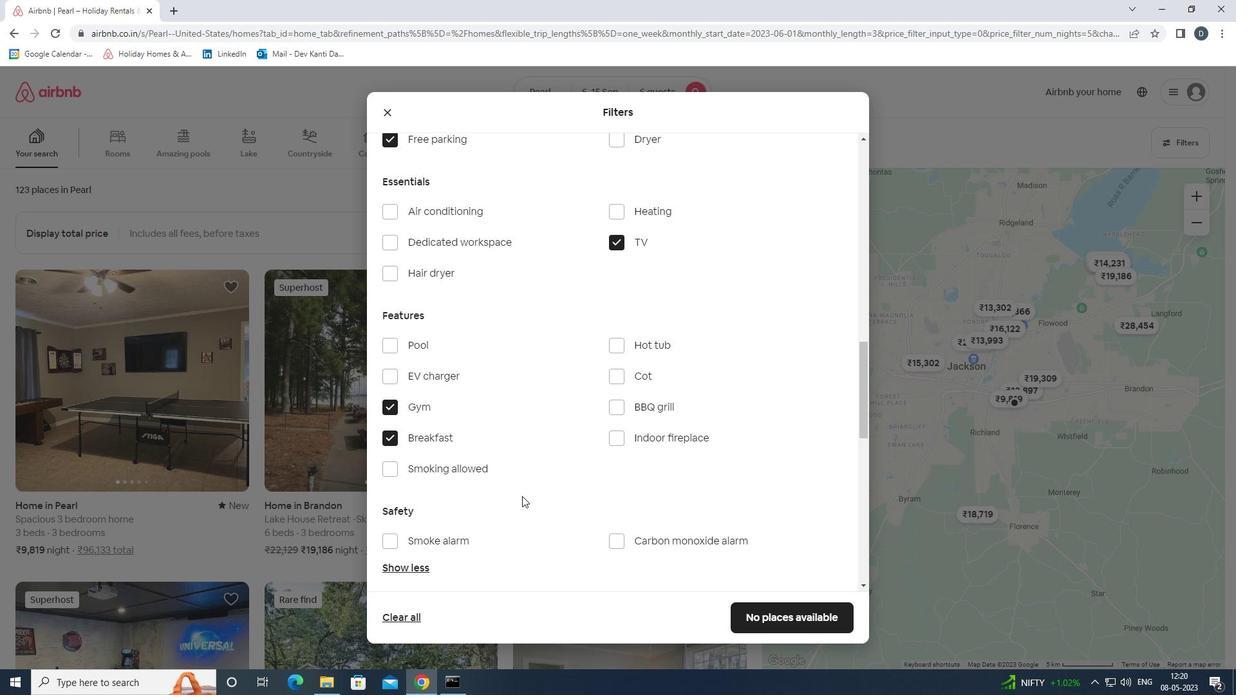 
Action: Mouse moved to (522, 495)
Screenshot: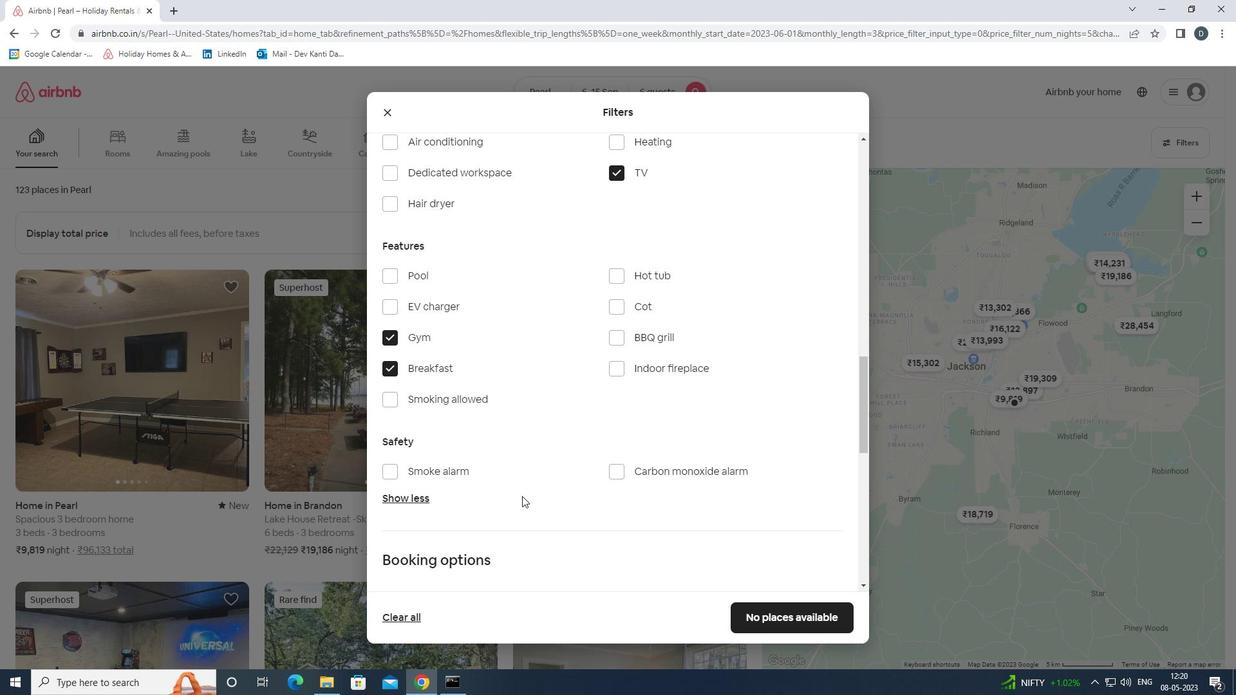 
Action: Mouse scrolled (522, 495) with delta (0, 0)
Screenshot: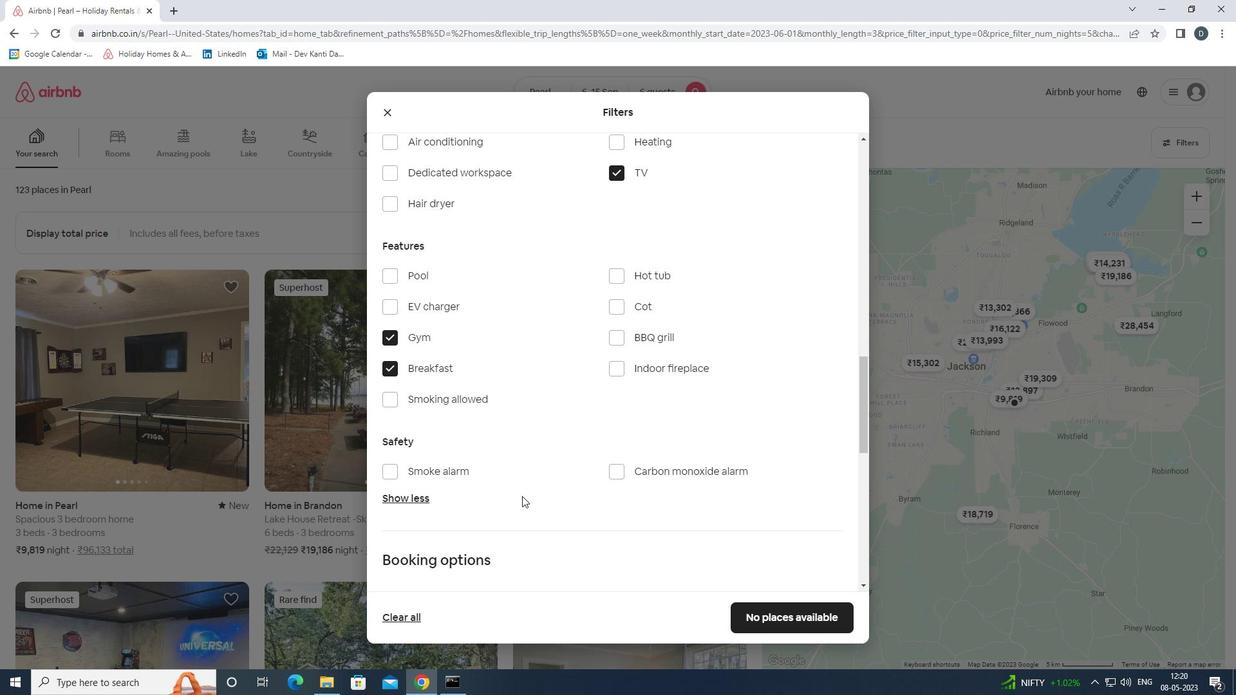 
Action: Mouse moved to (525, 489)
Screenshot: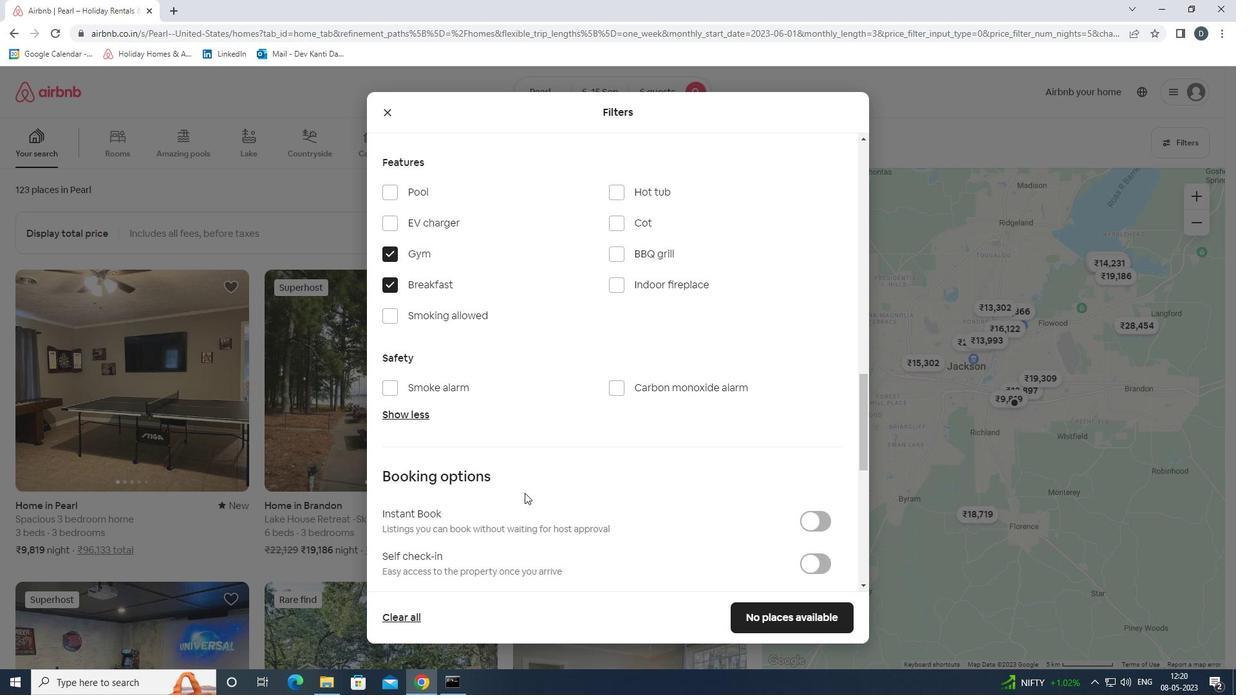
Action: Mouse scrolled (525, 488) with delta (0, 0)
Screenshot: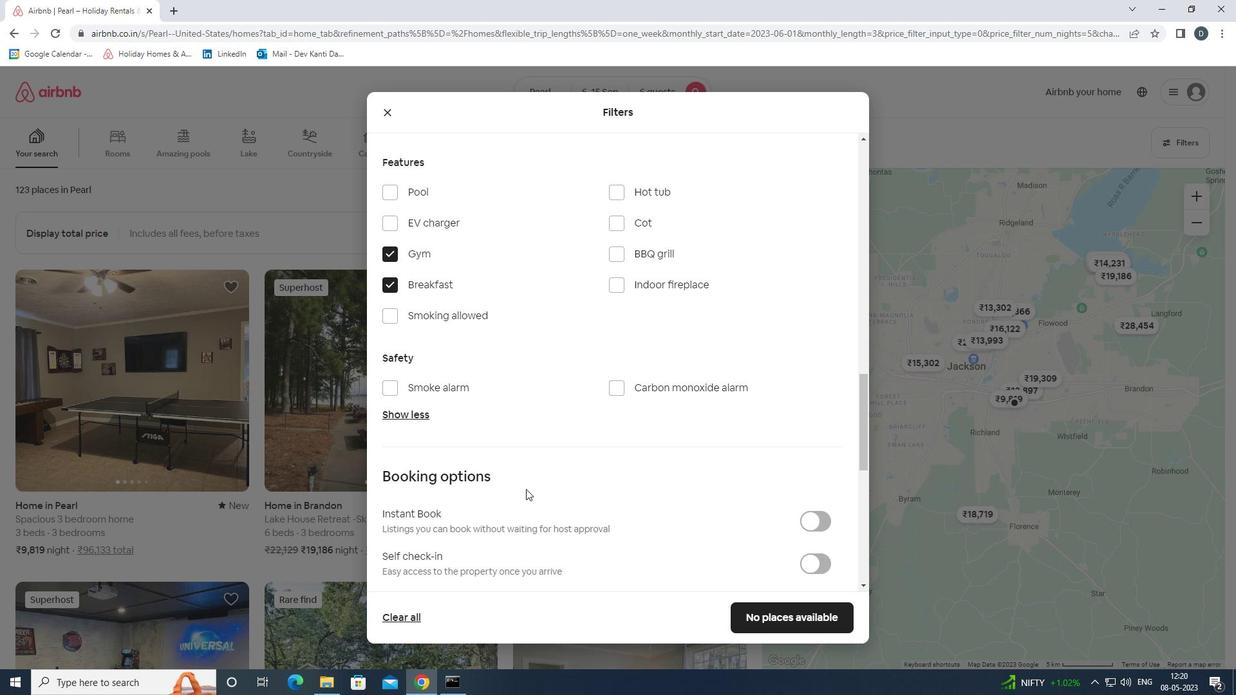 
Action: Mouse moved to (821, 503)
Screenshot: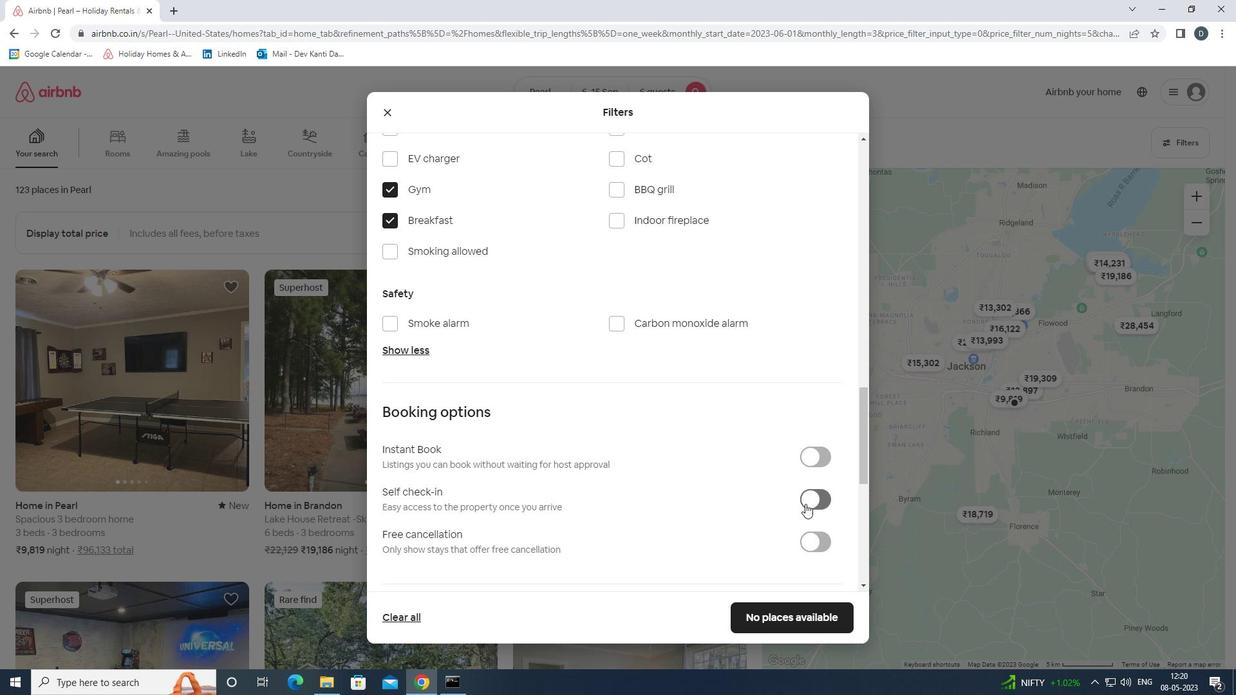 
Action: Mouse pressed left at (821, 503)
Screenshot: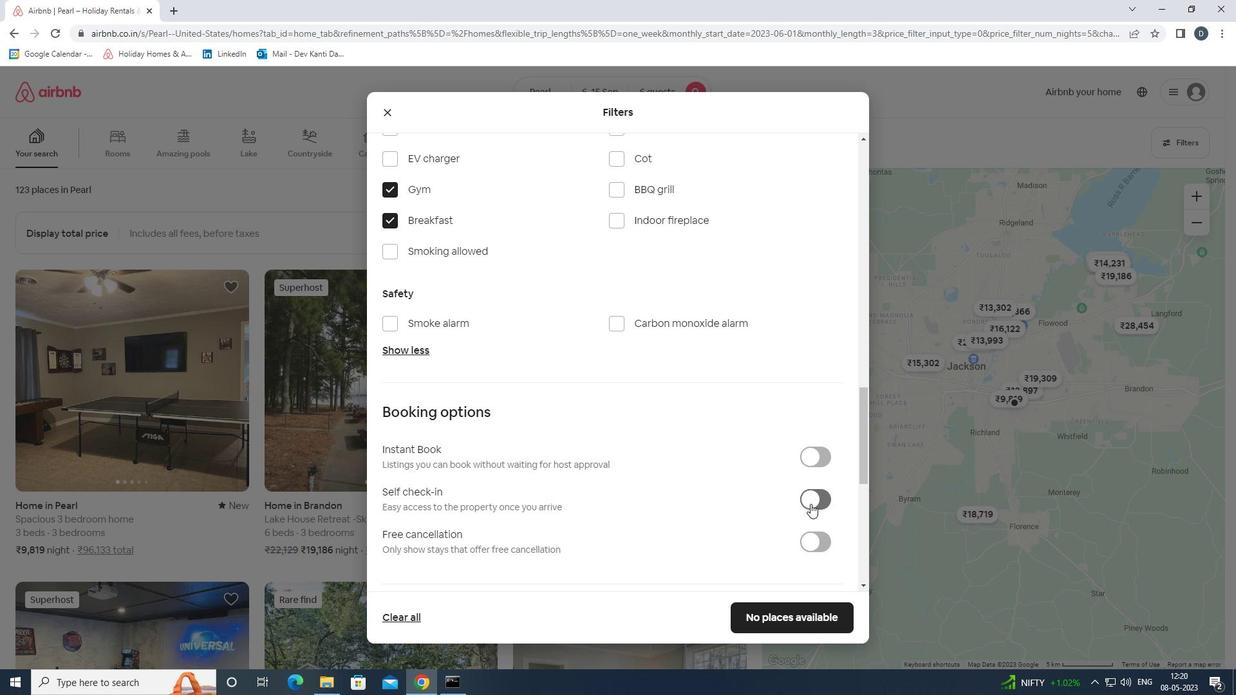 
Action: Mouse moved to (815, 503)
Screenshot: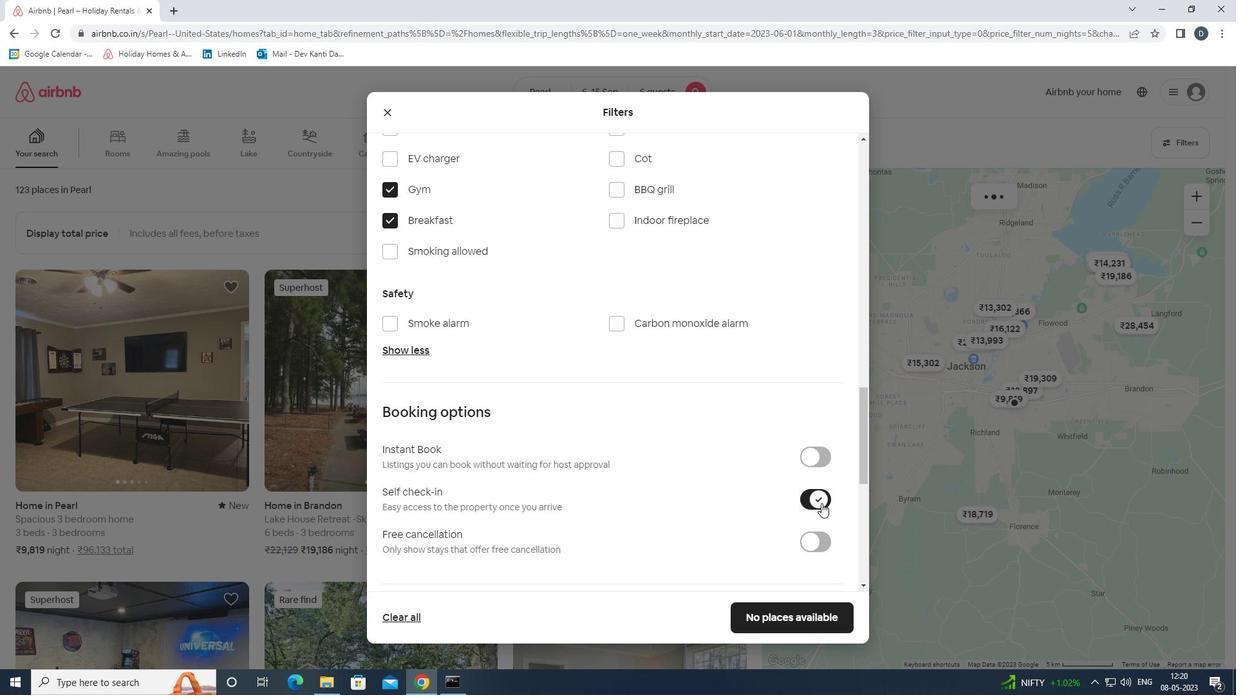 
Action: Mouse scrolled (815, 502) with delta (0, 0)
Screenshot: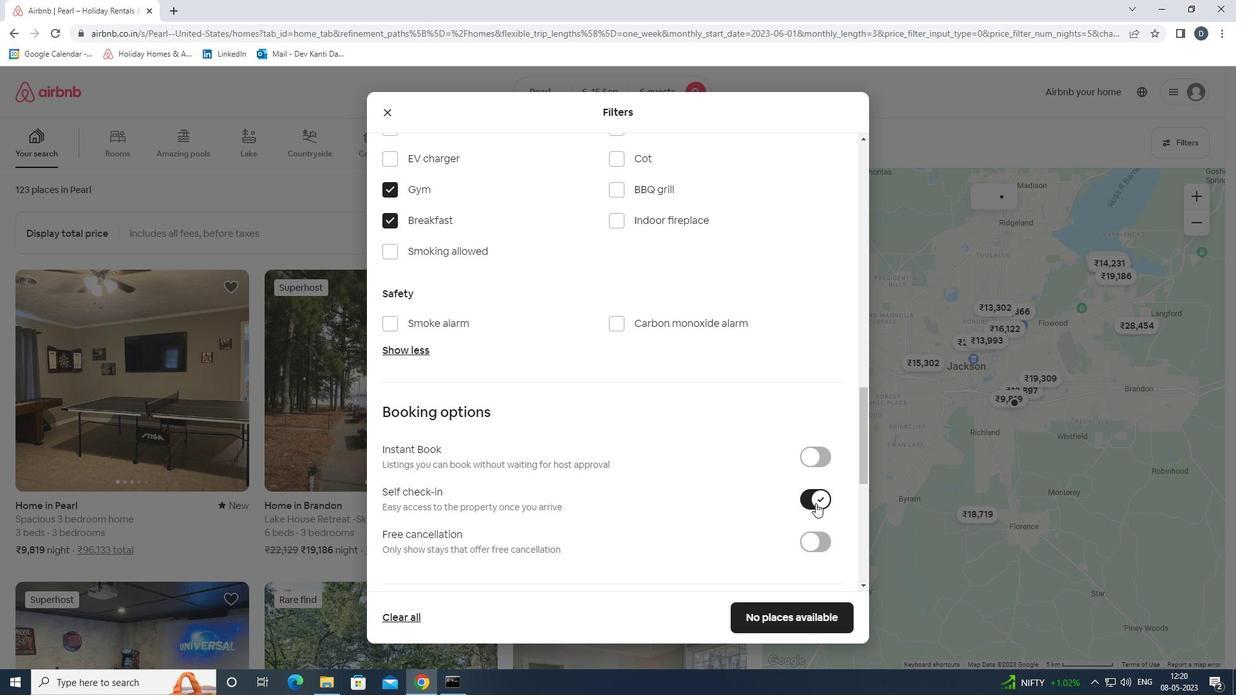 
Action: Mouse scrolled (815, 502) with delta (0, 0)
Screenshot: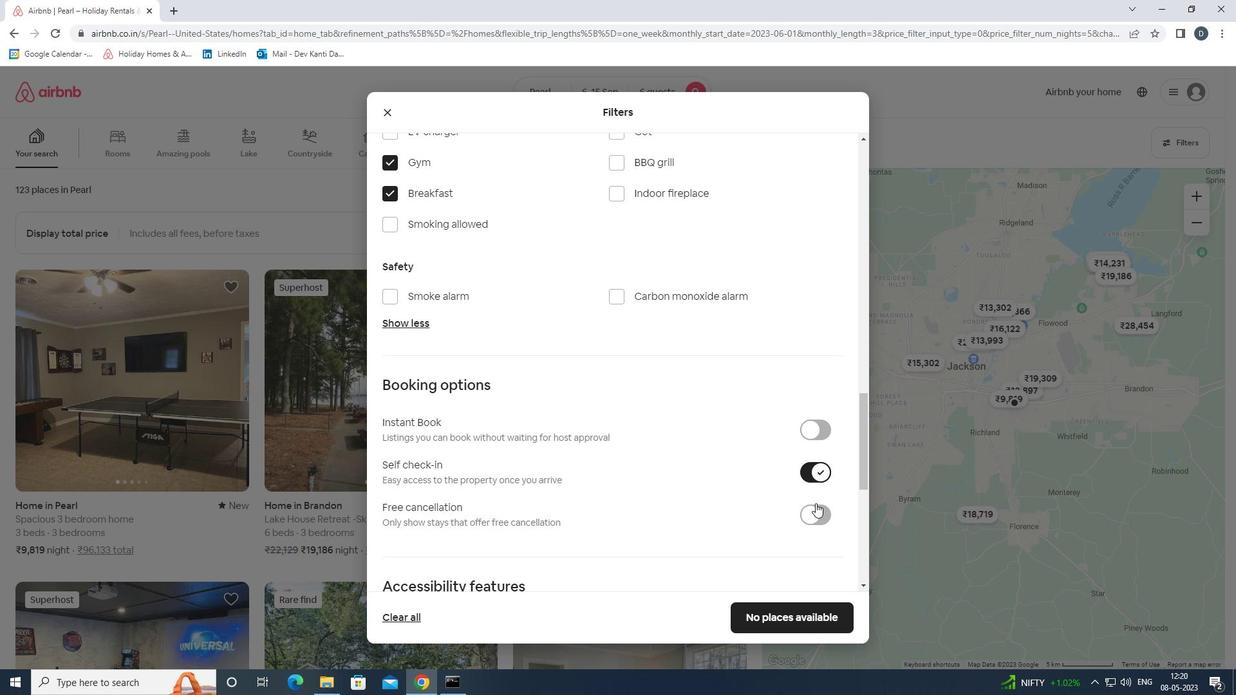 
Action: Mouse scrolled (815, 502) with delta (0, 0)
Screenshot: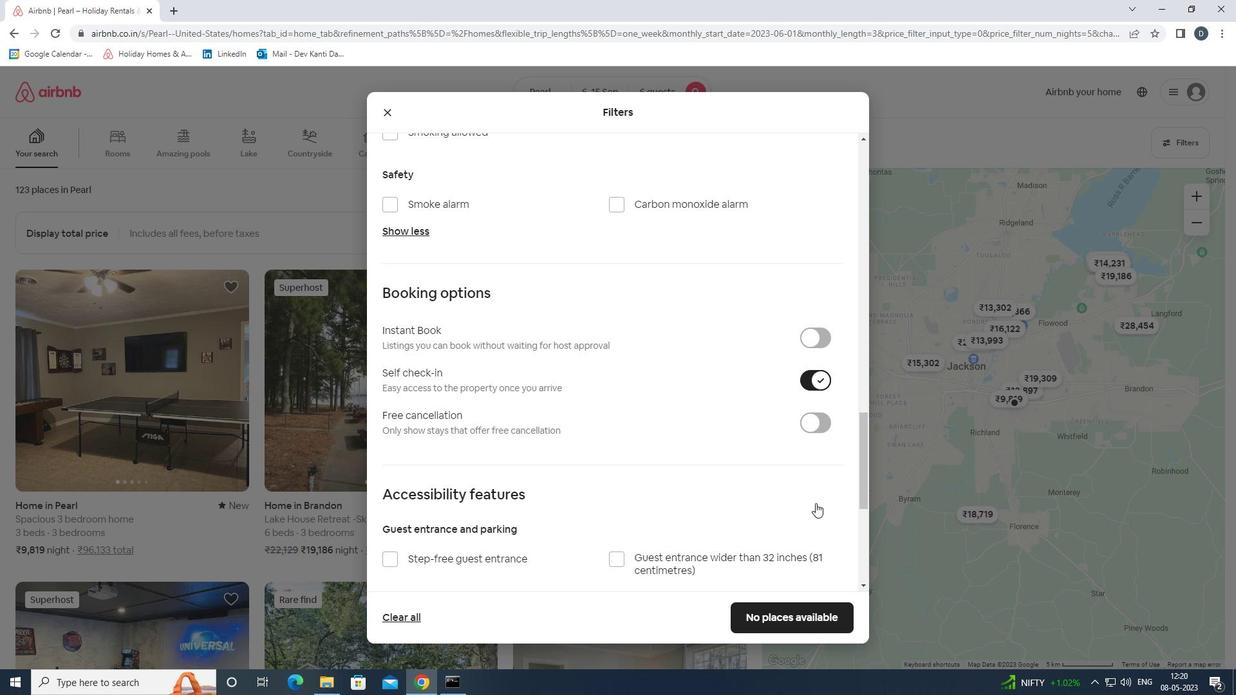 
Action: Mouse scrolled (815, 502) with delta (0, 0)
Screenshot: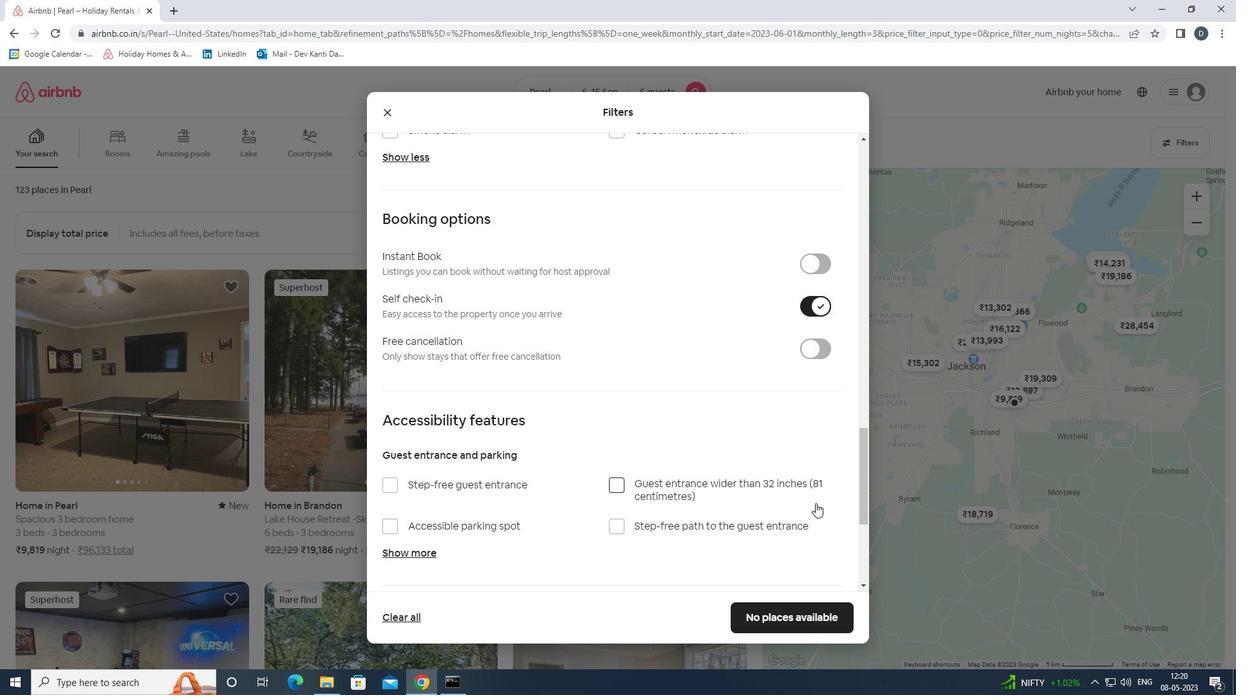 
Action: Mouse scrolled (815, 502) with delta (0, 0)
Screenshot: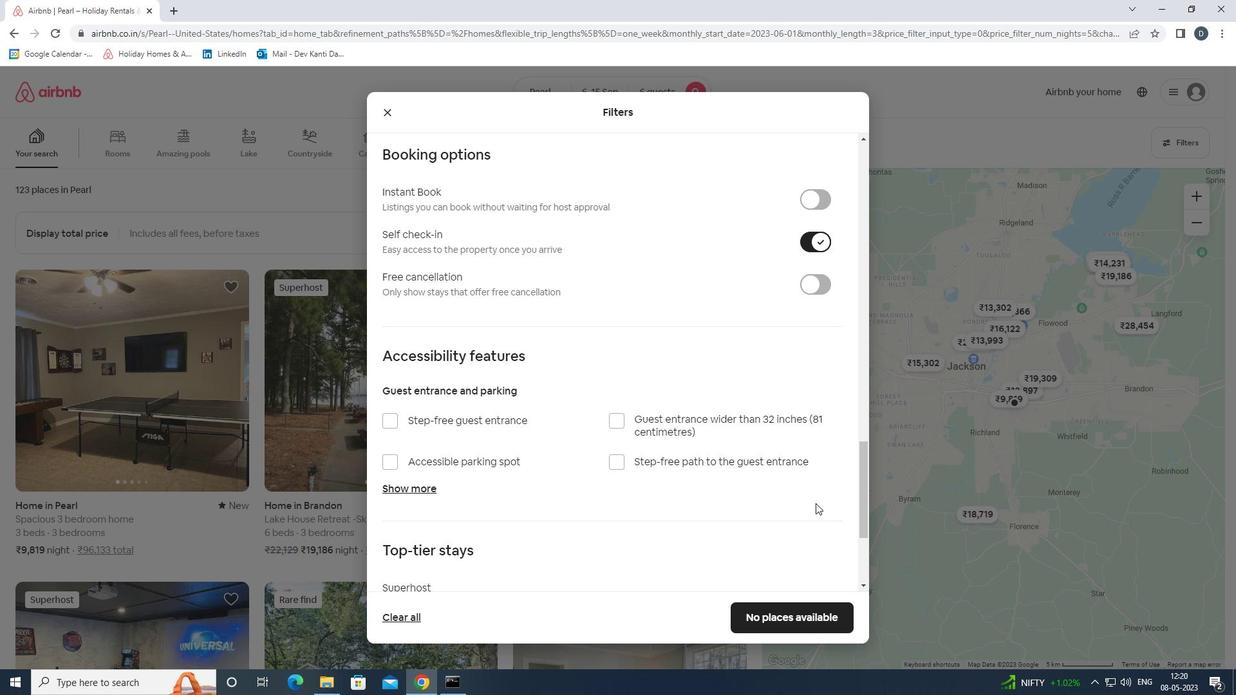 
Action: Mouse moved to (815, 501)
Screenshot: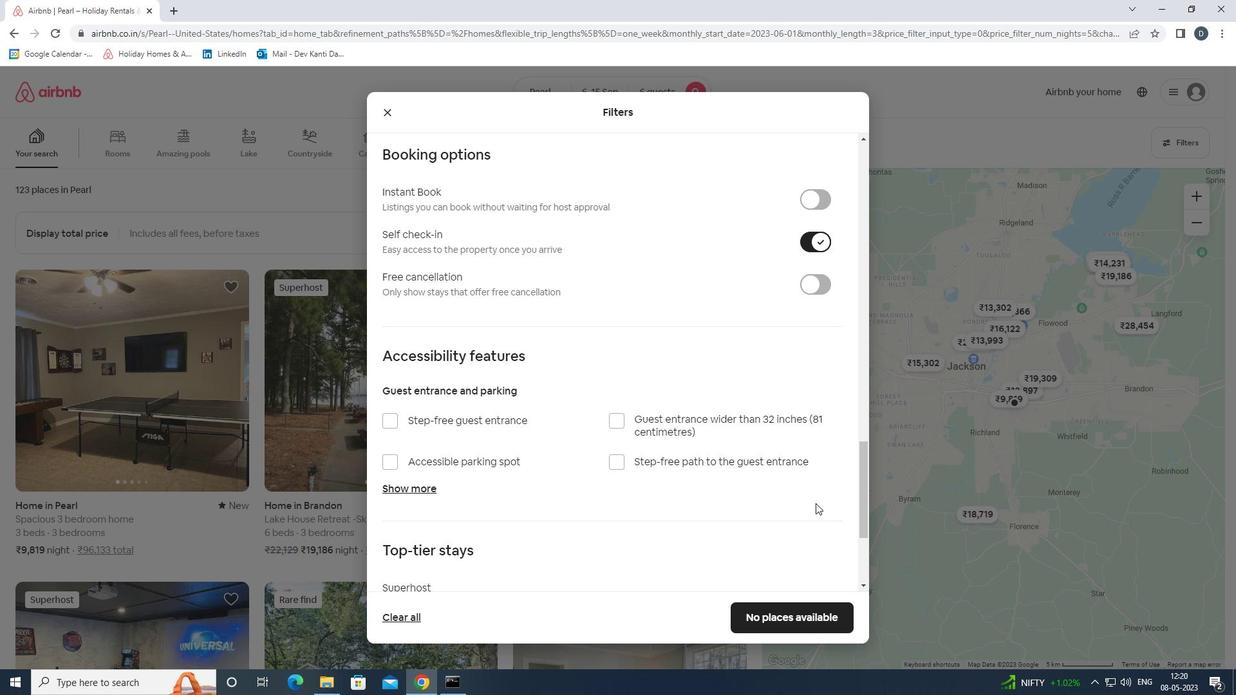 
Action: Mouse scrolled (815, 500) with delta (0, 0)
Screenshot: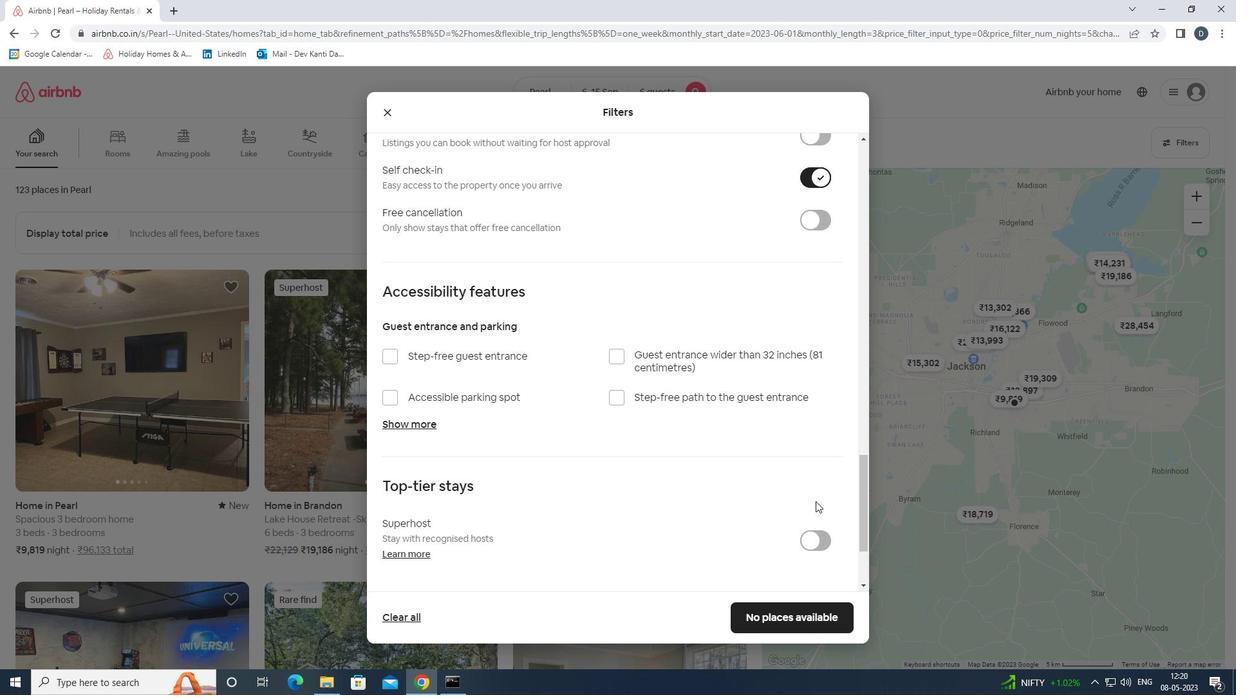 
Action: Mouse scrolled (815, 500) with delta (0, 0)
Screenshot: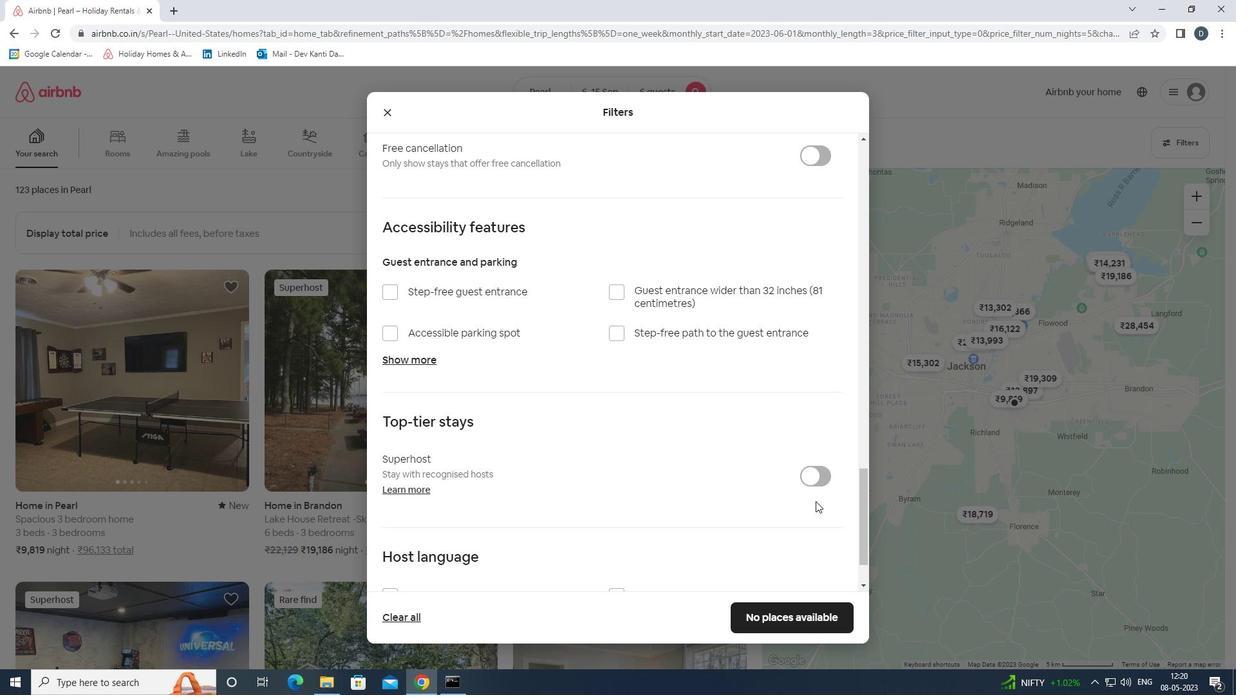
Action: Mouse scrolled (815, 500) with delta (0, 0)
Screenshot: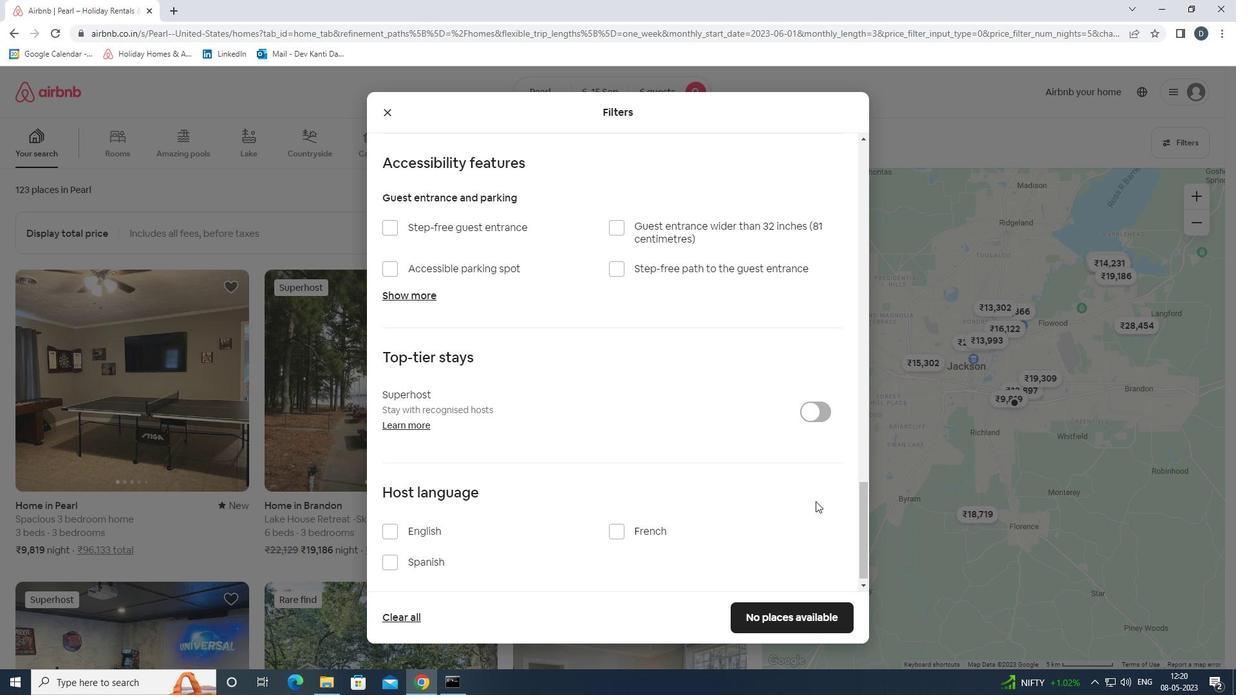 
Action: Mouse moved to (427, 522)
Screenshot: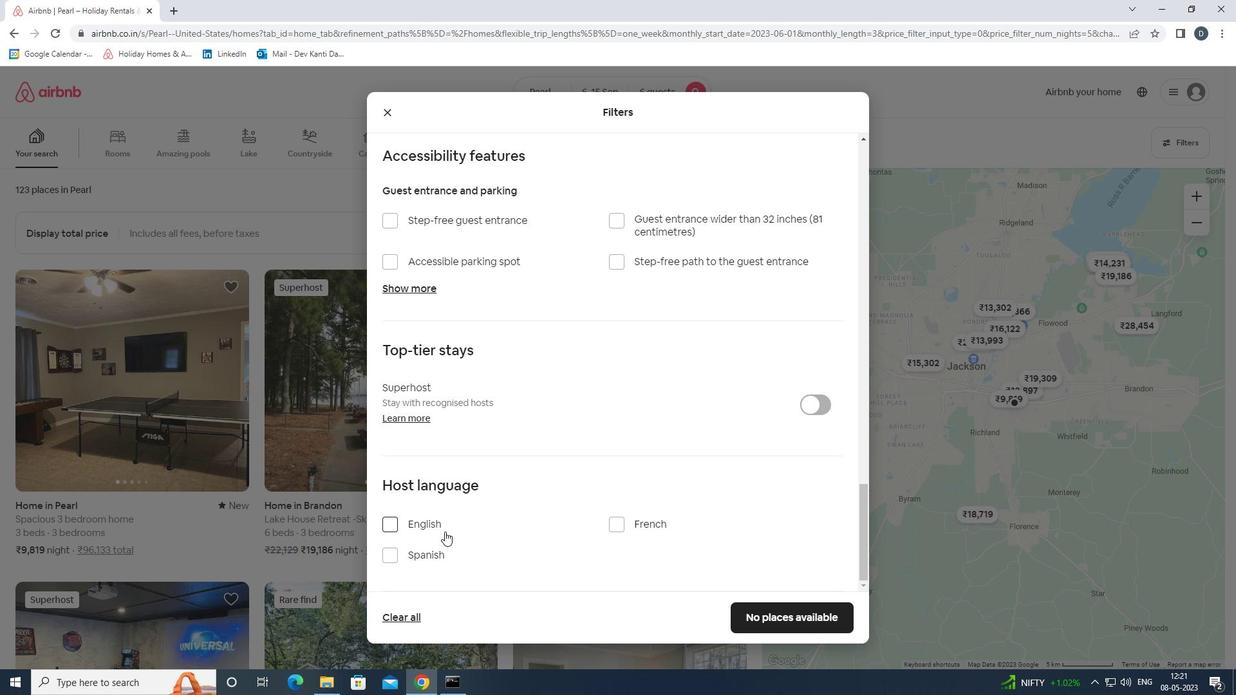
Action: Mouse pressed left at (427, 522)
Screenshot: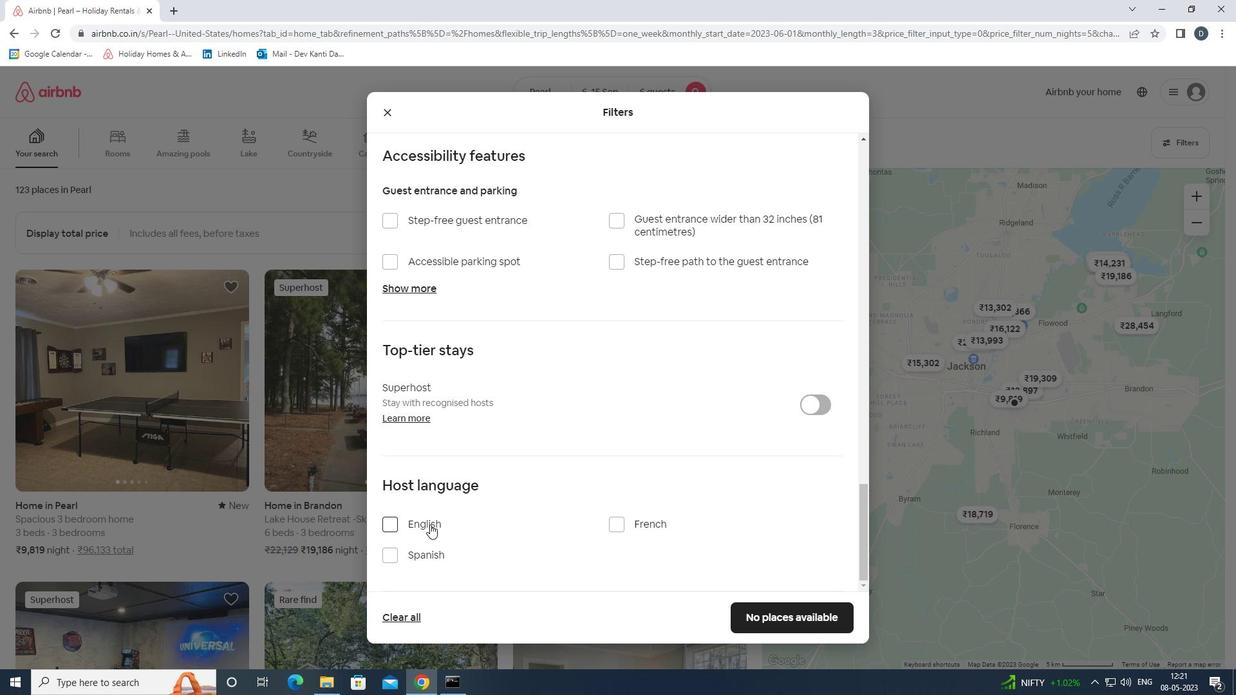 
Action: Mouse moved to (775, 607)
Screenshot: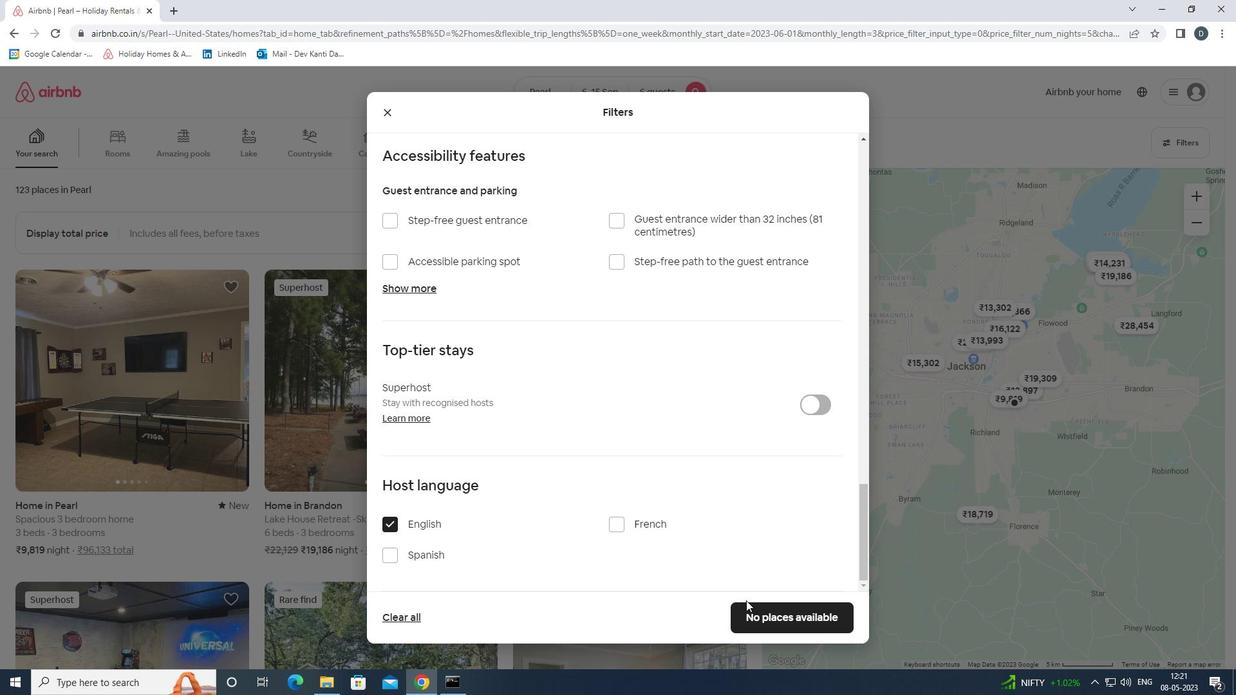
Action: Mouse pressed left at (775, 607)
Screenshot: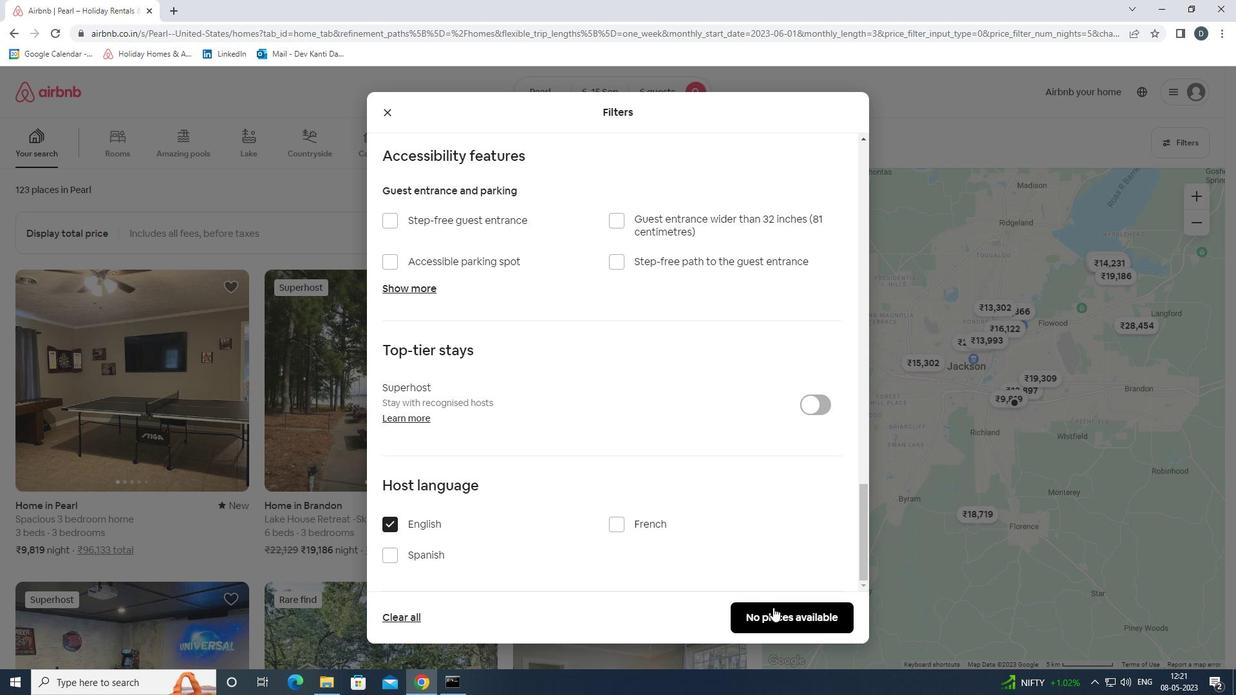 
Action: Mouse moved to (775, 599)
Screenshot: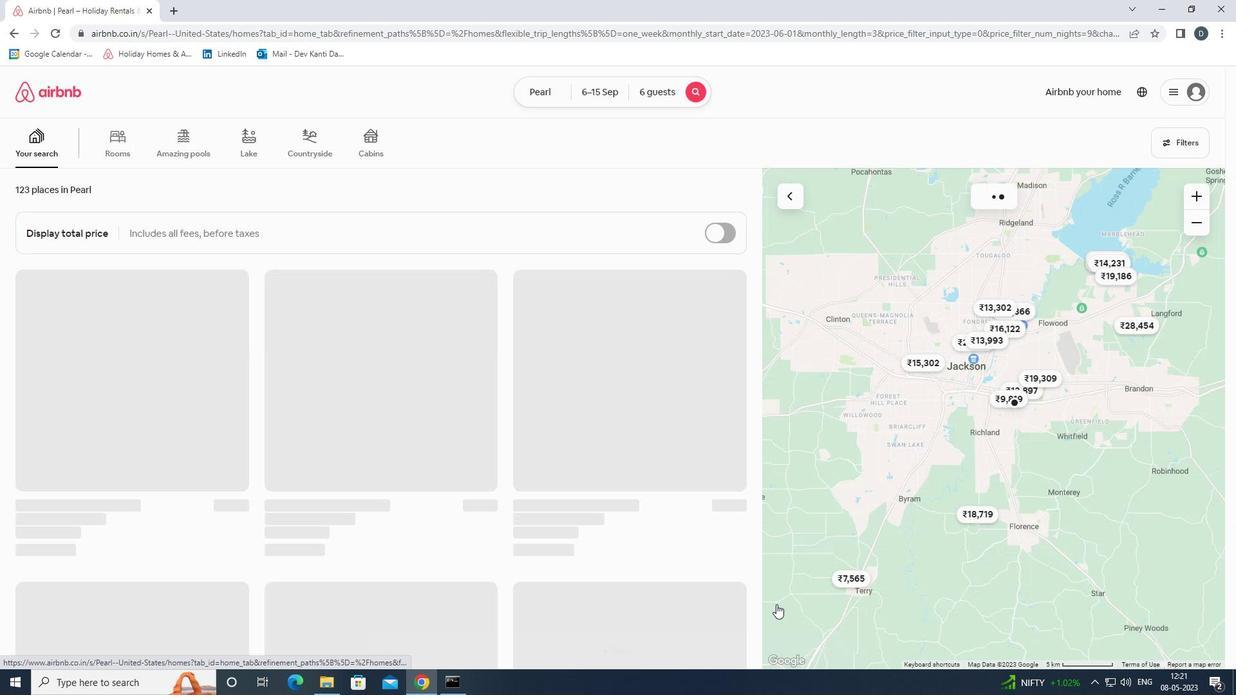 
